 Task: Open a blank worksheet and write heading  SpendSmartAdd Dates in a column and its values below  '2023-05-01, 2023-05-03, 2023-05-05, 2023-05-10, 2023-05-15, 2023-05-20, 2023-05-25 & 2023-05-31'Add Categories in next column and its values below  Groceries, Dining Out, Transportation, Entertainment, Shopping, Utilities, Health & Miscellaneous. Add Descriptions in next column and its values below  Supermarket, Restaurant, Public Transport, Movie Tickets, Clothing Store, Internet Bill, Pharmacy & Online PurchaseAdd Amountin next column and its values below  $50, $30, $10, $20, $100, $60, $40 & $50Save page Attendance Tracker Template
Action: Mouse moved to (170, 129)
Screenshot: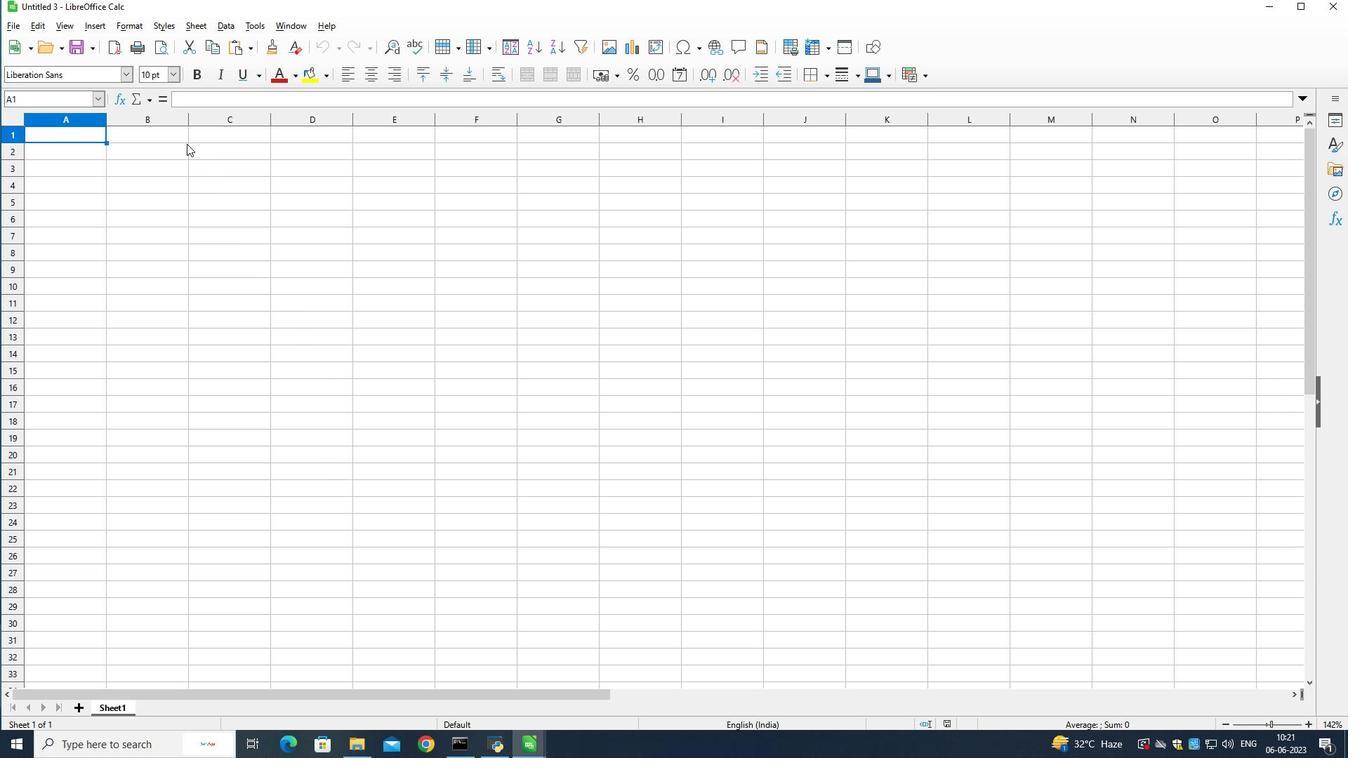 
Action: Mouse pressed left at (170, 129)
Screenshot: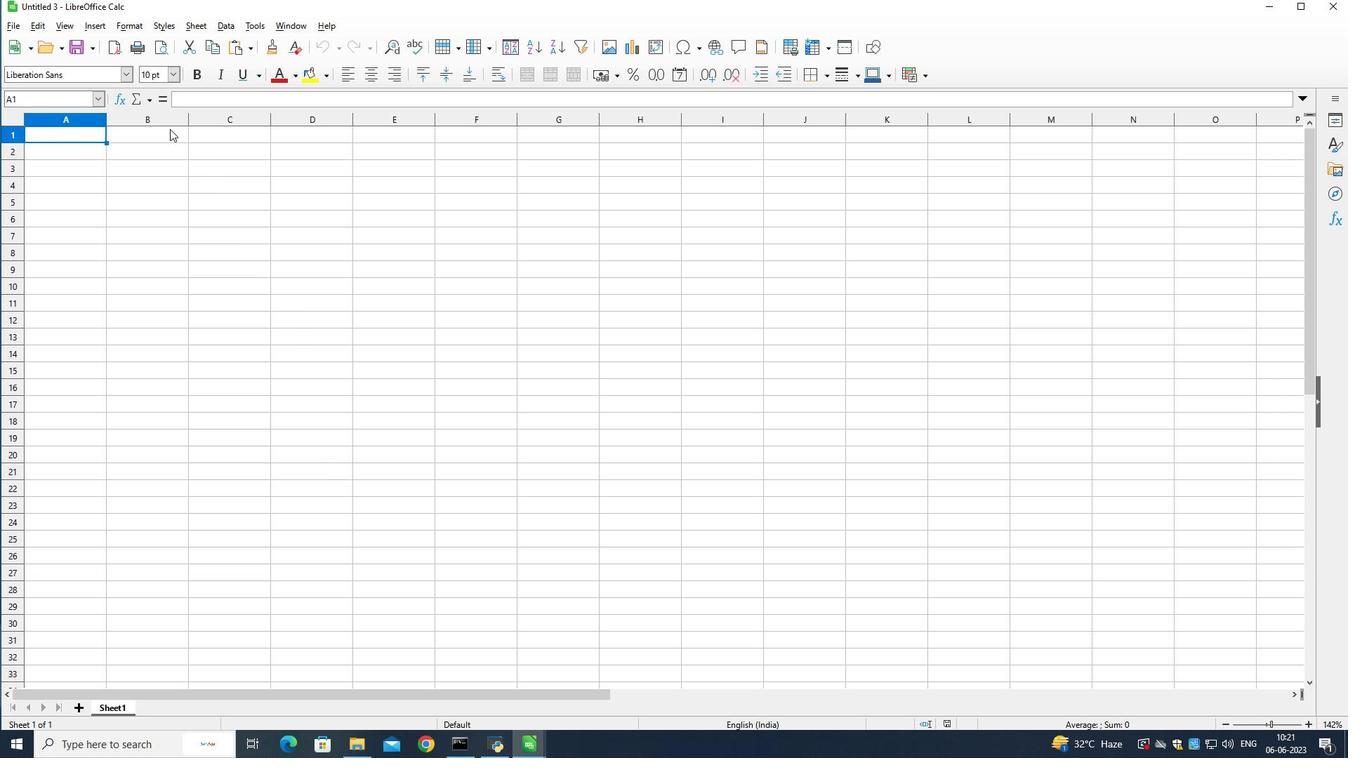 
Action: Mouse moved to (173, 134)
Screenshot: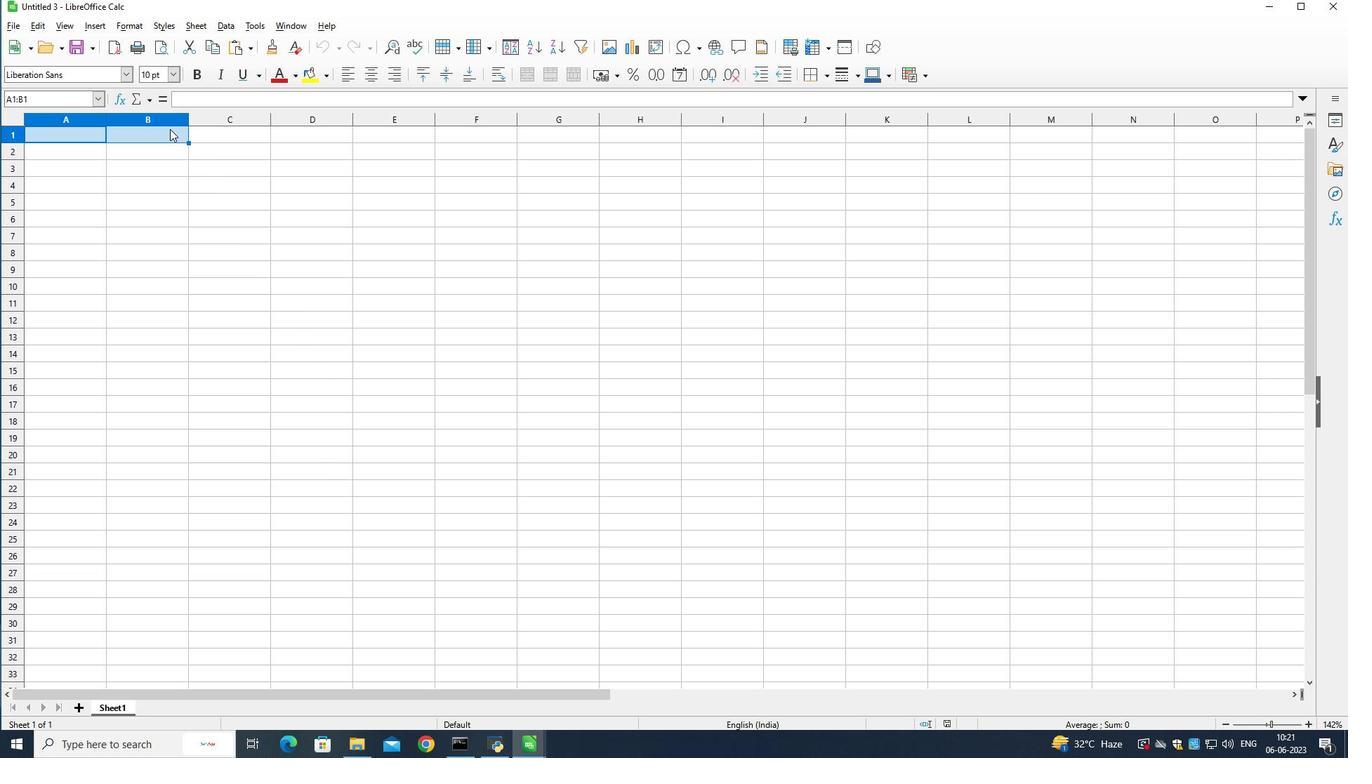 
Action: Mouse pressed right at (173, 134)
Screenshot: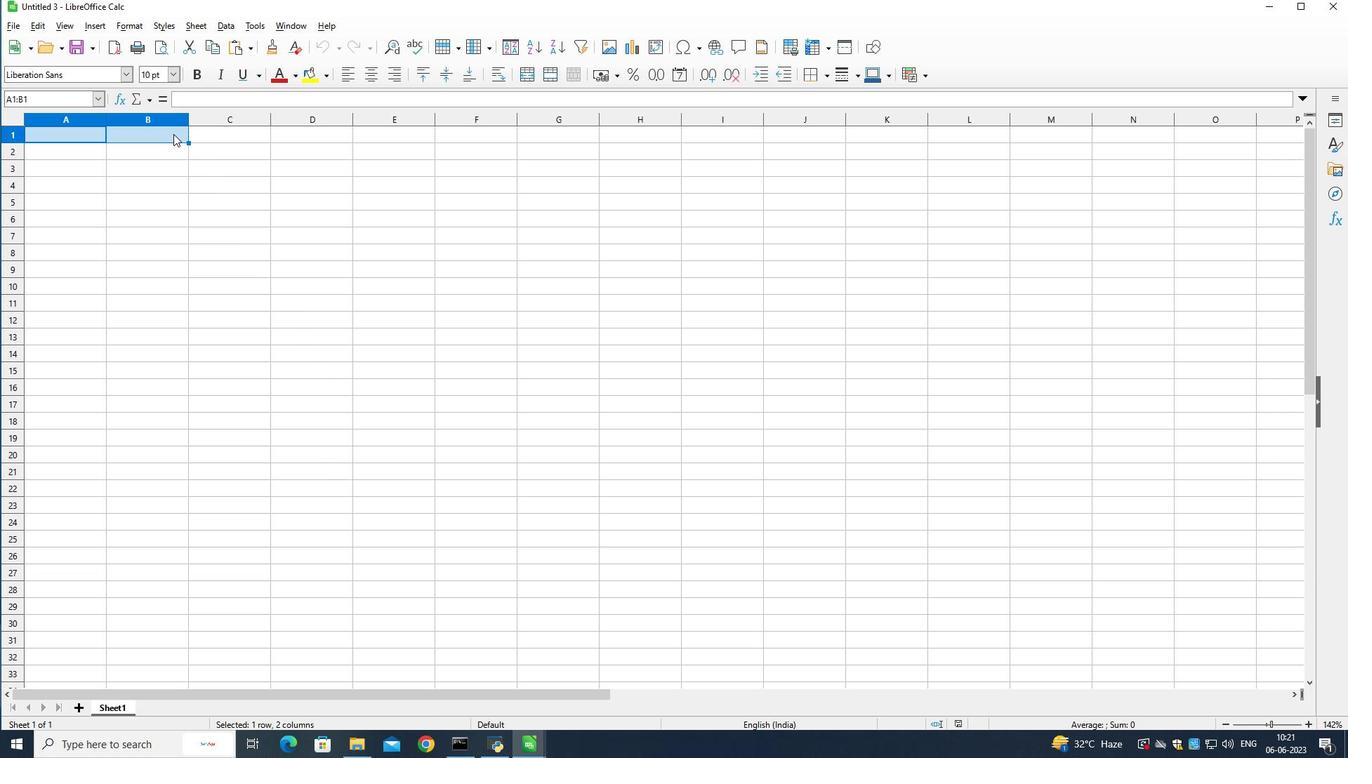 
Action: Mouse moved to (166, 169)
Screenshot: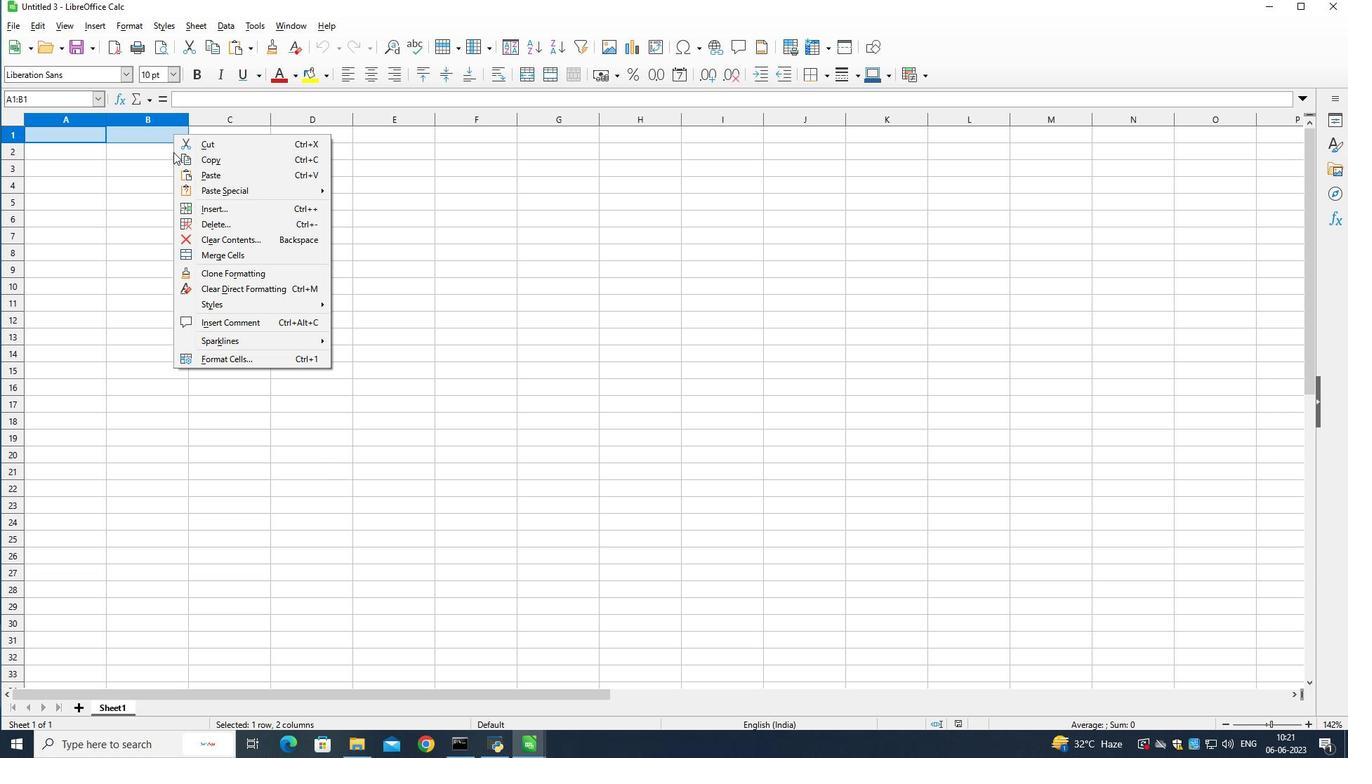 
Action: Mouse pressed left at (166, 169)
Screenshot: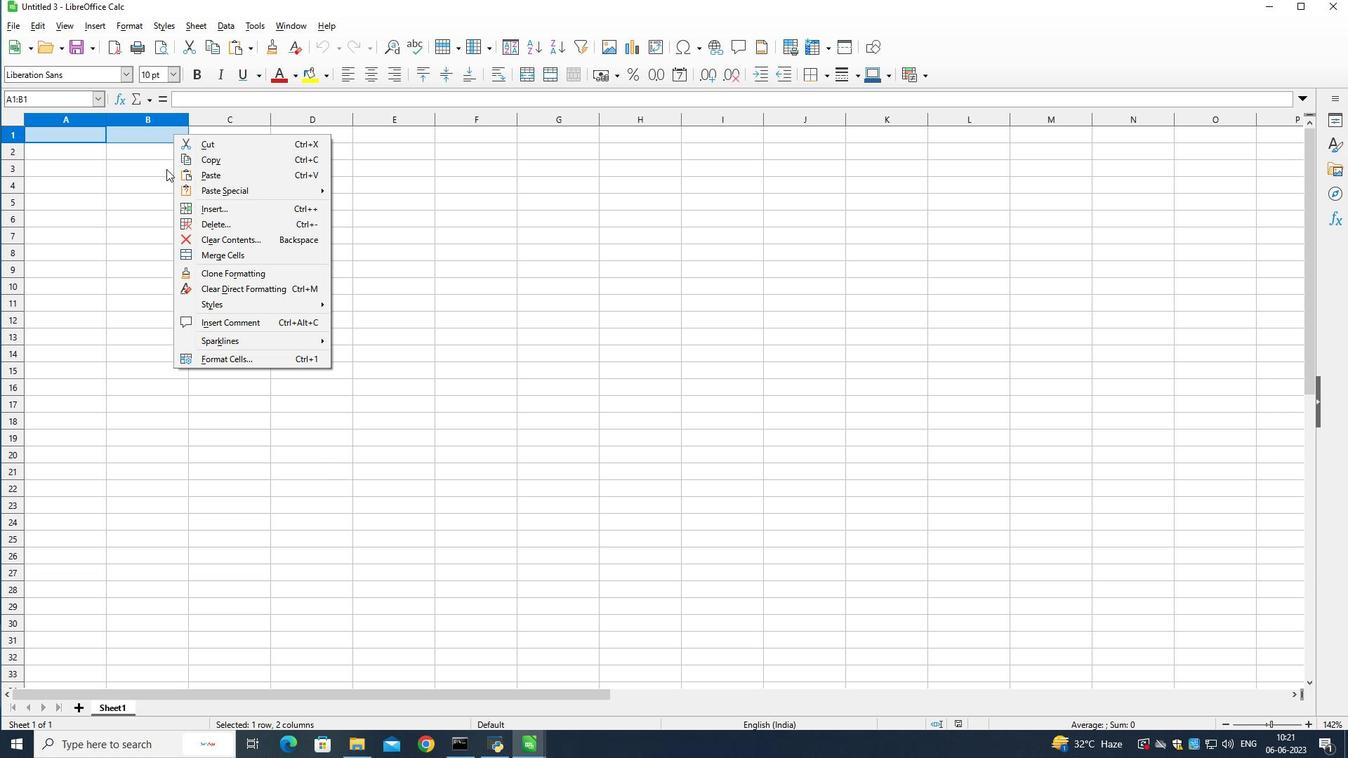 
Action: Mouse moved to (161, 168)
Screenshot: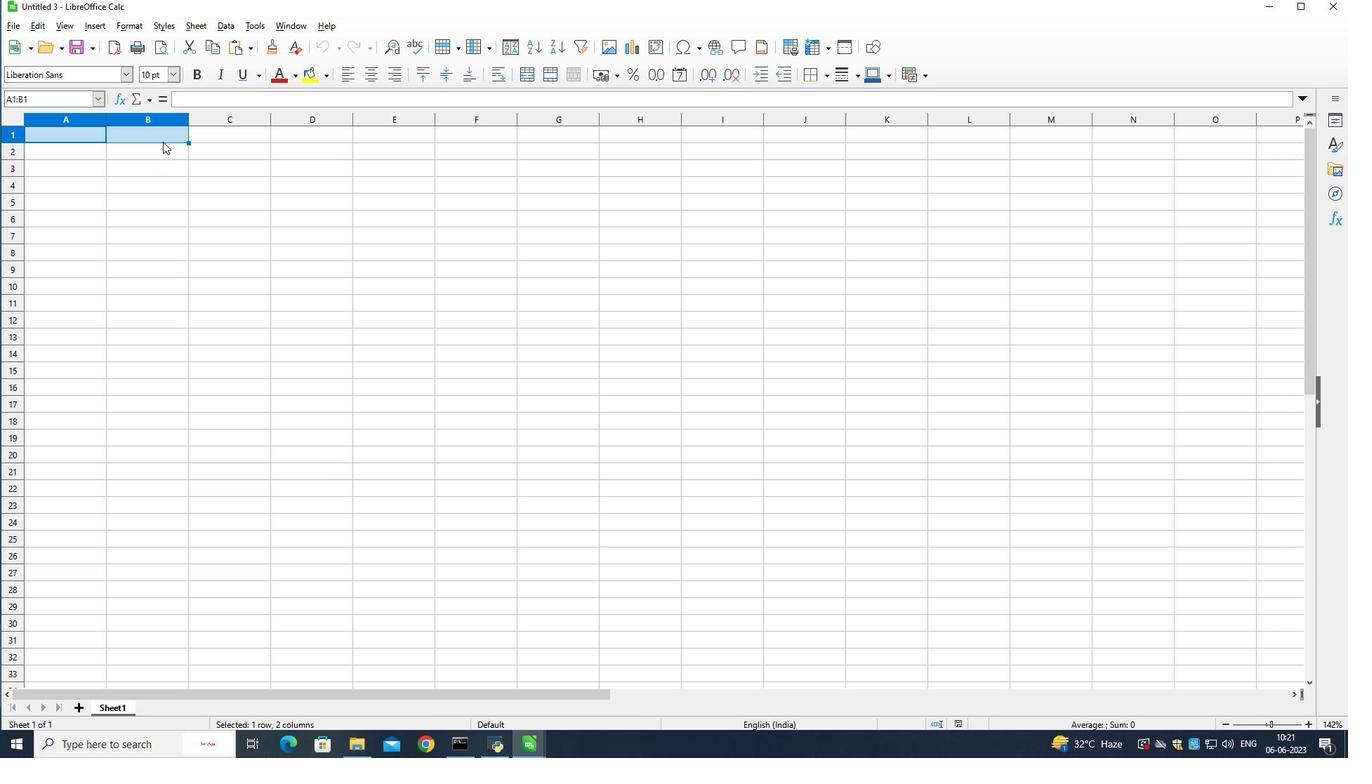
Action: Mouse pressed right at (161, 168)
Screenshot: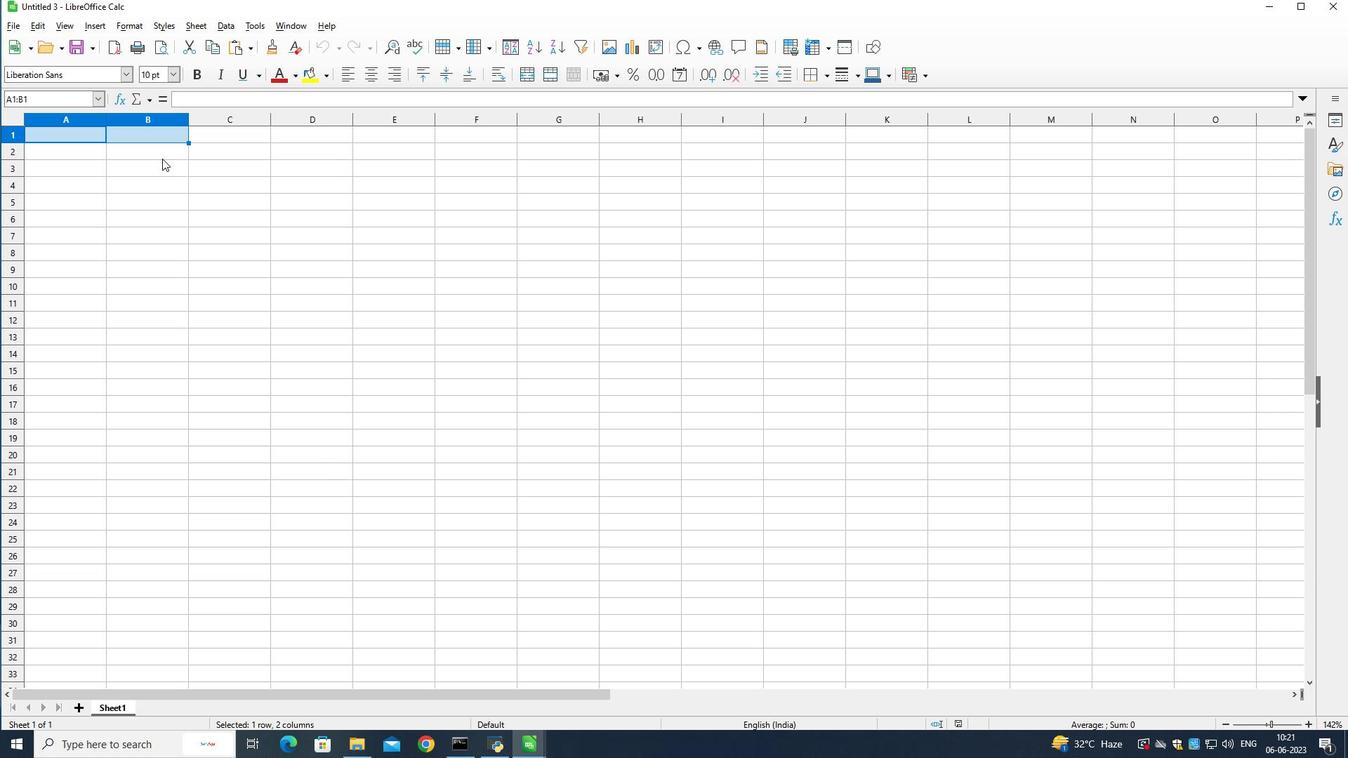 
Action: Mouse moved to (153, 136)
Screenshot: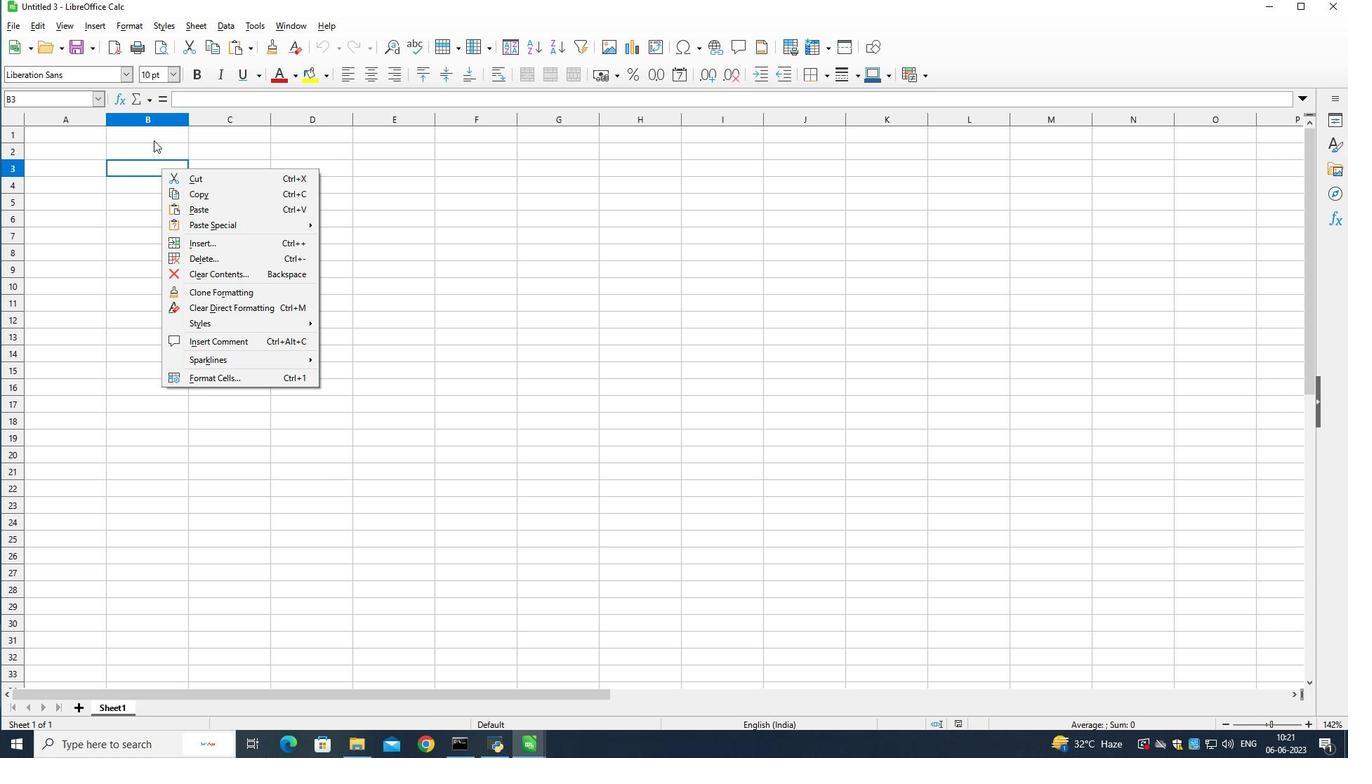 
Action: Mouse pressed left at (153, 136)
Screenshot: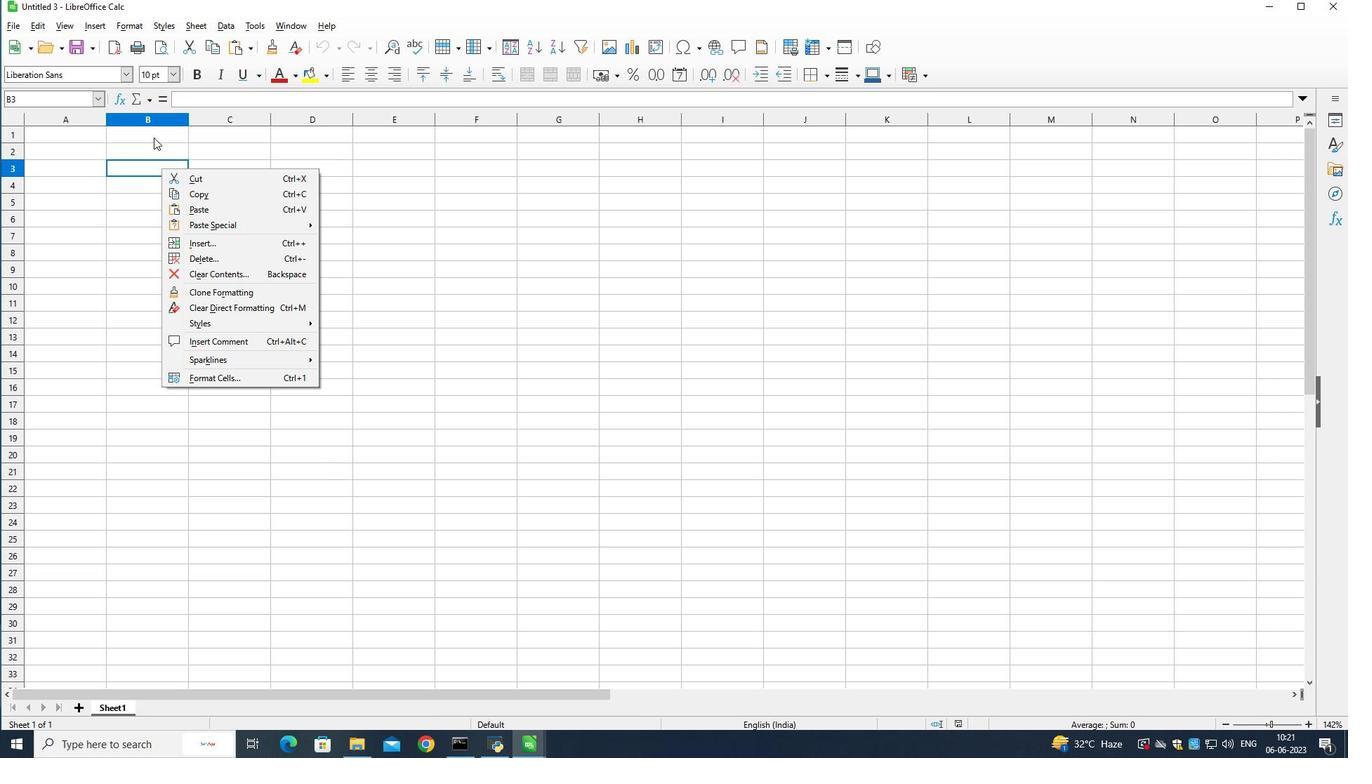 
Action: Mouse pressed left at (153, 136)
Screenshot: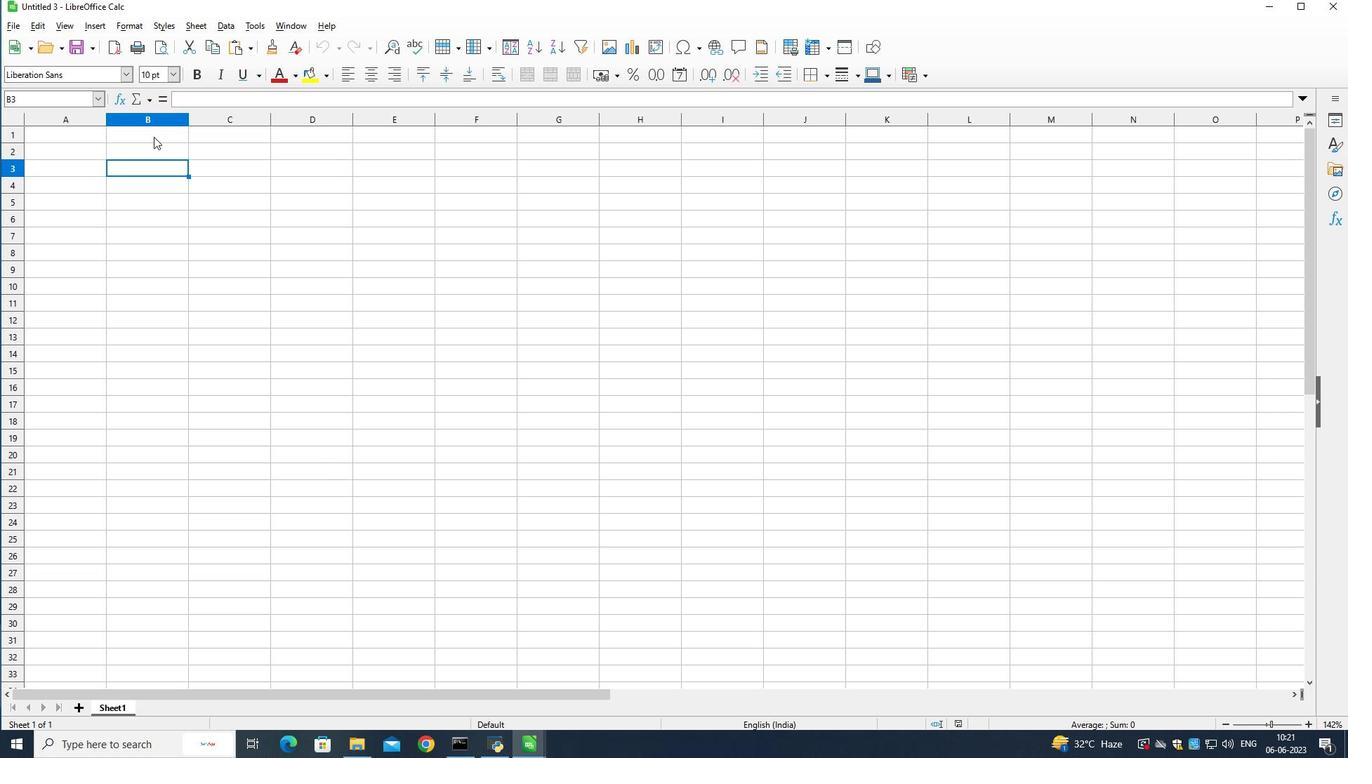 
Action: Key pressed <Key.shift>S
Screenshot: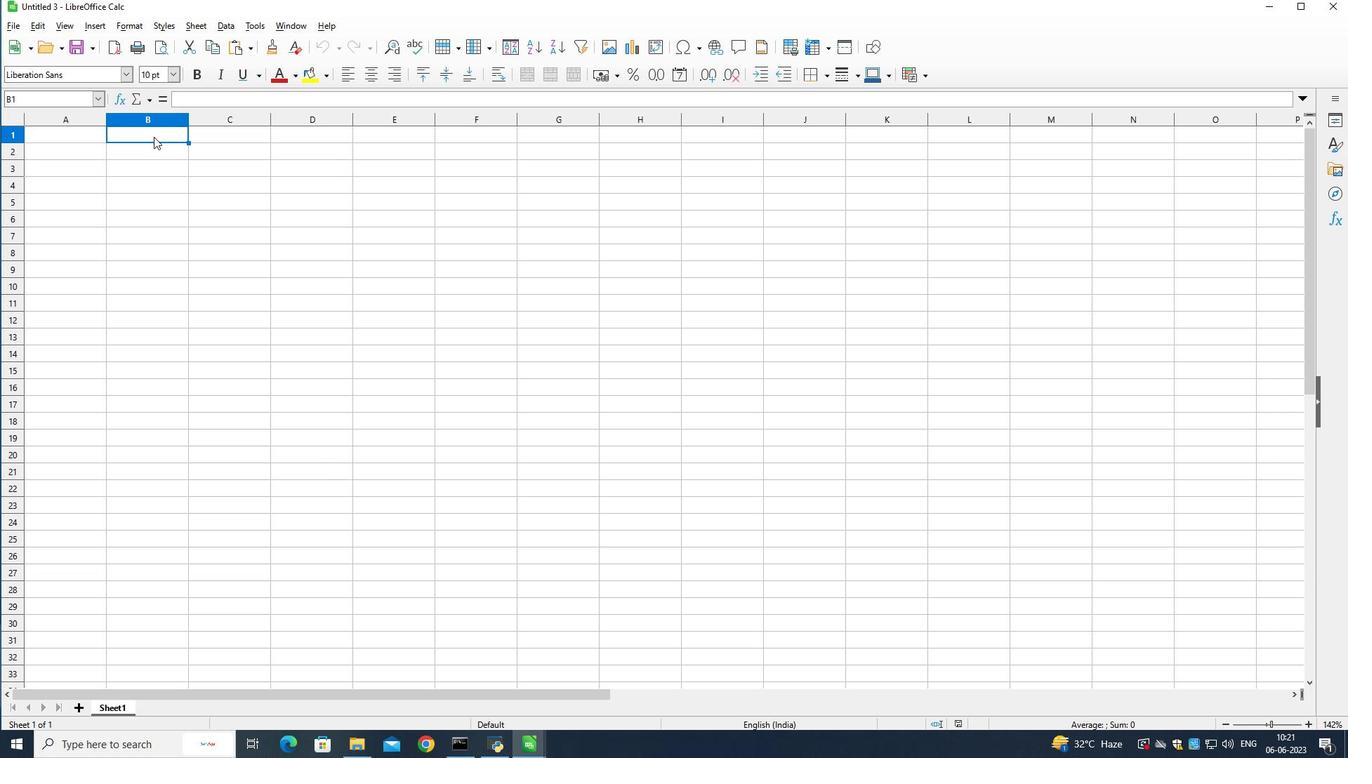 
Action: Mouse moved to (274, 136)
Screenshot: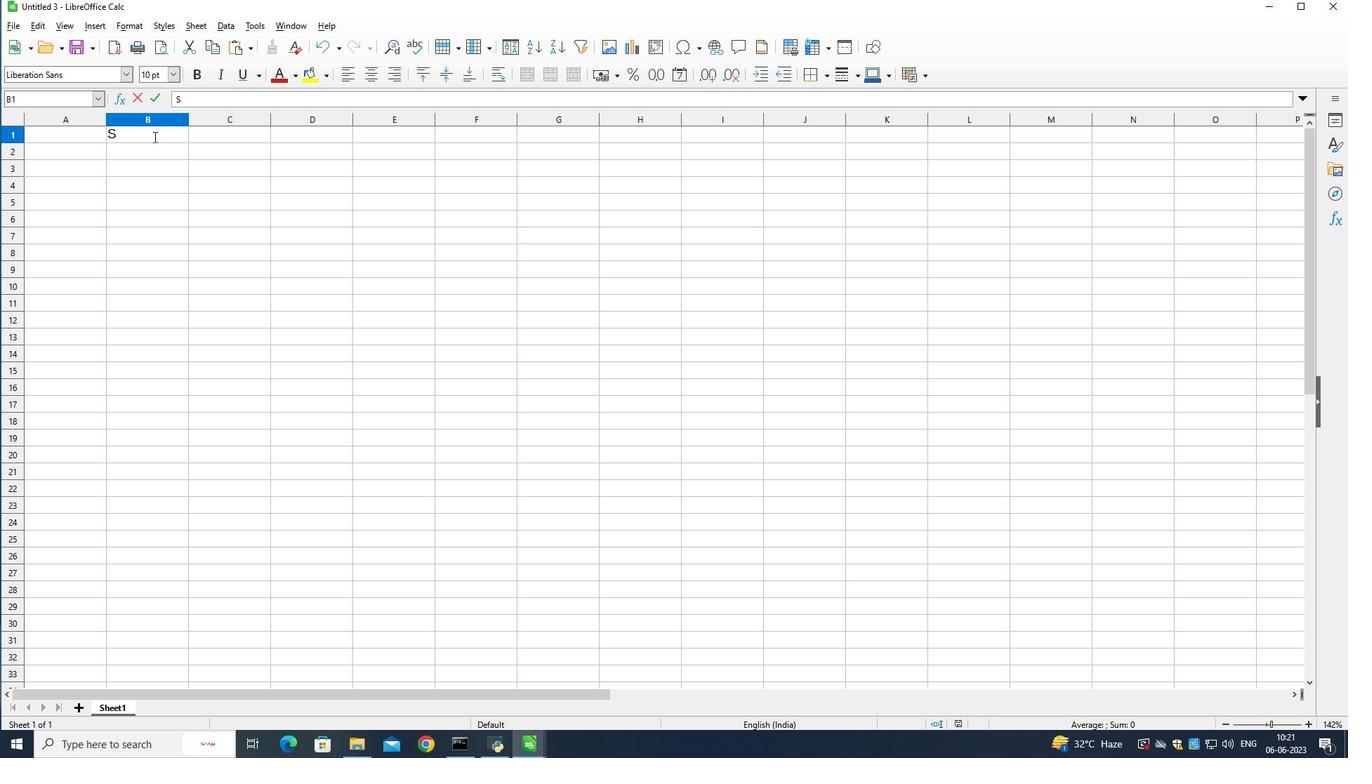 
Action: Key pressed pend<Key.space><Key.shift>Smart<Key.down><Key.left>
Screenshot: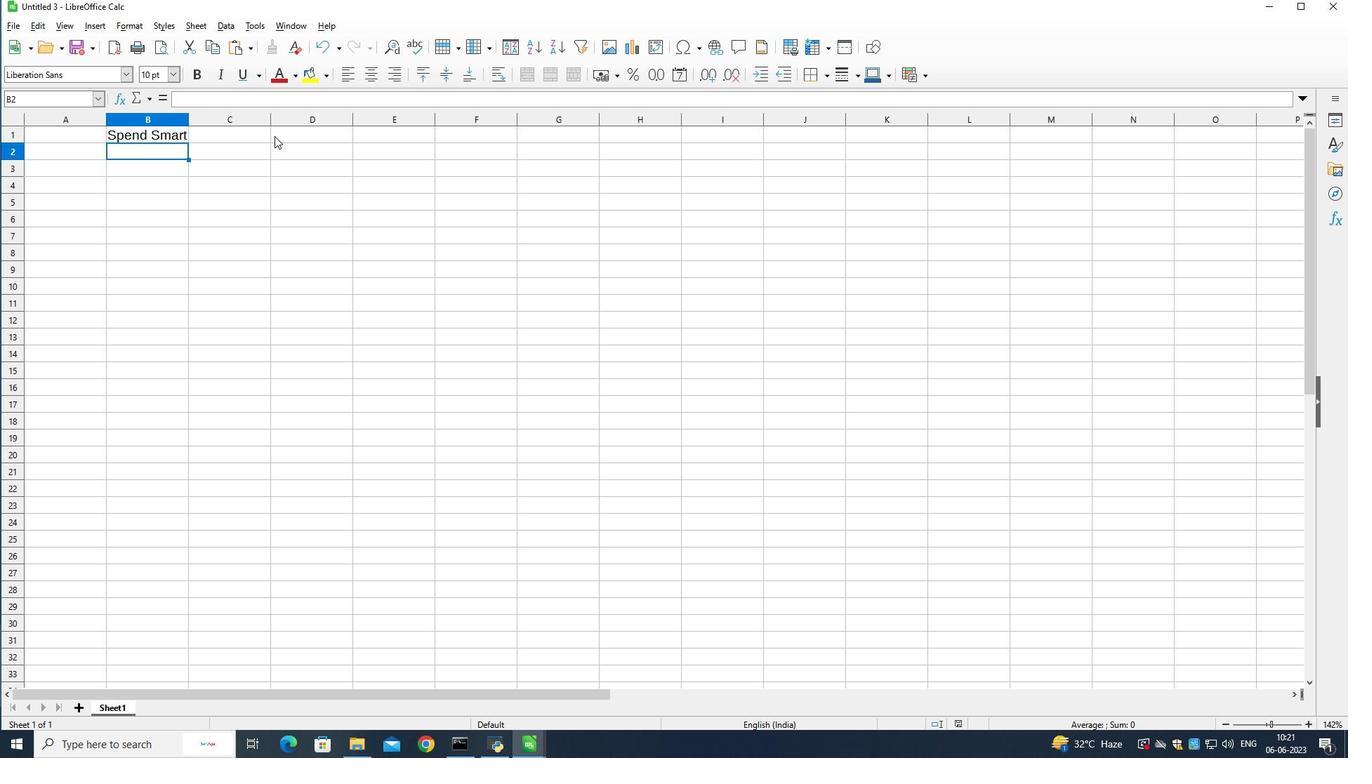 
Action: Mouse moved to (578, 86)
Screenshot: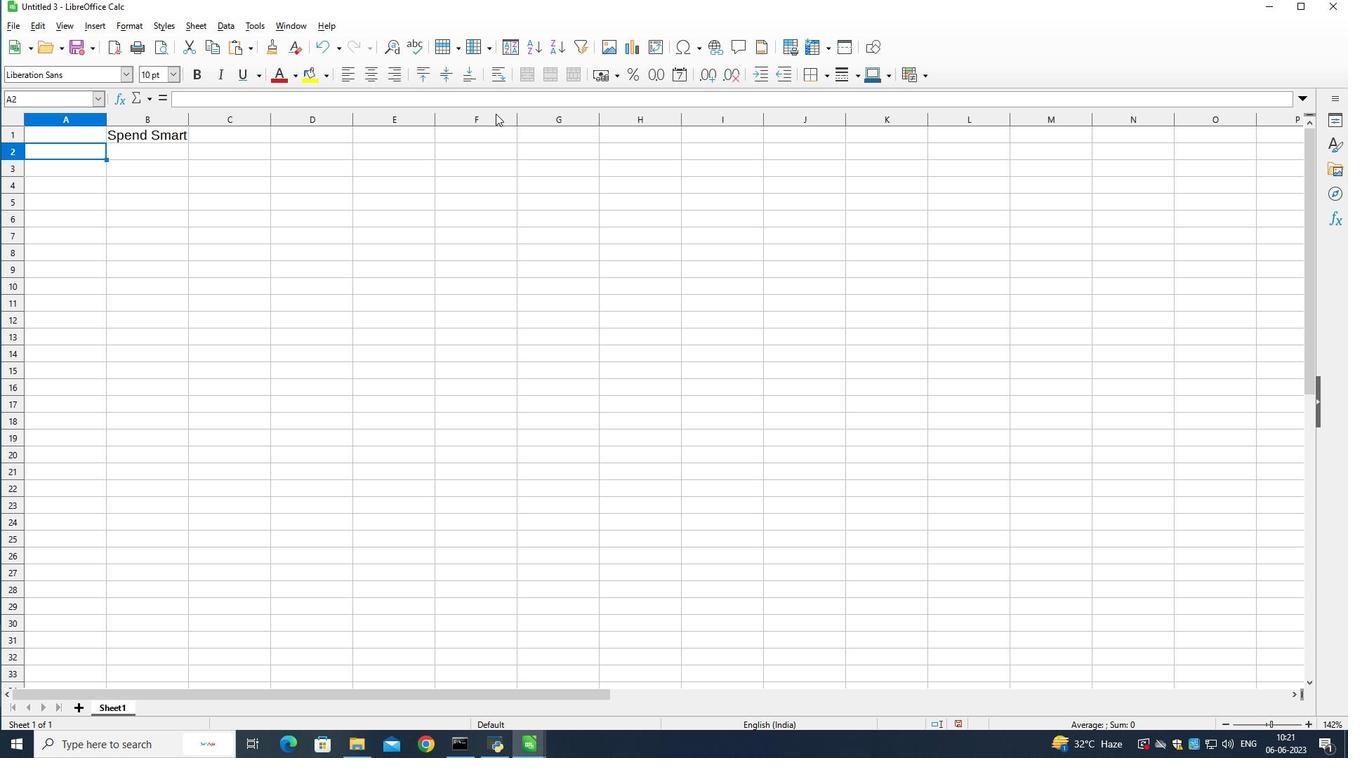 
Action: Key pressed <Key.shift>Dates<Key.down>
Screenshot: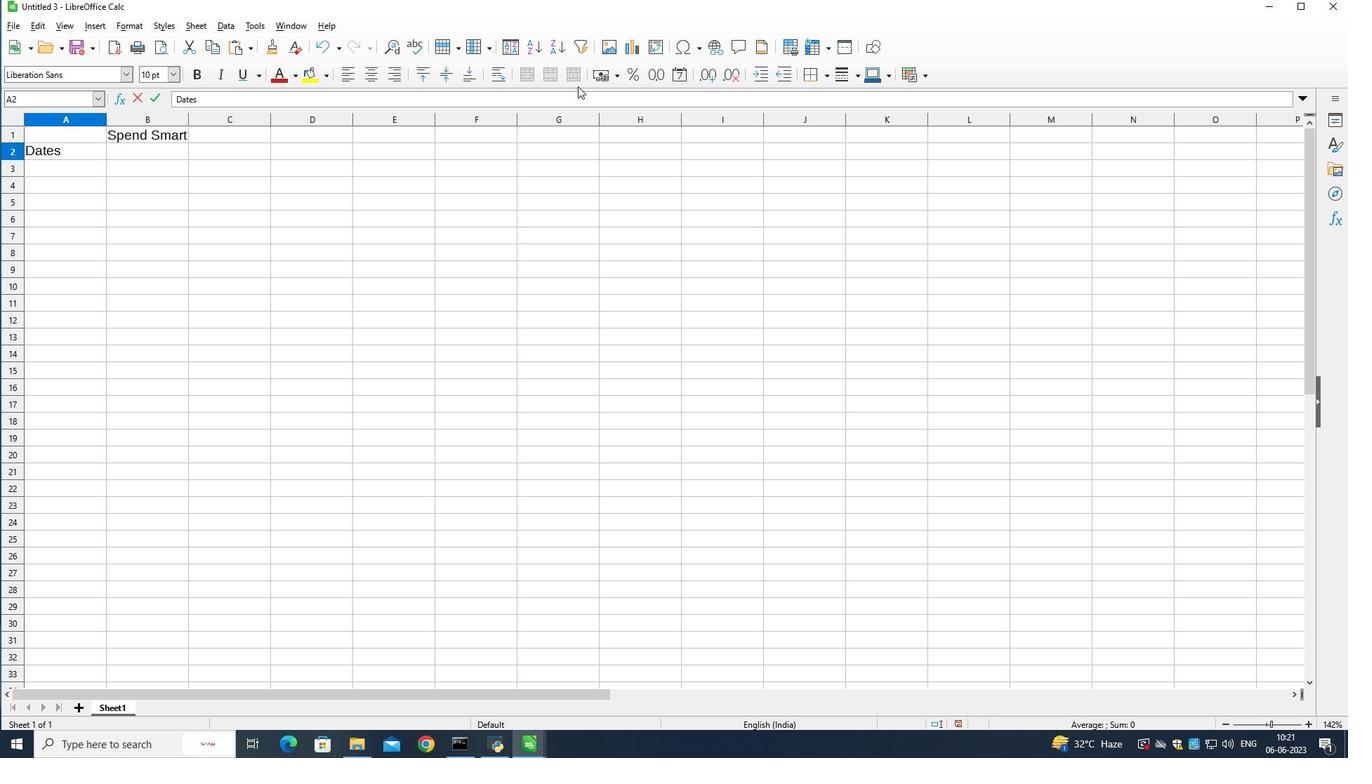 
Action: Mouse moved to (863, 50)
Screenshot: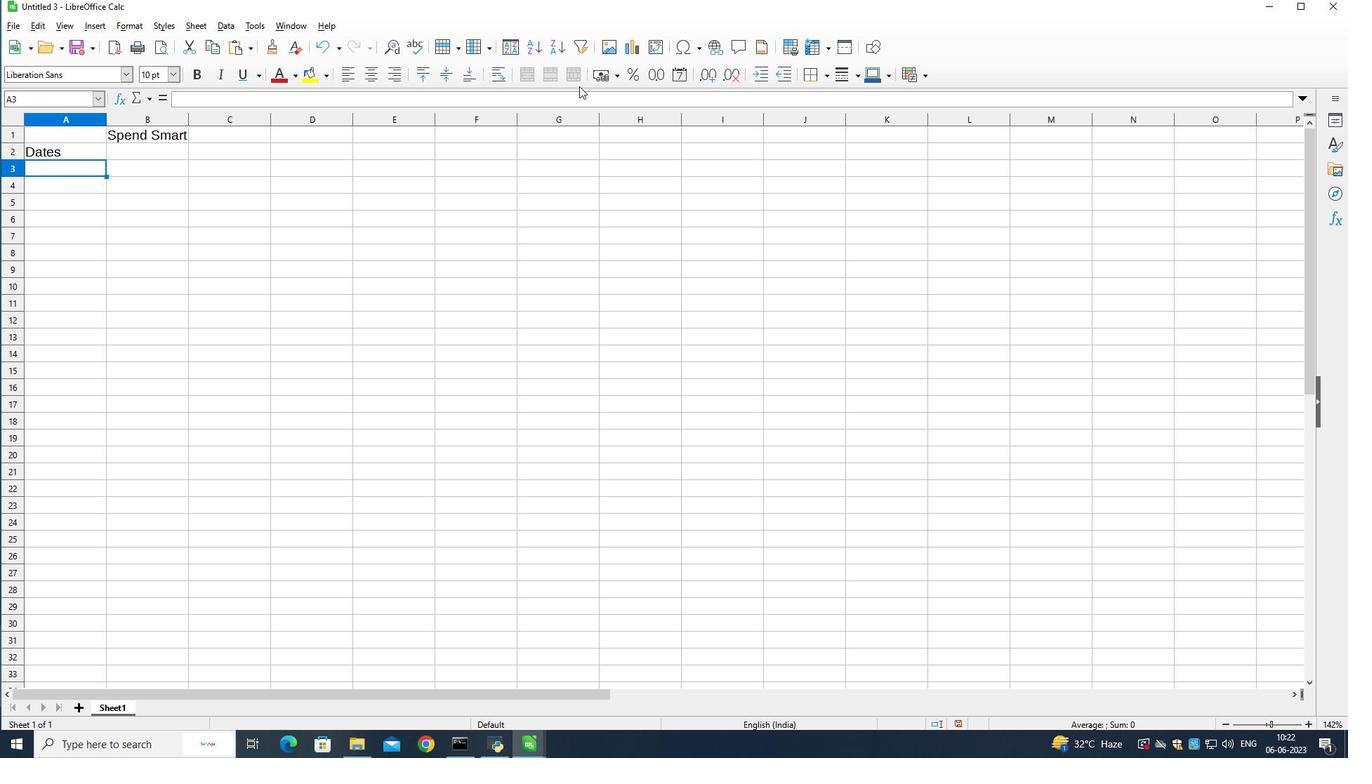 
Action: Key pressed 2023-05-01<Key.down>2023-05-03<Key.down>2023-05-05<Key.down>2023-05-10<Key.down>2023-05-10<Key.backspace>5<Key.down>2023-05-20<Key.down>2023-05-25<Key.down>2023-05-31
Screenshot: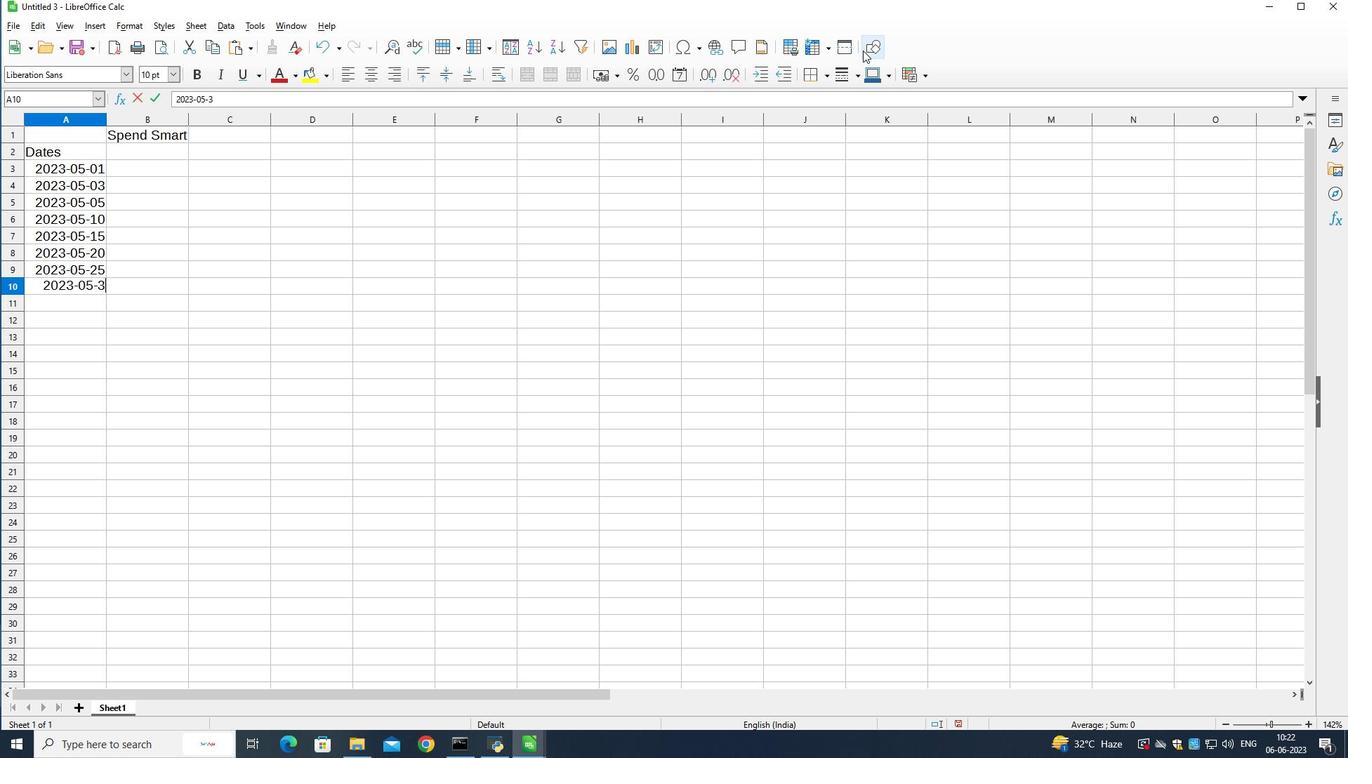 
Action: Mouse moved to (160, 154)
Screenshot: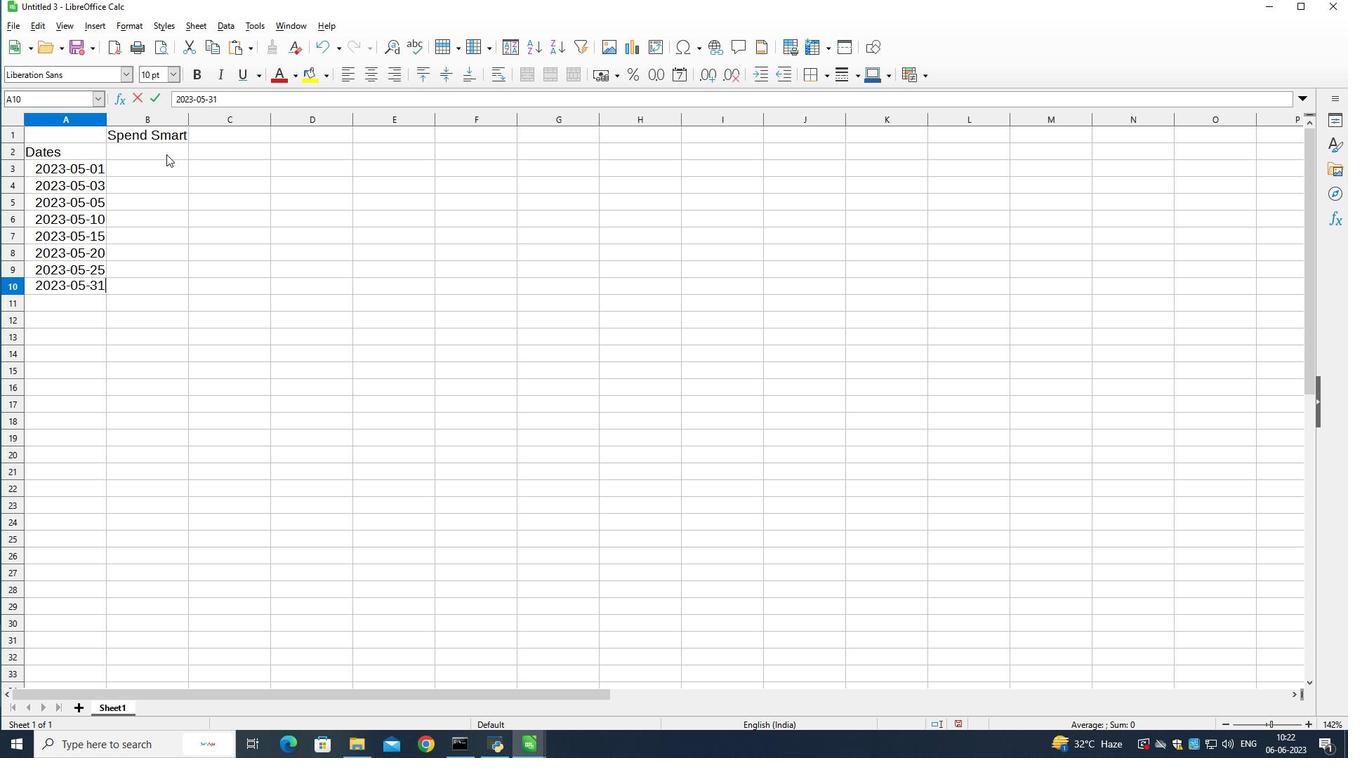 
Action: Mouse pressed left at (160, 154)
Screenshot: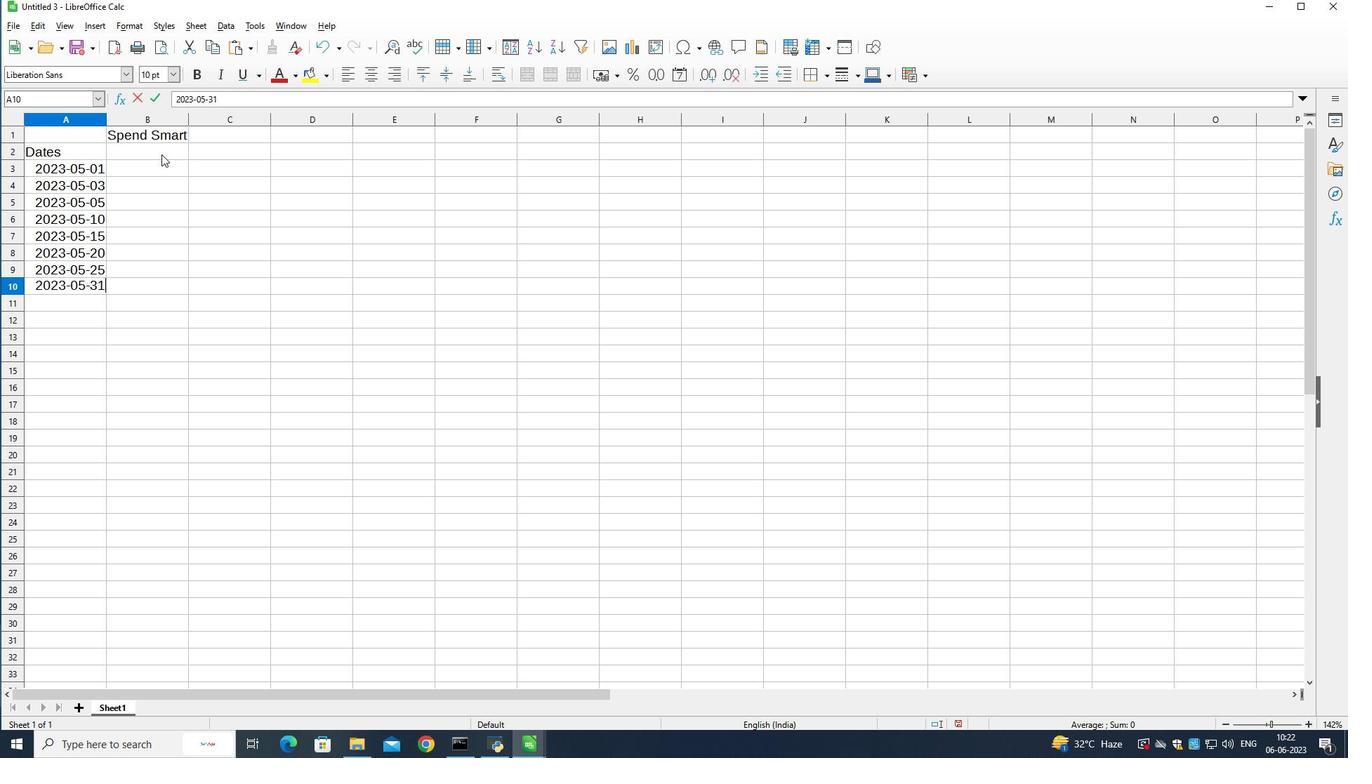 
Action: Mouse moved to (217, 173)
Screenshot: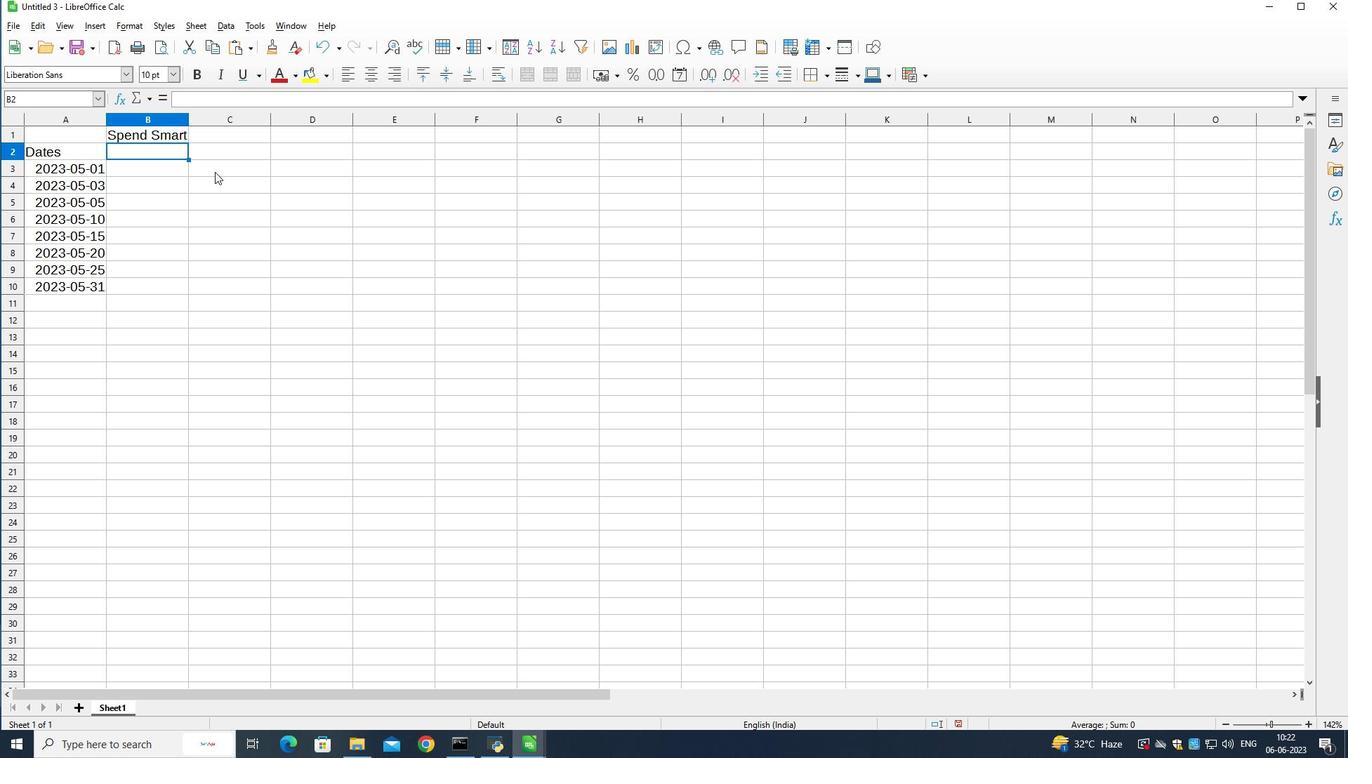 
Action: Key pressed <Key.shift>Categories<Key.down>
Screenshot: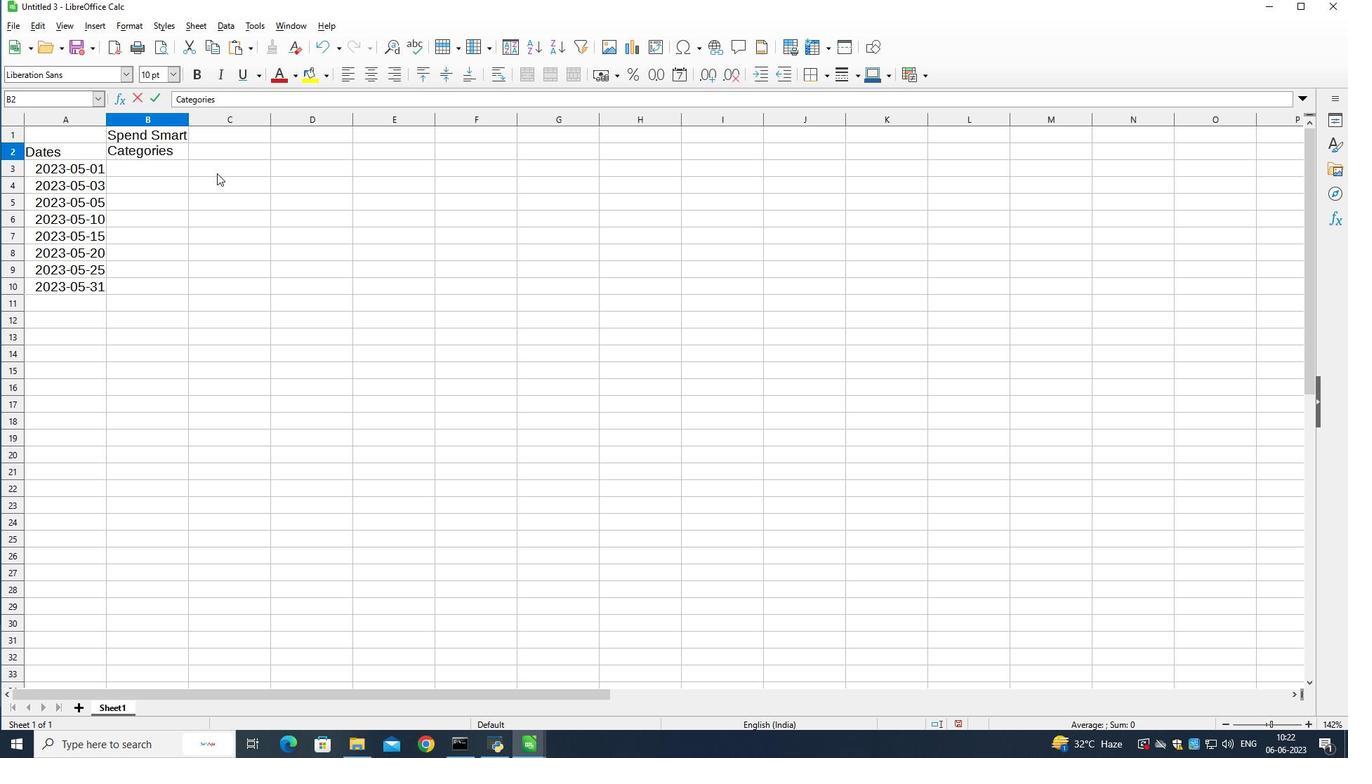 
Action: Mouse moved to (217, 173)
Screenshot: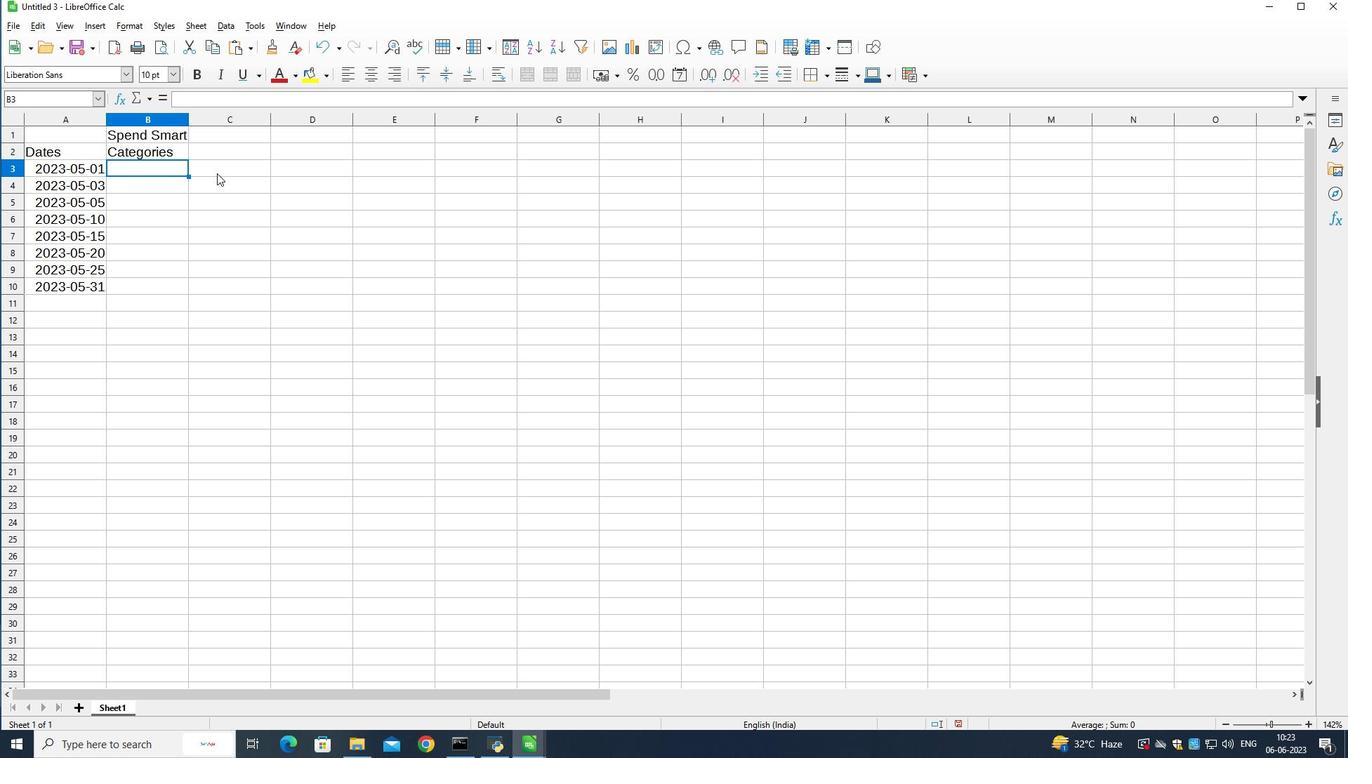 
Action: Key pressed <Key.shift>Groceries<Key.down>
Screenshot: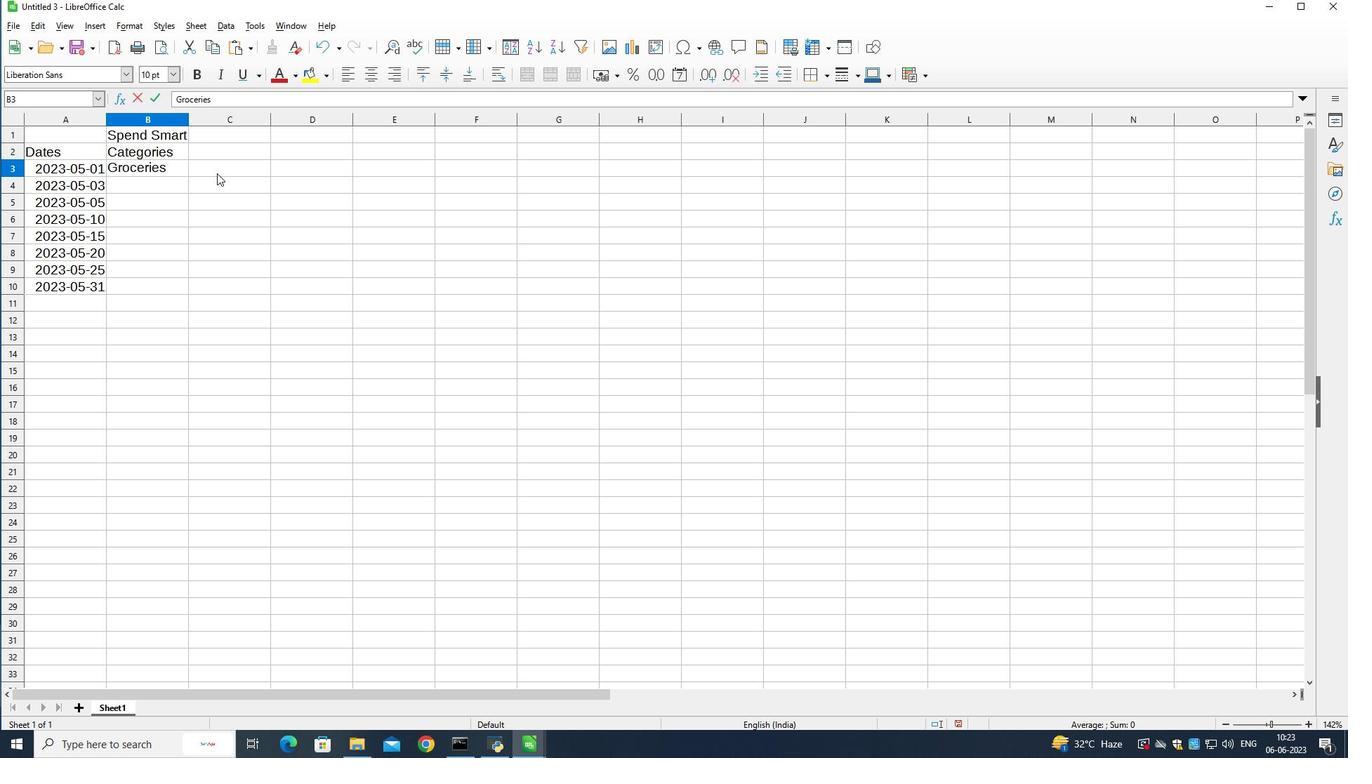 
Action: Mouse moved to (219, 173)
Screenshot: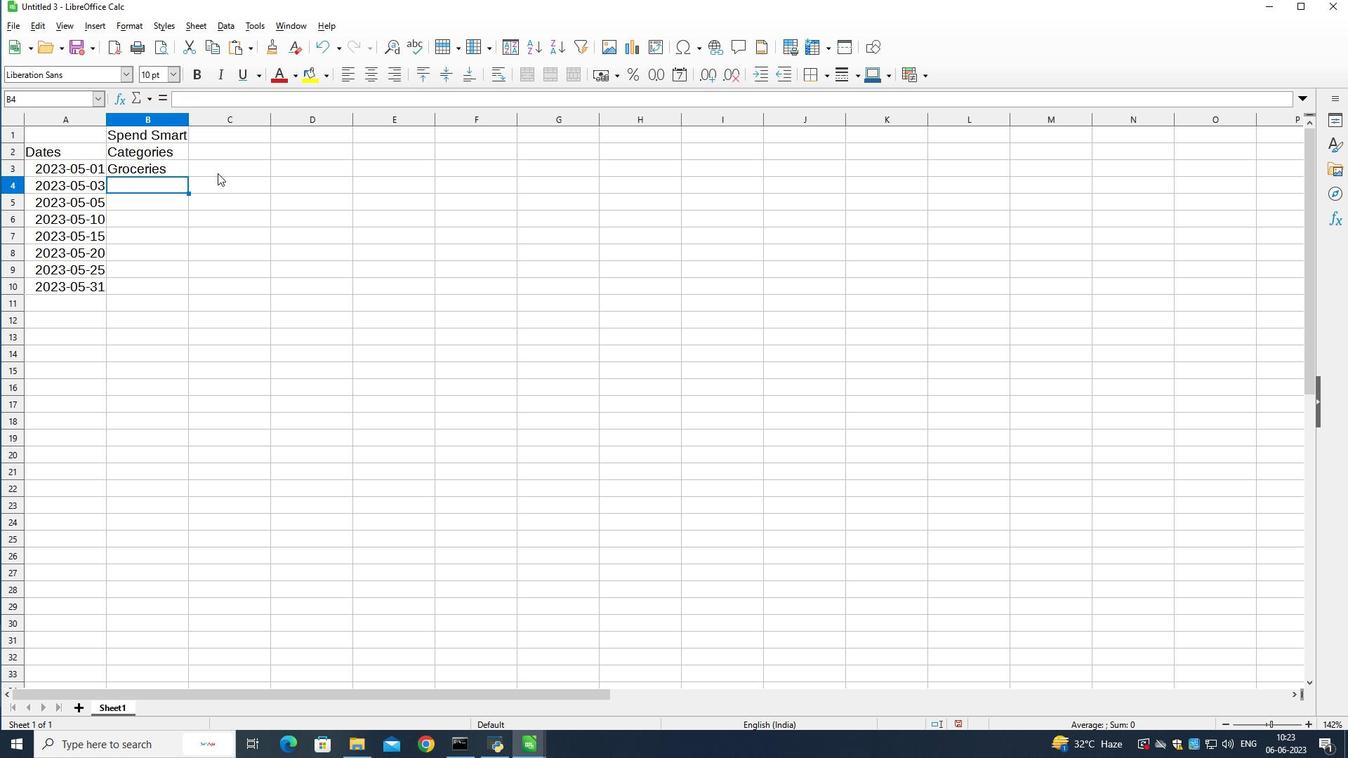 
Action: Key pressed <Key.shift>Dining
Screenshot: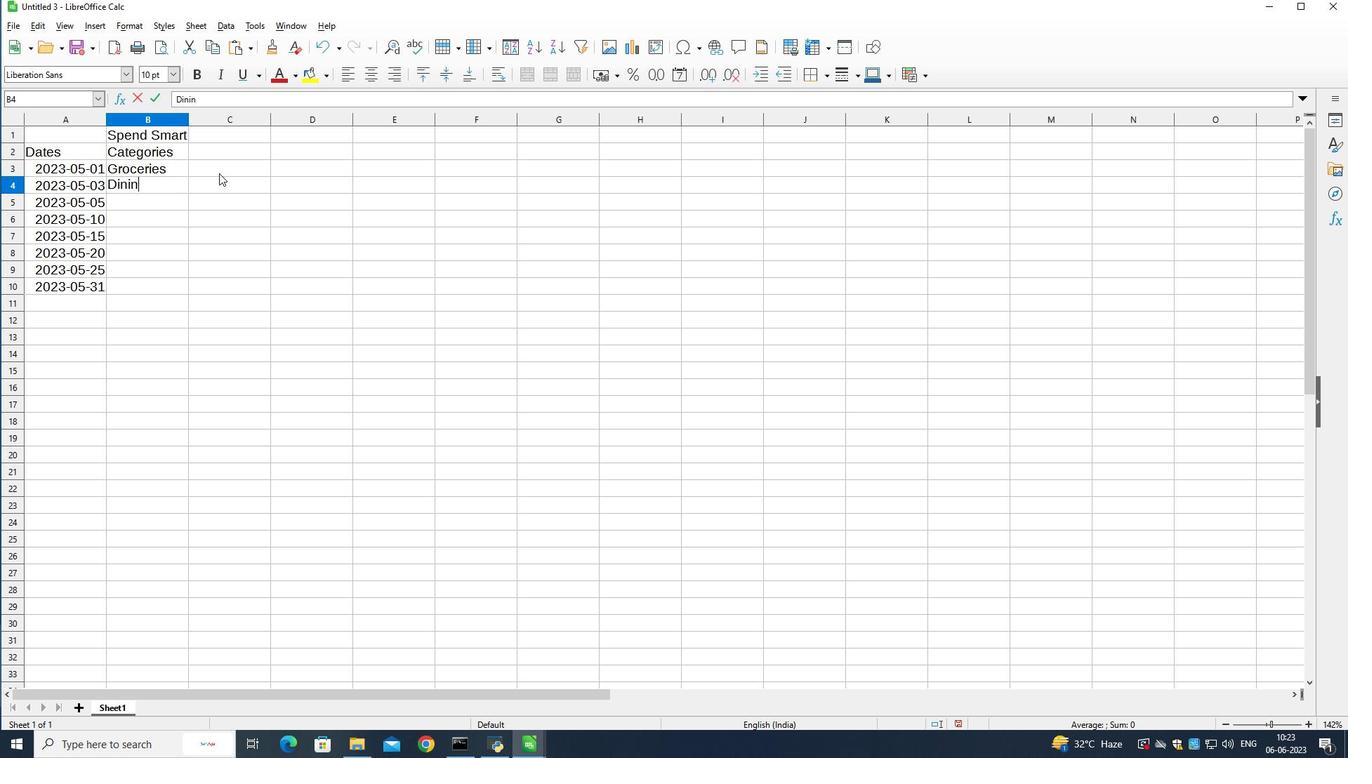 
Action: Mouse moved to (219, 173)
Screenshot: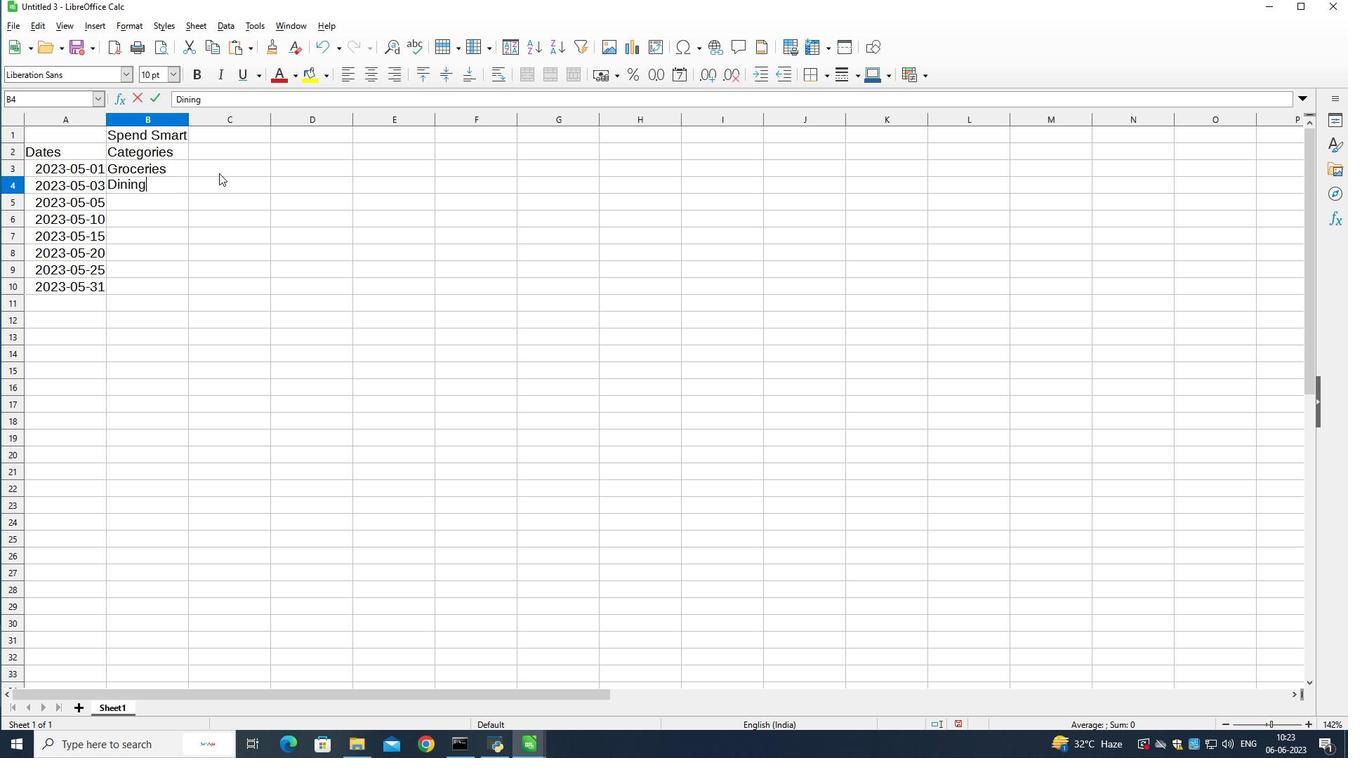 
Action: Key pressed <Key.space>out<Key.down><Key.shift><Key.shift><Key.shift><Key.shift><Key.shift>Transportation<Key.down><Key.shift>Entertainment<Key.down><Key.shift>Shopping<Key.space><Key.down><Key.shift>Utilities<Key.down><Key.shift>Health<Key.down><Key.shift>Miscellaneous
Screenshot: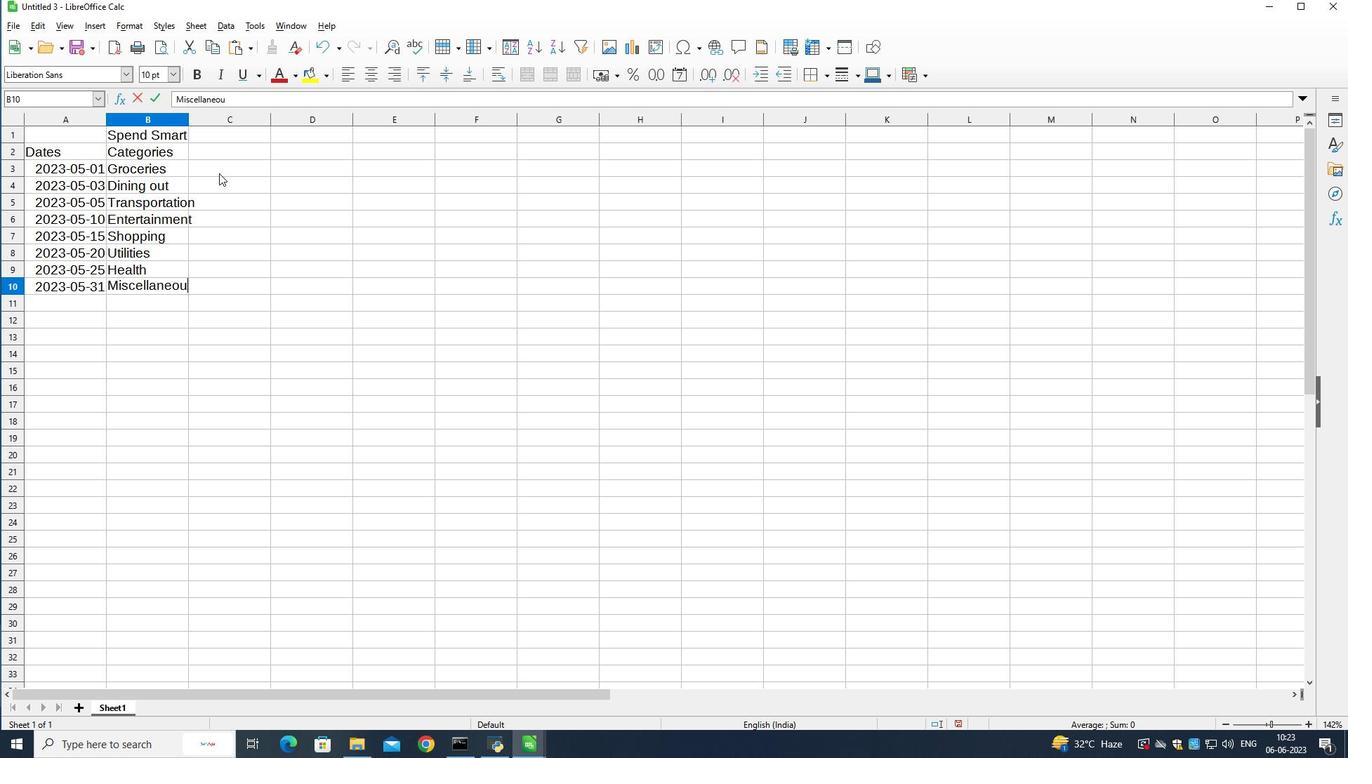 
Action: Mouse moved to (160, 118)
Screenshot: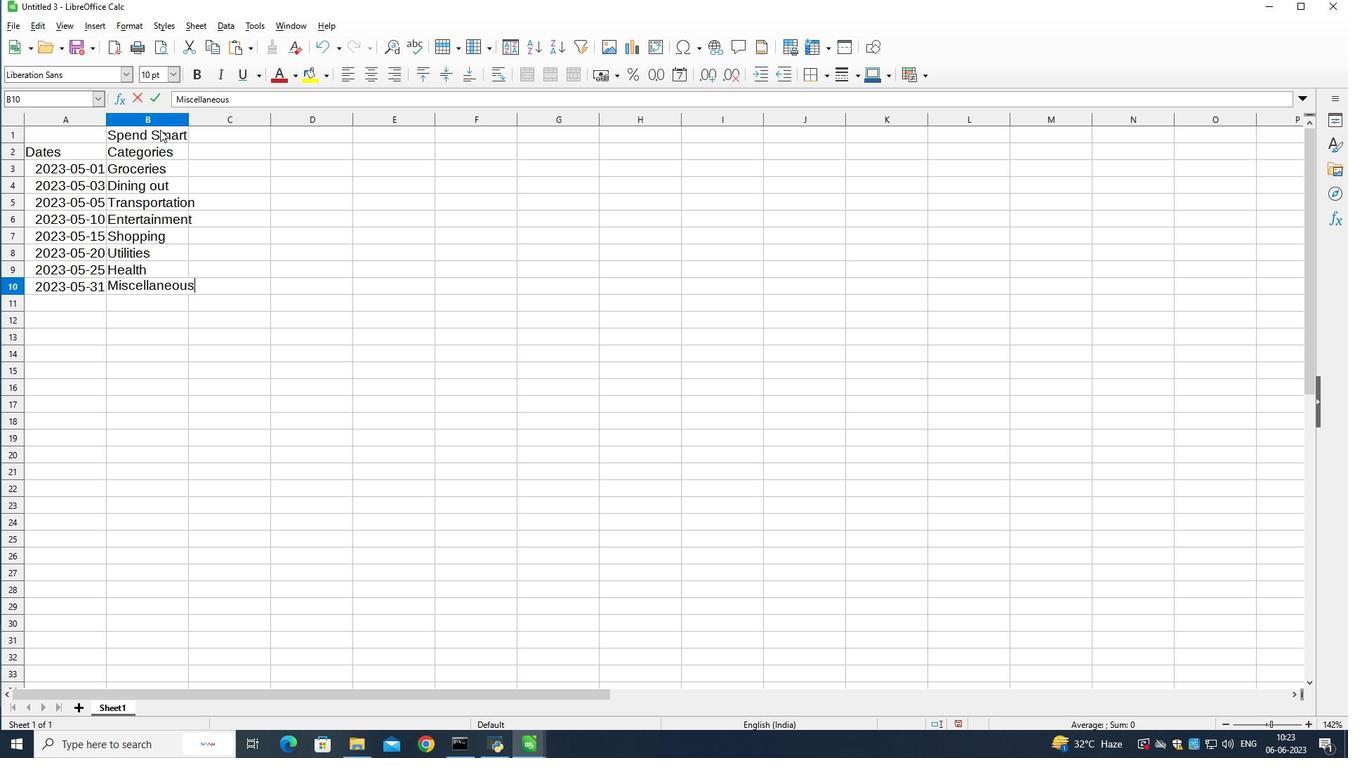 
Action: Mouse pressed left at (160, 118)
Screenshot: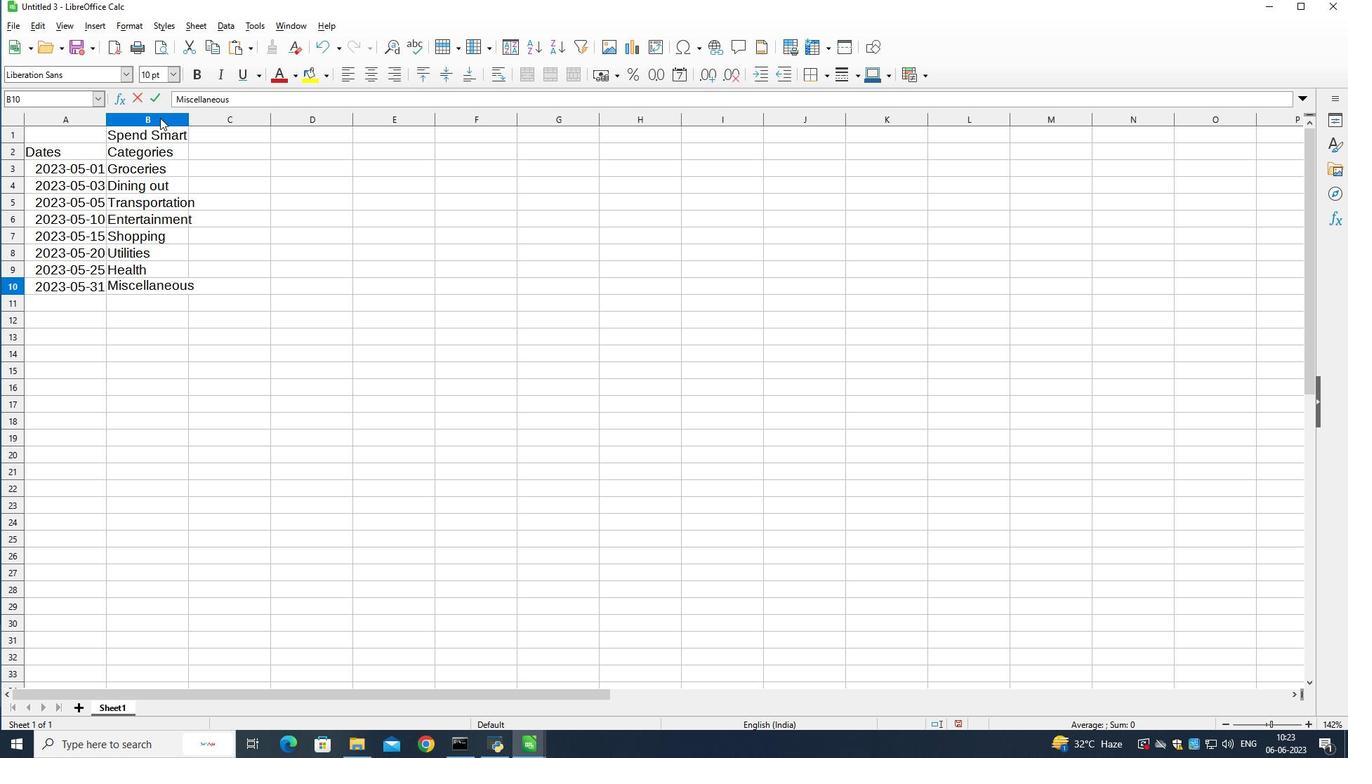 
Action: Mouse moved to (210, 153)
Screenshot: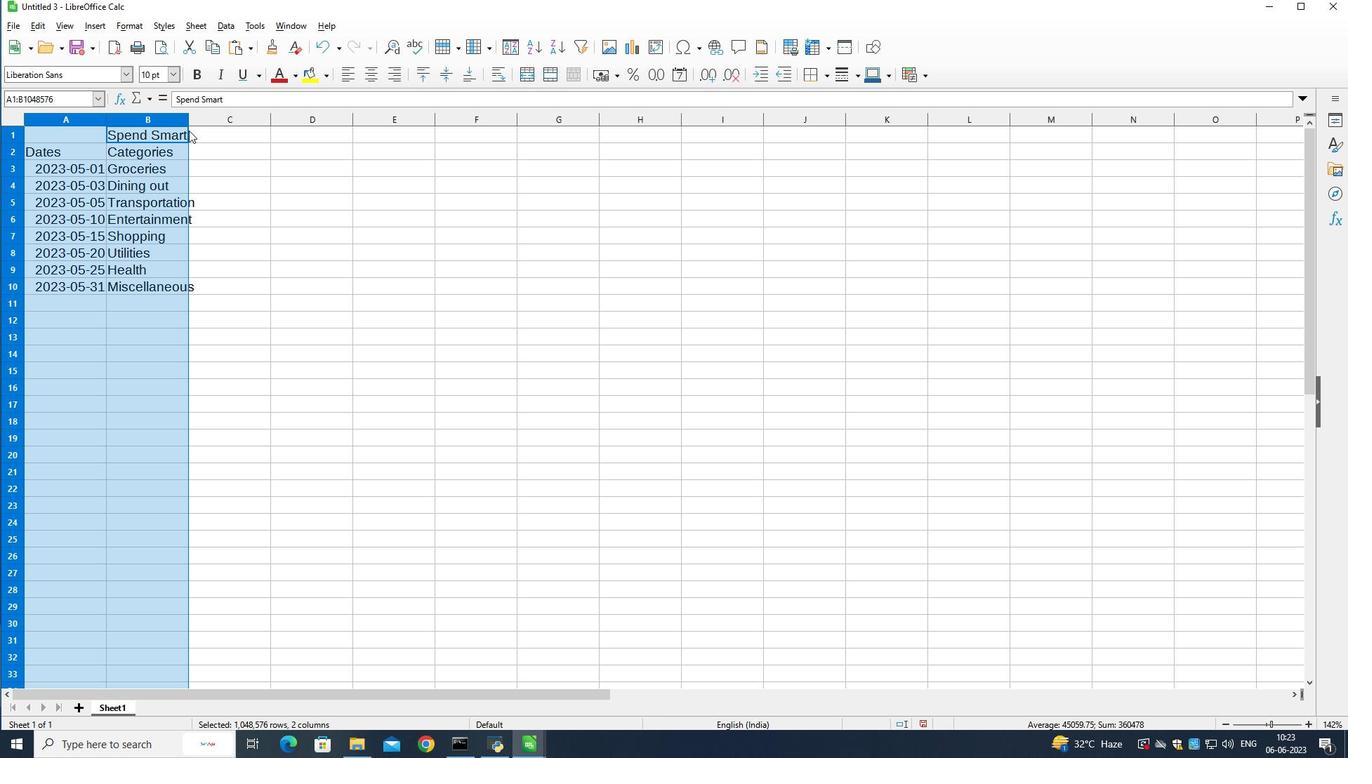 
Action: Mouse pressed left at (210, 153)
Screenshot: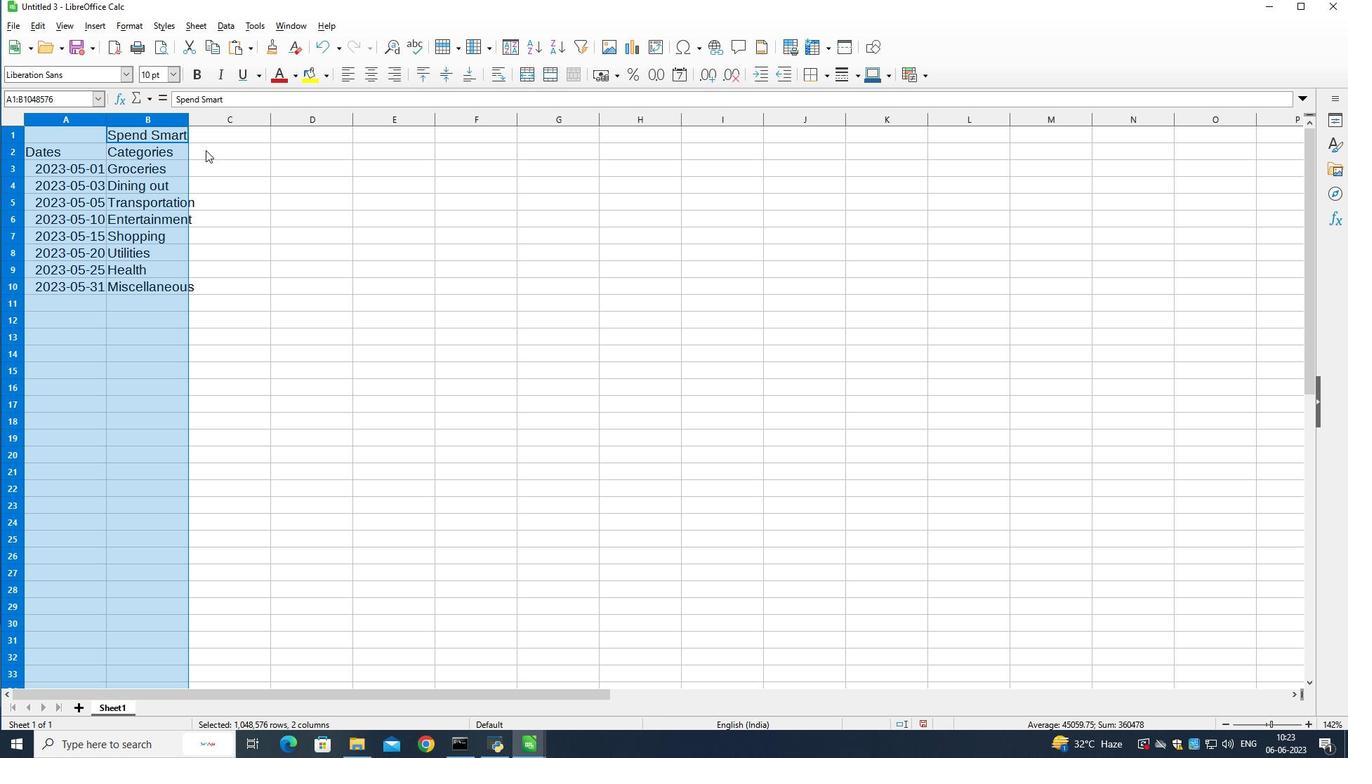 
Action: Mouse moved to (161, 119)
Screenshot: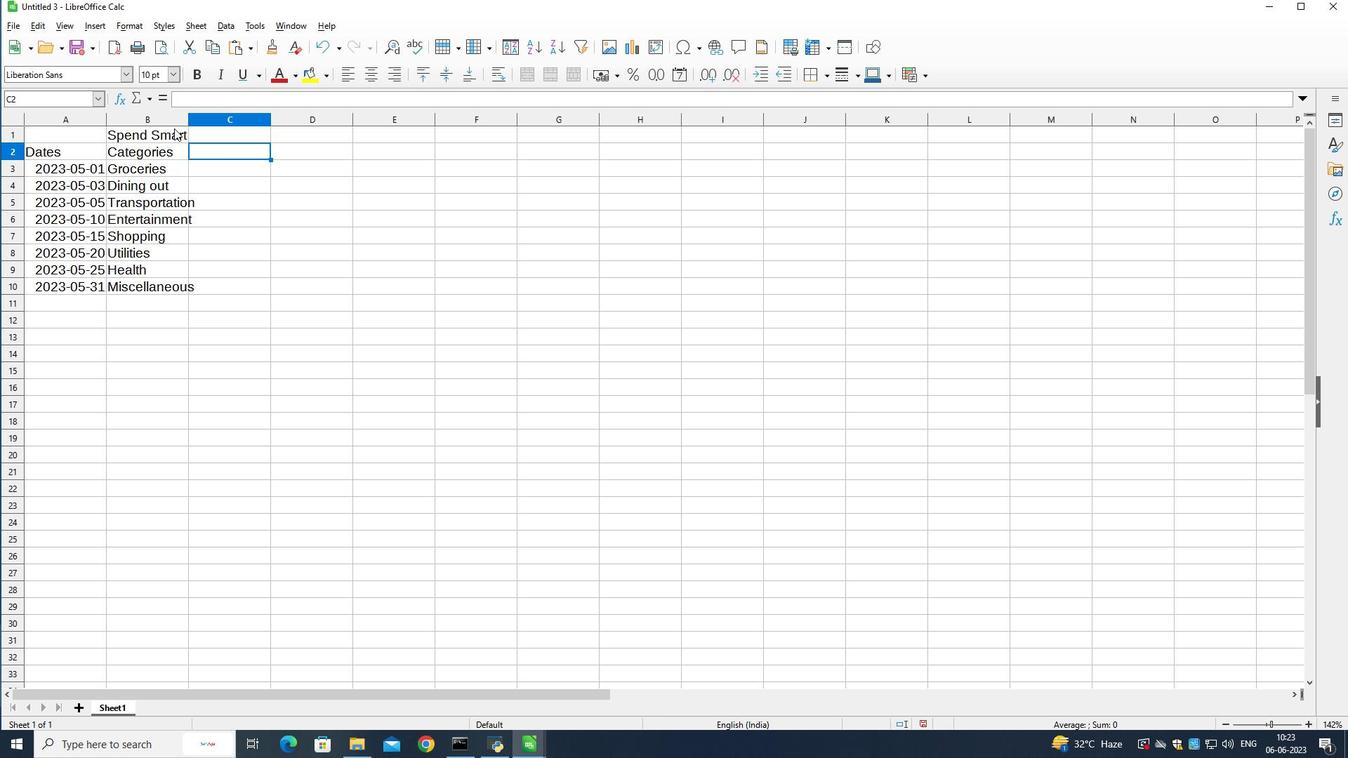 
Action: Mouse pressed left at (161, 119)
Screenshot: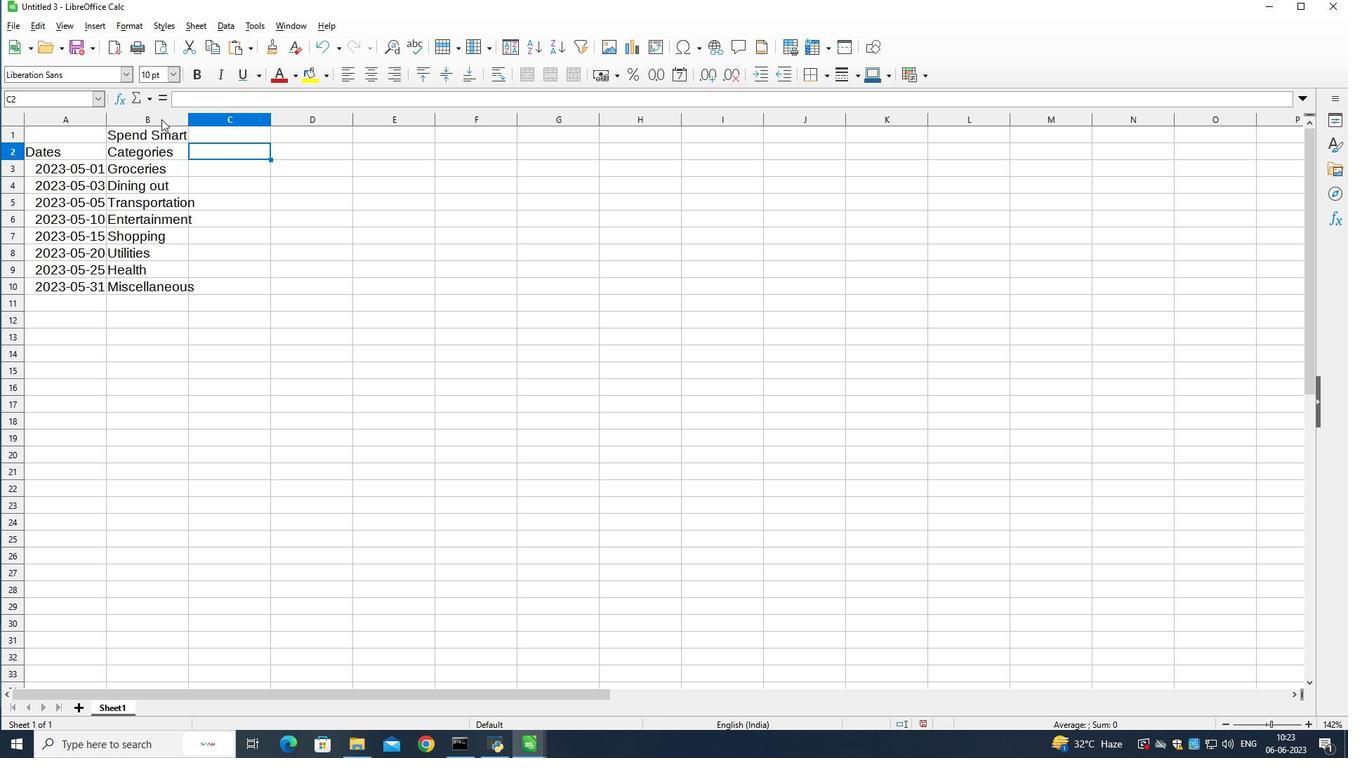 
Action: Mouse moved to (188, 118)
Screenshot: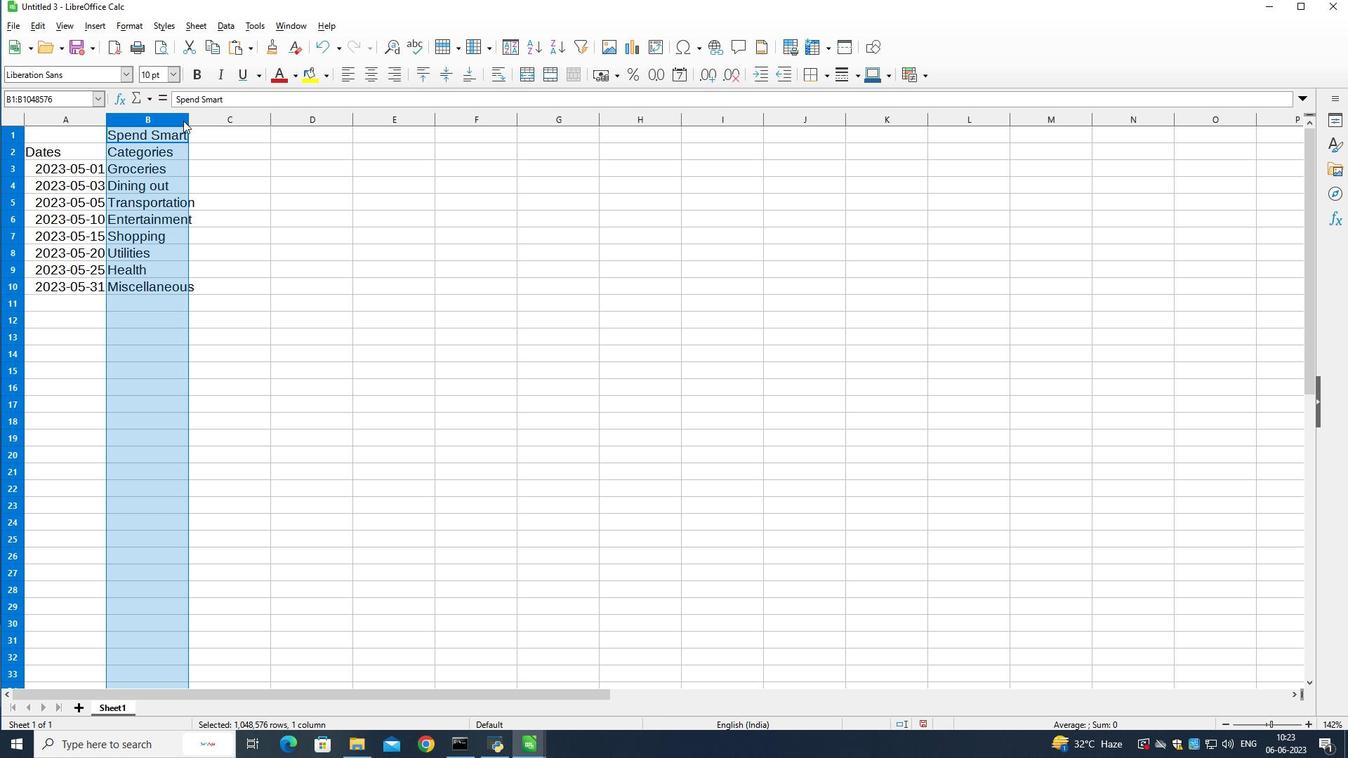 
Action: Mouse pressed left at (188, 118)
Screenshot: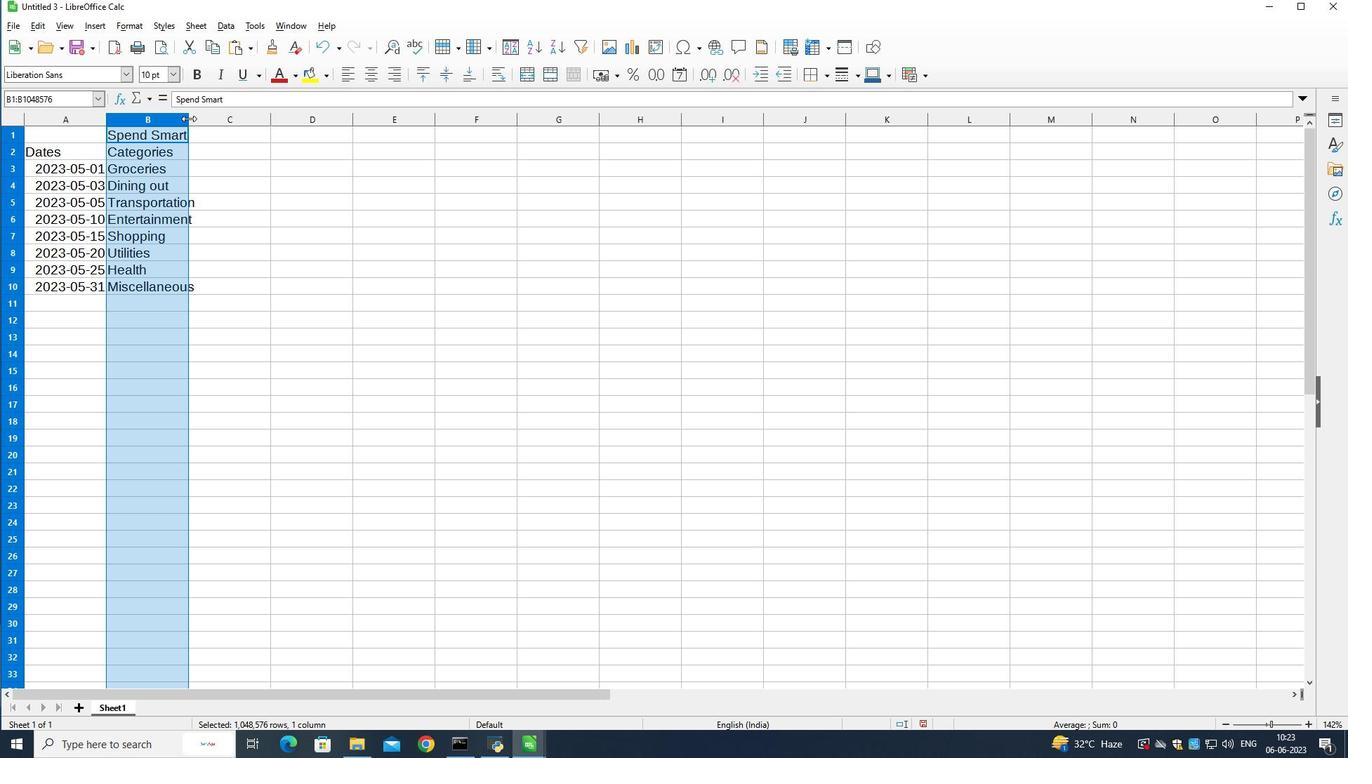 
Action: Mouse moved to (222, 150)
Screenshot: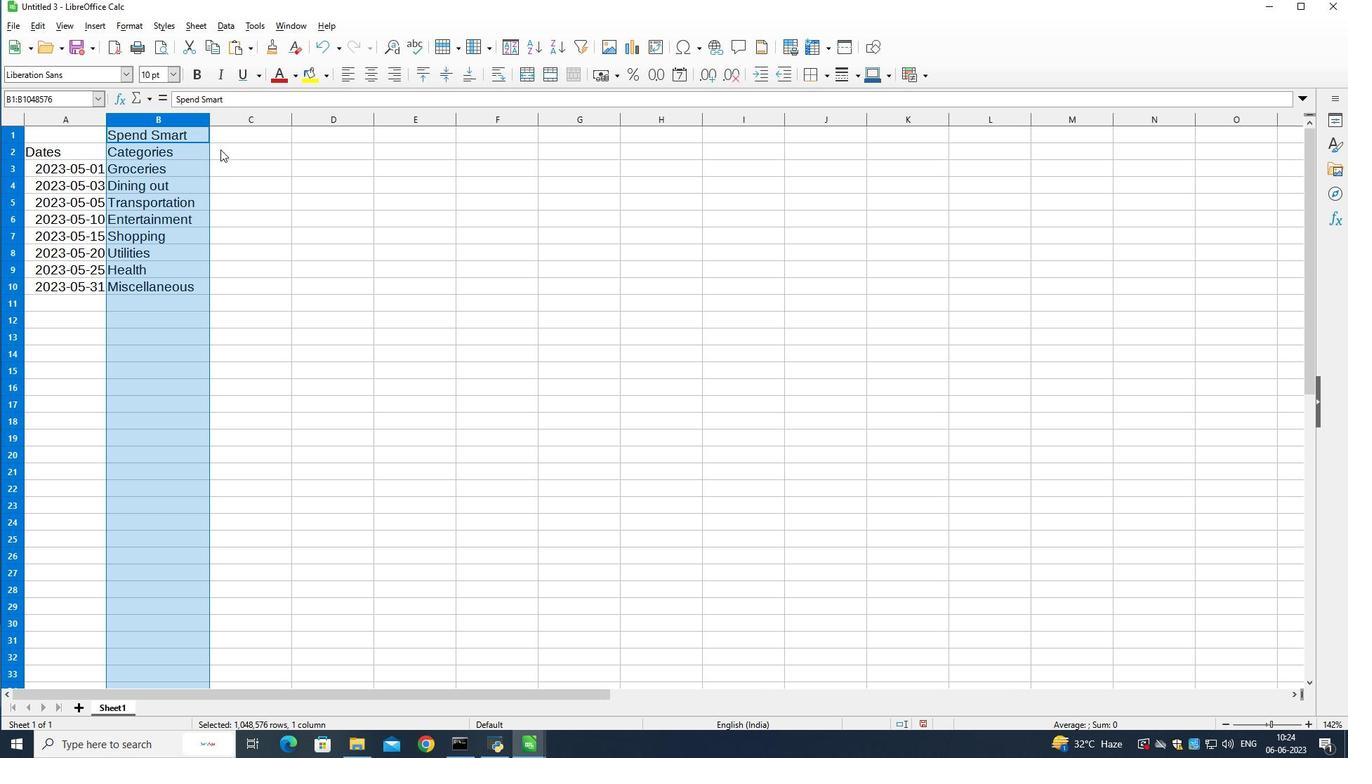 
Action: Mouse pressed left at (222, 150)
Screenshot: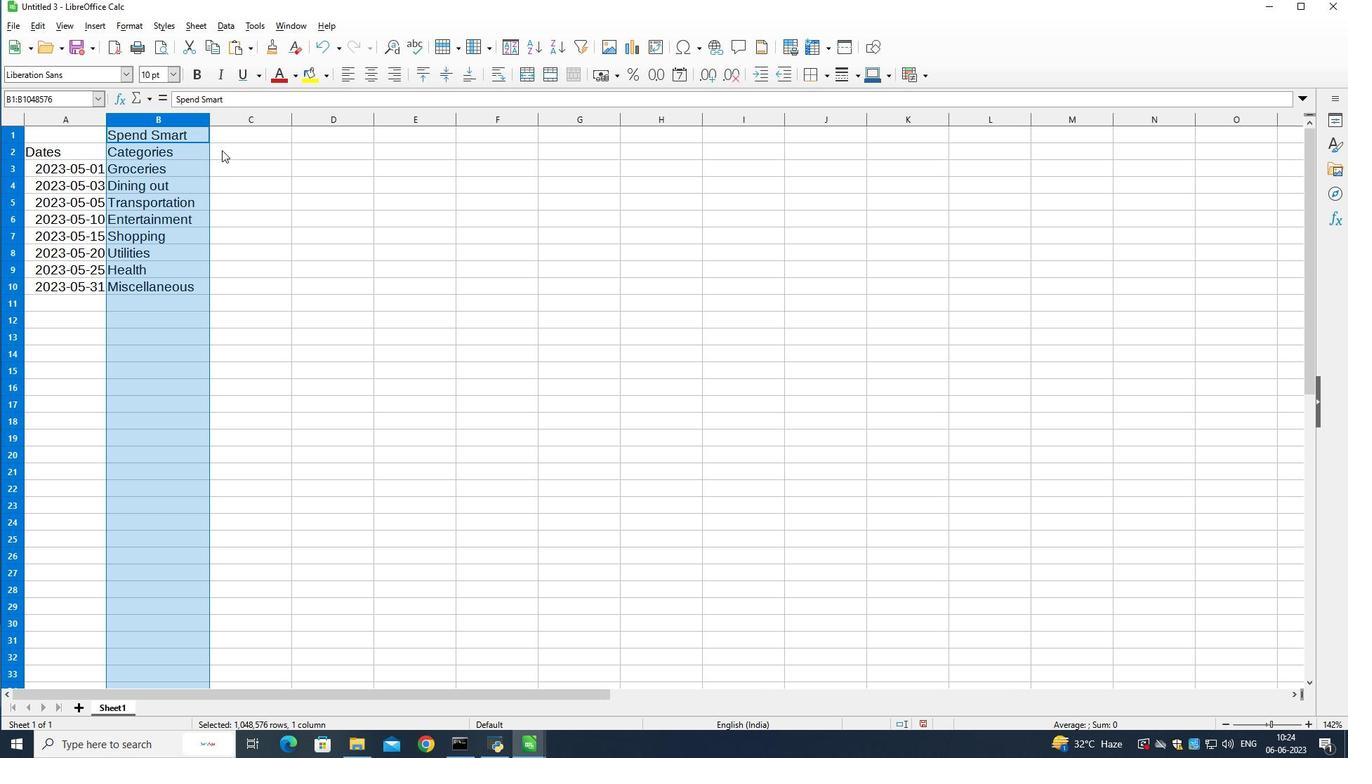 
Action: Mouse moved to (482, 309)
Screenshot: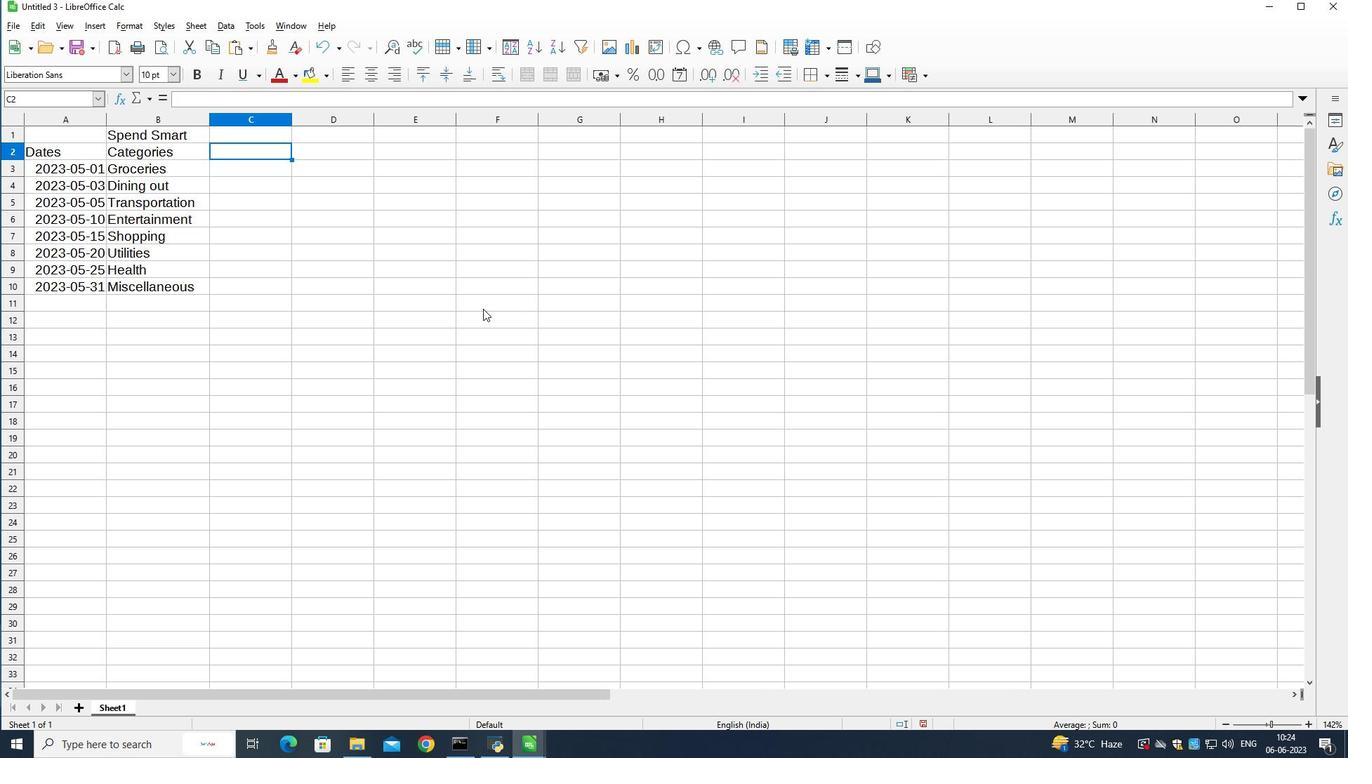 
Action: Key pressed <Key.shift>Description<Key.down><Key.shift>Supermarket<Key.down><Key.shift>Restaurant<Key.down><Key.shift>Public<Key.space><Key.shift>Transport<Key.down><Key.shift>Movie<Key.space><Key.shift>tickets<Key.down>
Screenshot: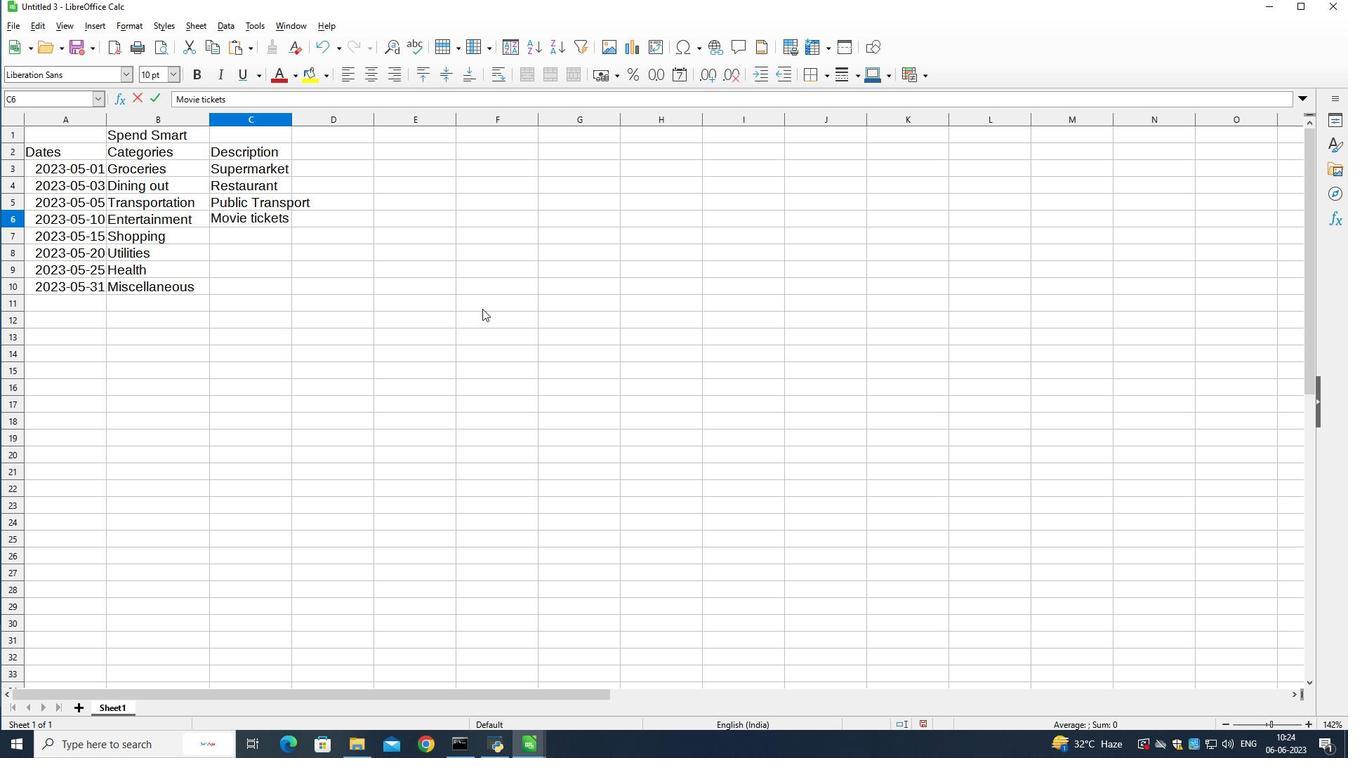 
Action: Mouse moved to (632, 345)
Screenshot: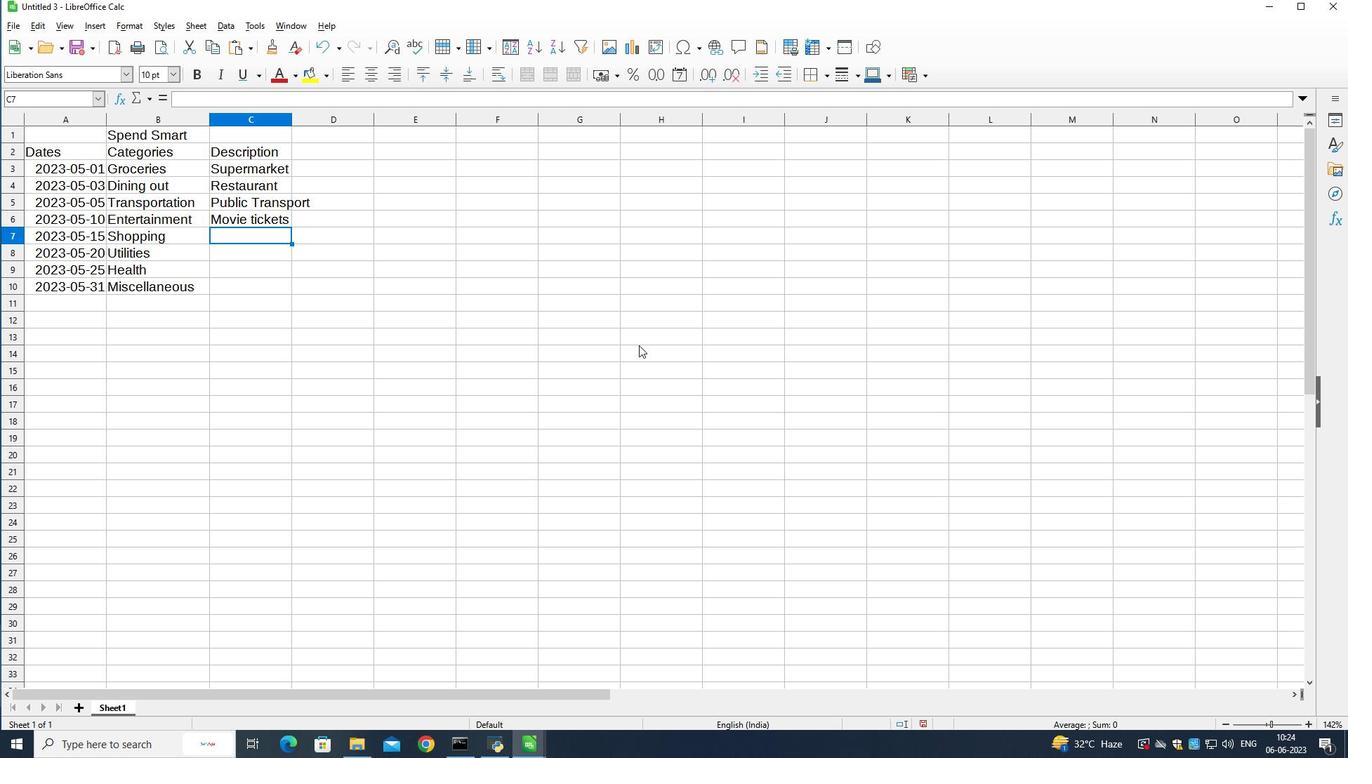 
Action: Key pressed <Key.shift>Clothing<Key.space><Key.shift>store<Key.down><Key.shift>Internet<Key.space><Key.shift>Bill<Key.down><Key.shift>Pharmacy<Key.down><Key.shift>Online<Key.space><Key.shift><Key.shift><Key.shift><Key.shift><Key.shift><Key.shift><Key.shift><Key.shift><Key.shift><Key.shift>Purchase
Screenshot: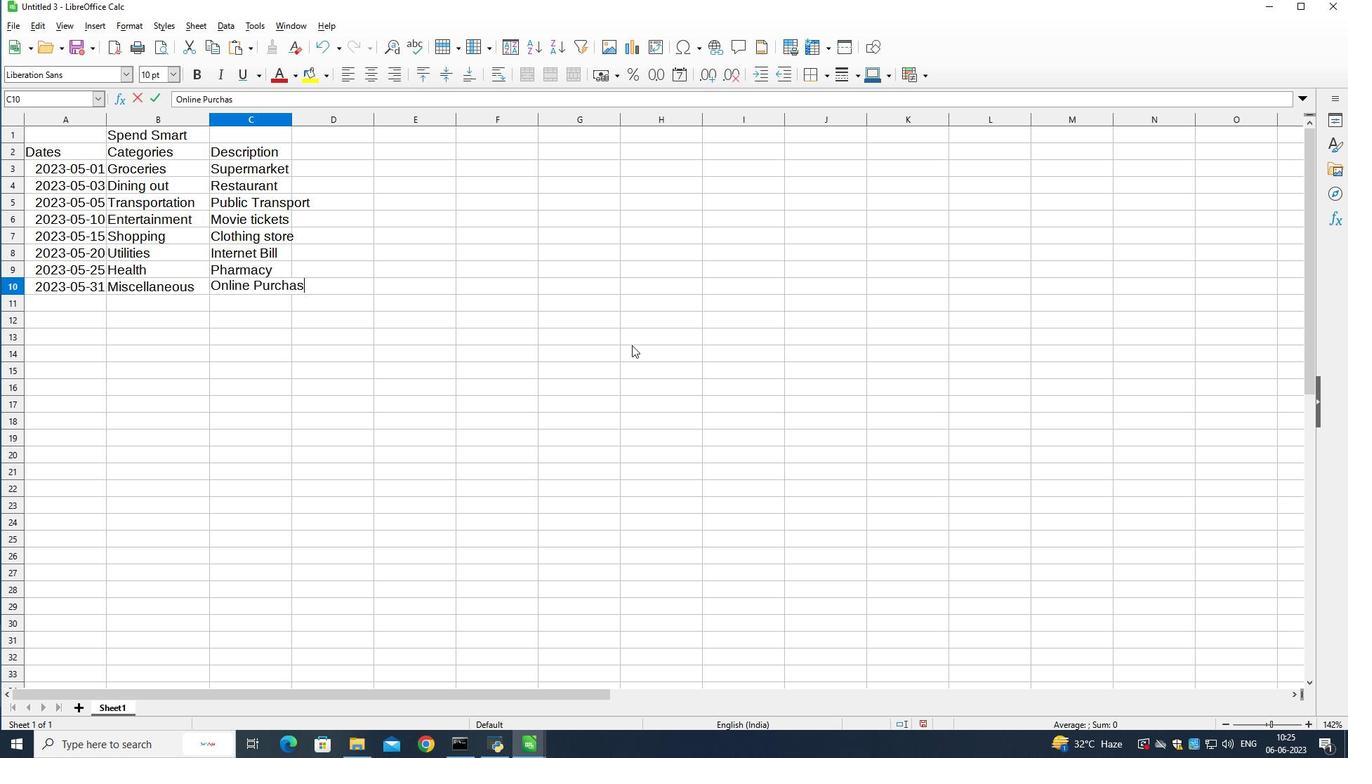 
Action: Mouse moved to (246, 118)
Screenshot: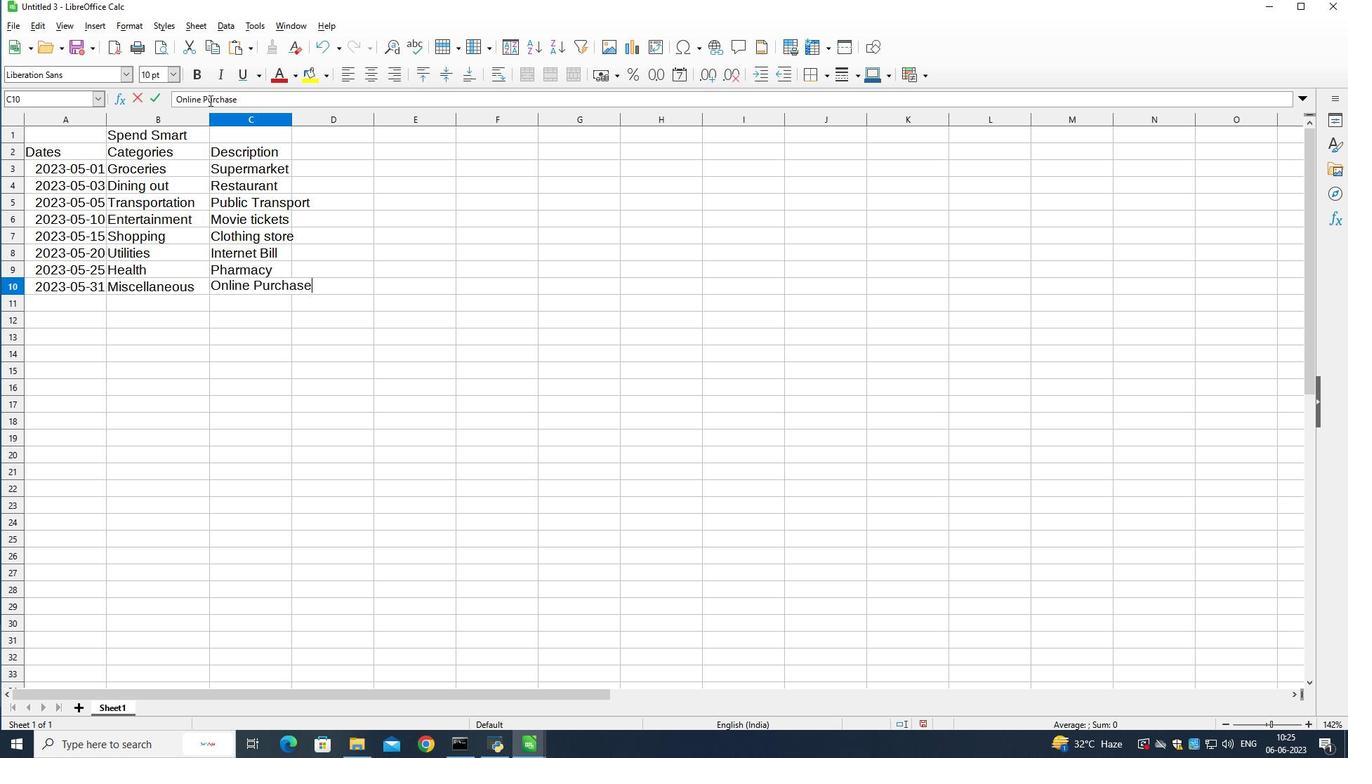
Action: Mouse pressed left at (246, 118)
Screenshot: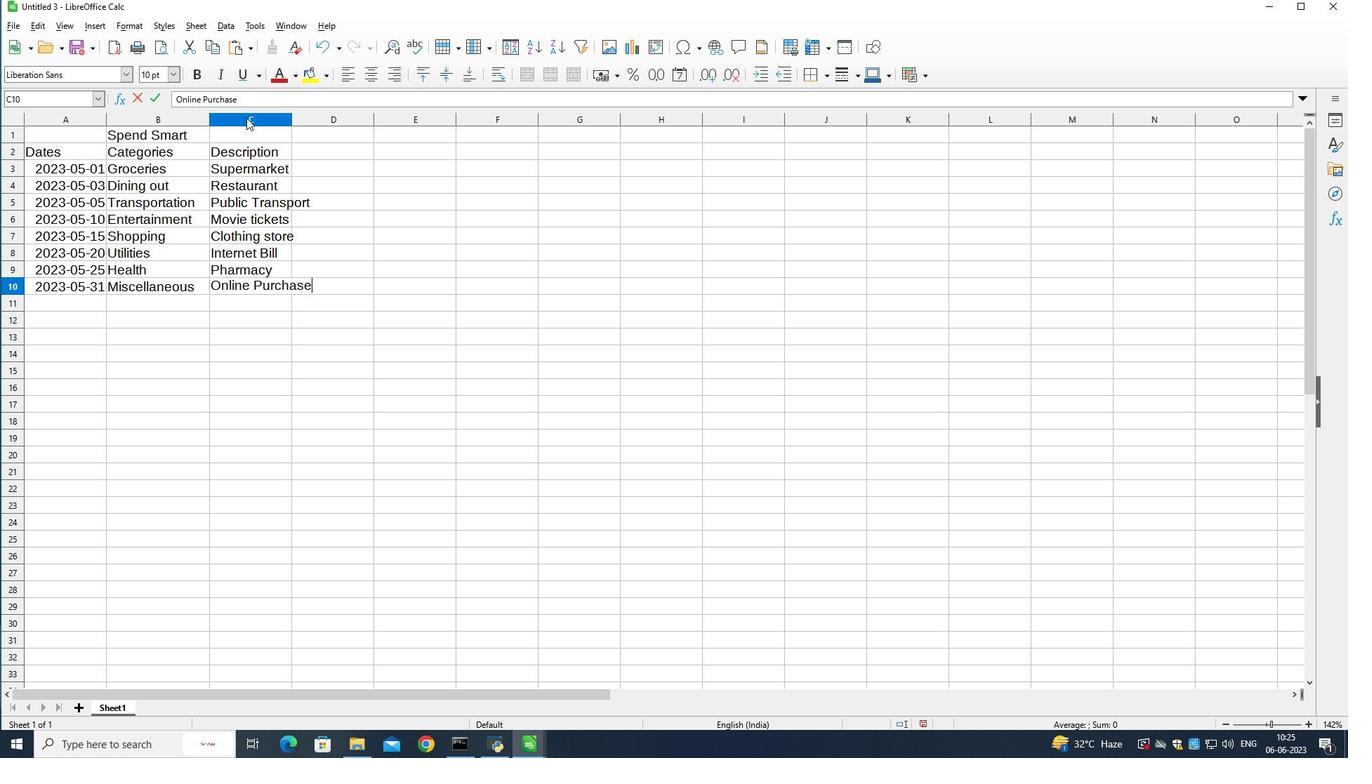 
Action: Mouse moved to (290, 117)
Screenshot: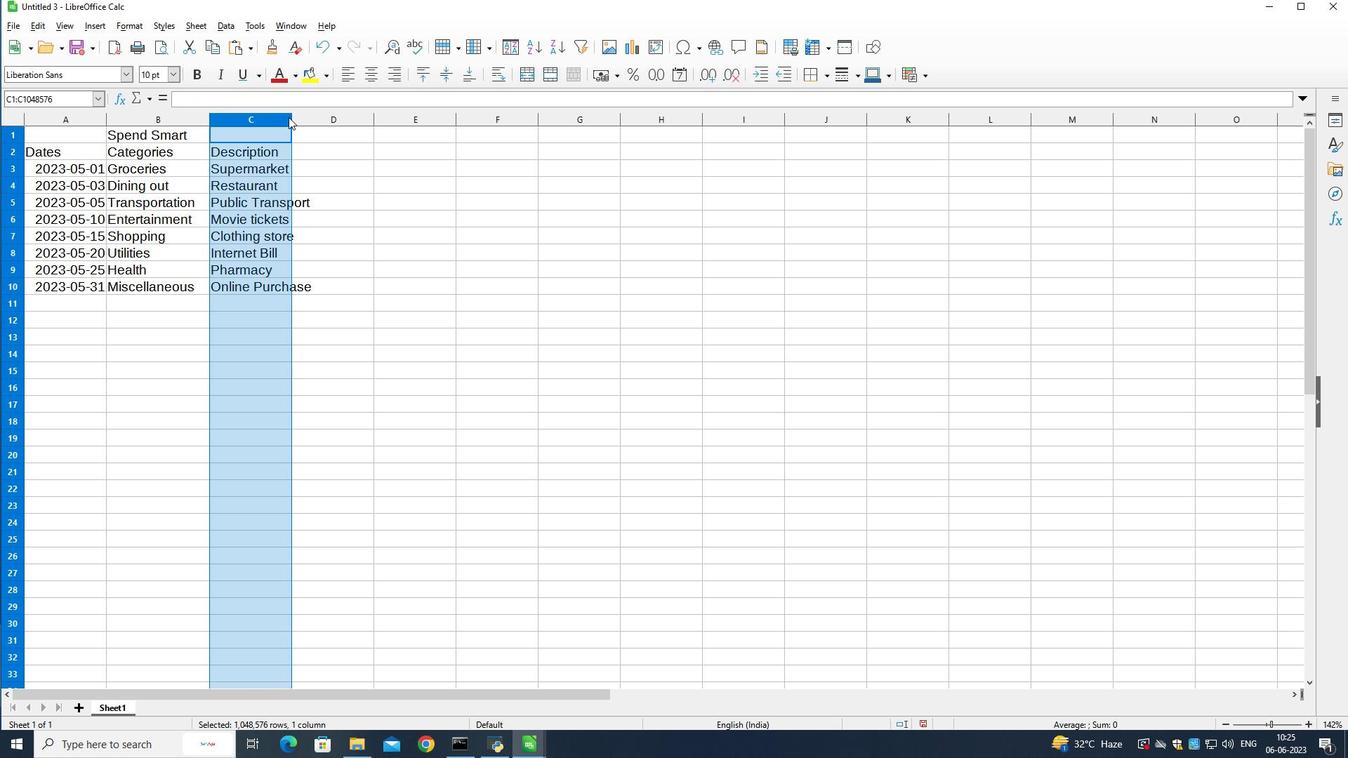 
Action: Mouse pressed left at (290, 117)
Screenshot: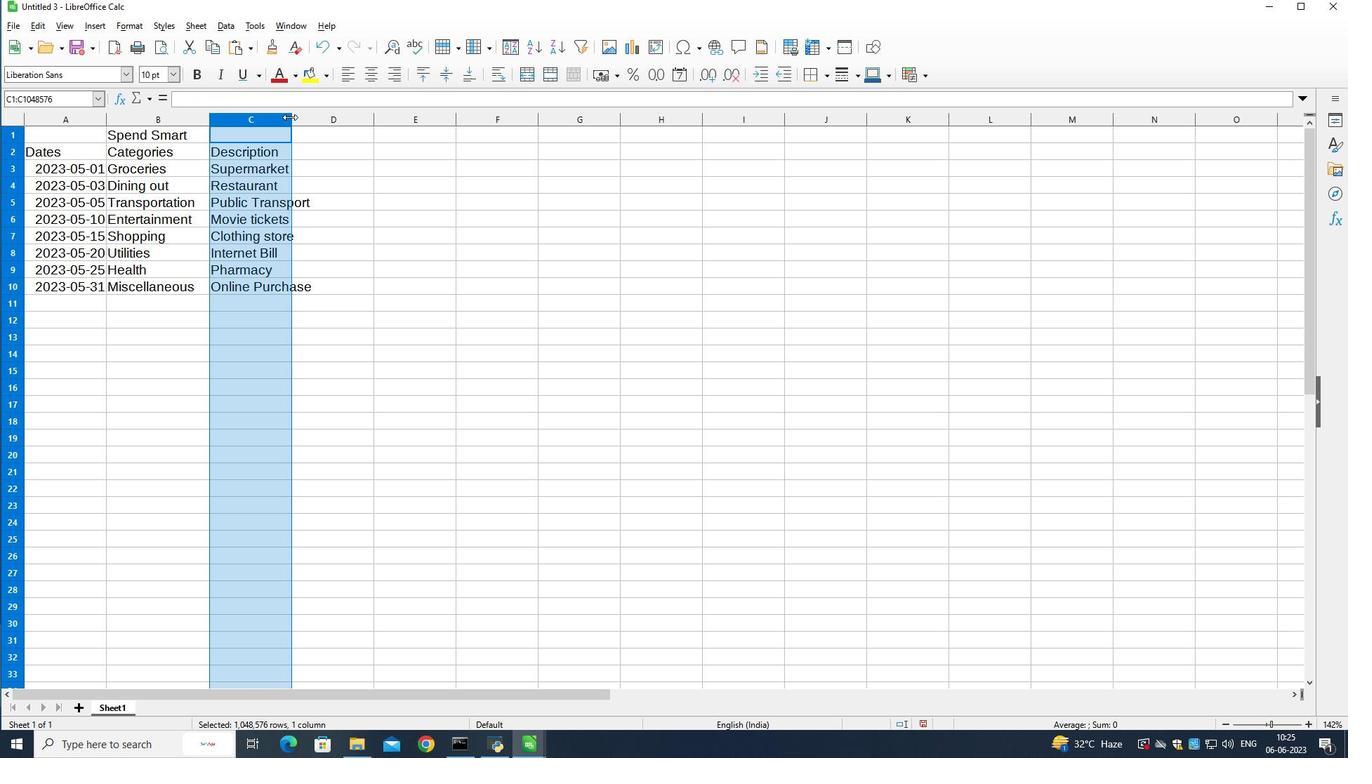 
Action: Mouse moved to (369, 154)
Screenshot: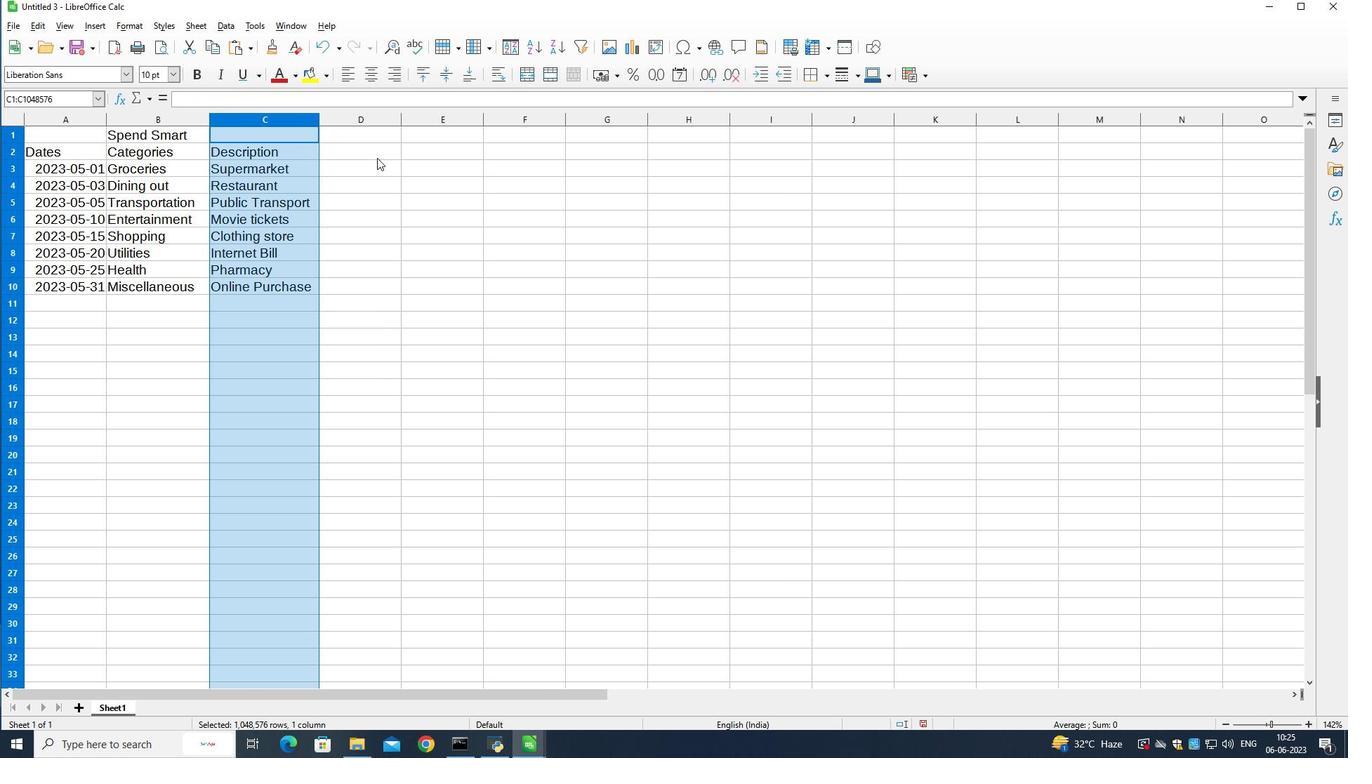 
Action: Mouse pressed left at (369, 154)
Screenshot: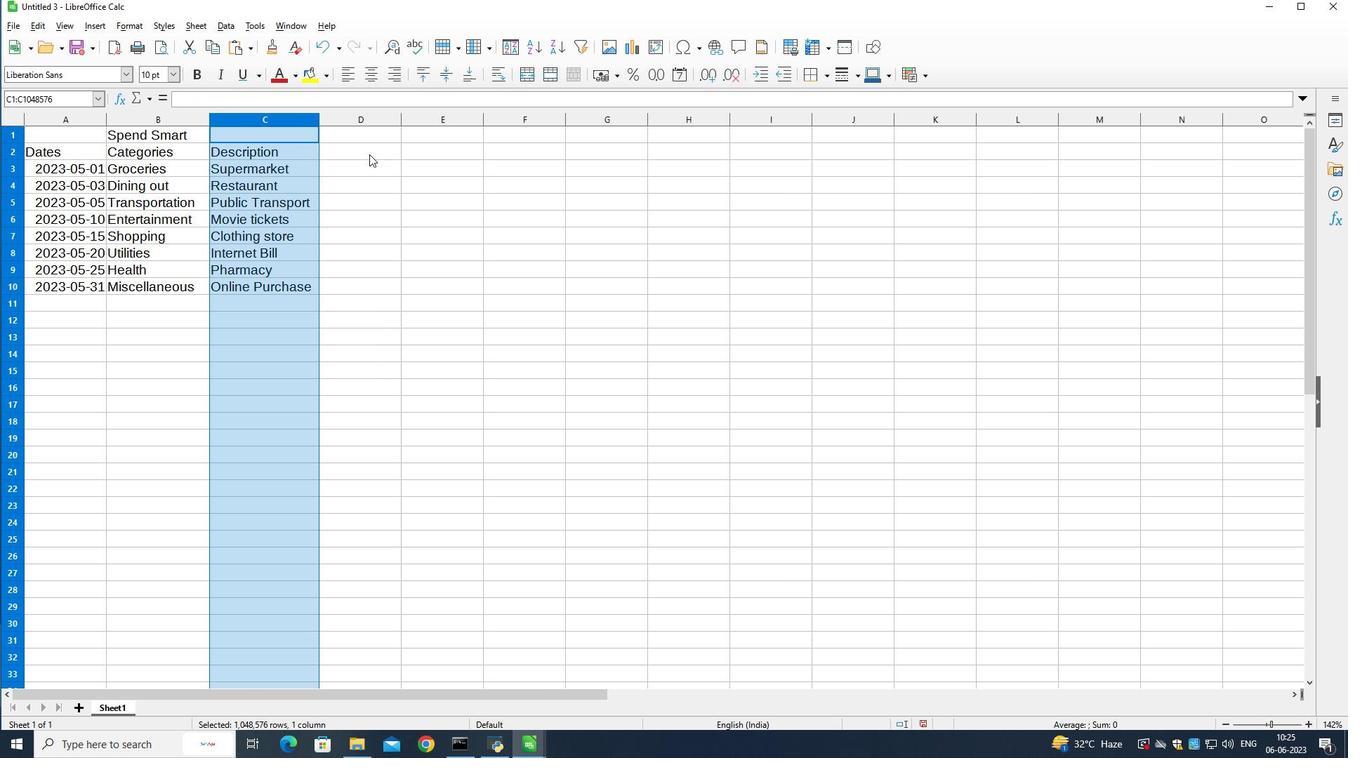 
Action: Mouse moved to (529, 349)
Screenshot: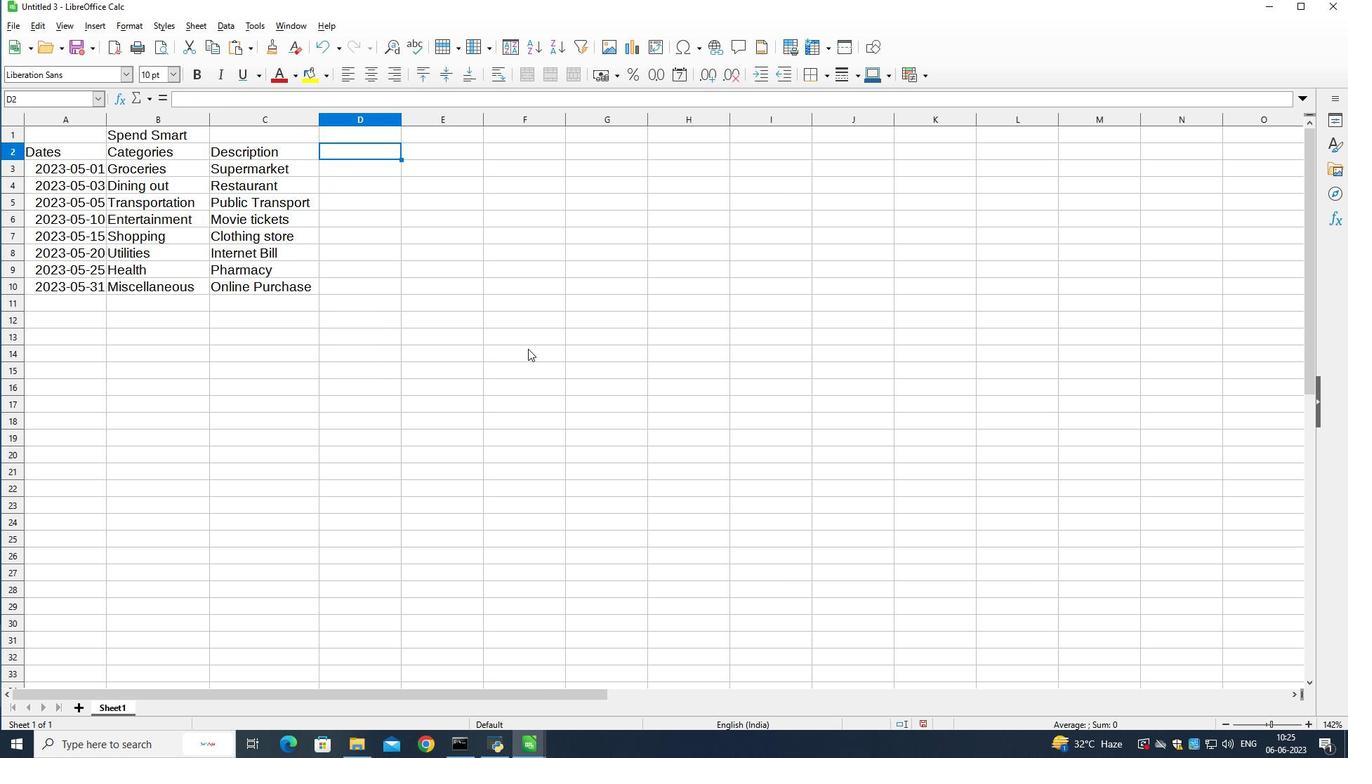 
Action: Key pressed <Key.shift>Amount<Key.down><Key.shift>$60<Key.down><Key.shift>$40<Key.down><Key.shift>$50<Key.backspace><Key.backspace>10<Key.down><Key.shift>$5<Key.backspace>20<Key.down><Key.shift>$100<Key.down><Key.shift>$60<Key.down><Key.shift>$40<Key.down><Key.shift>$50
Screenshot: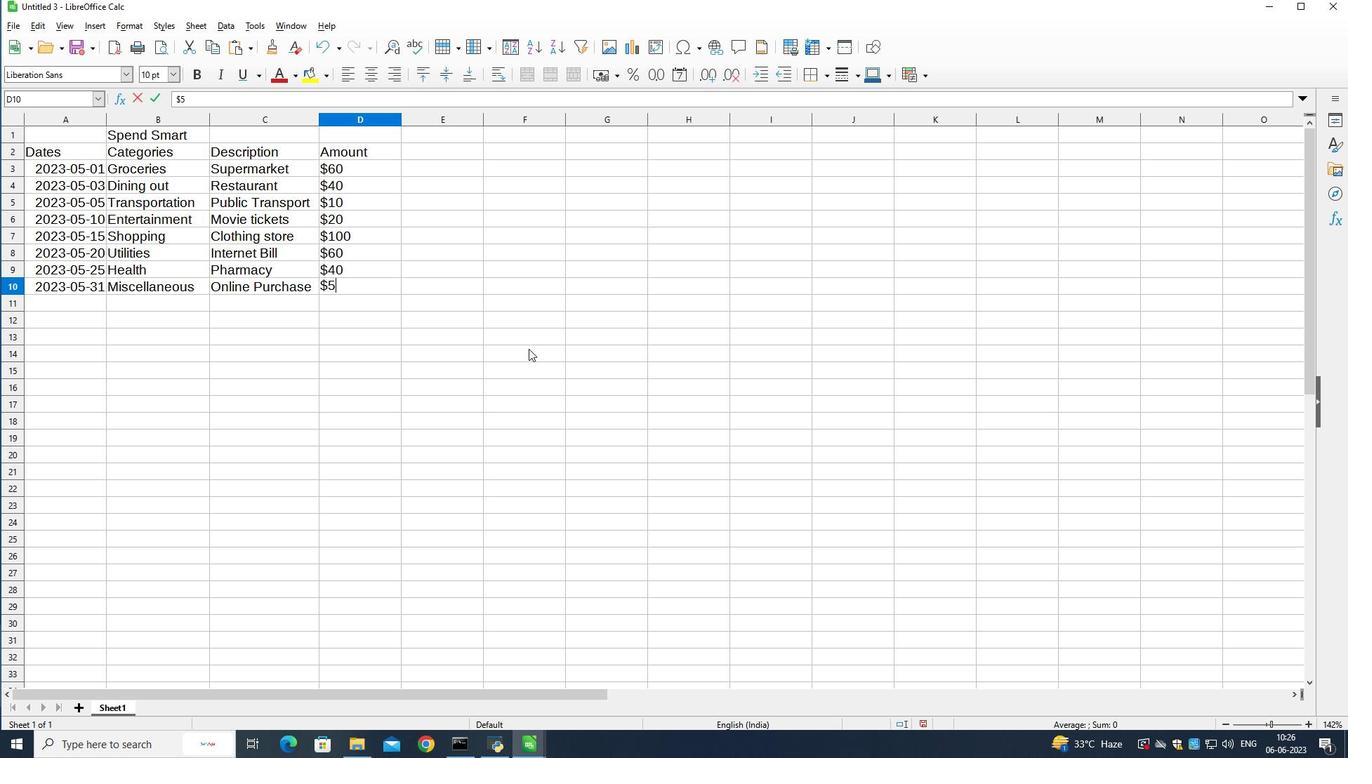 
Action: Mouse scrolled (529, 349) with delta (0, 0)
Screenshot: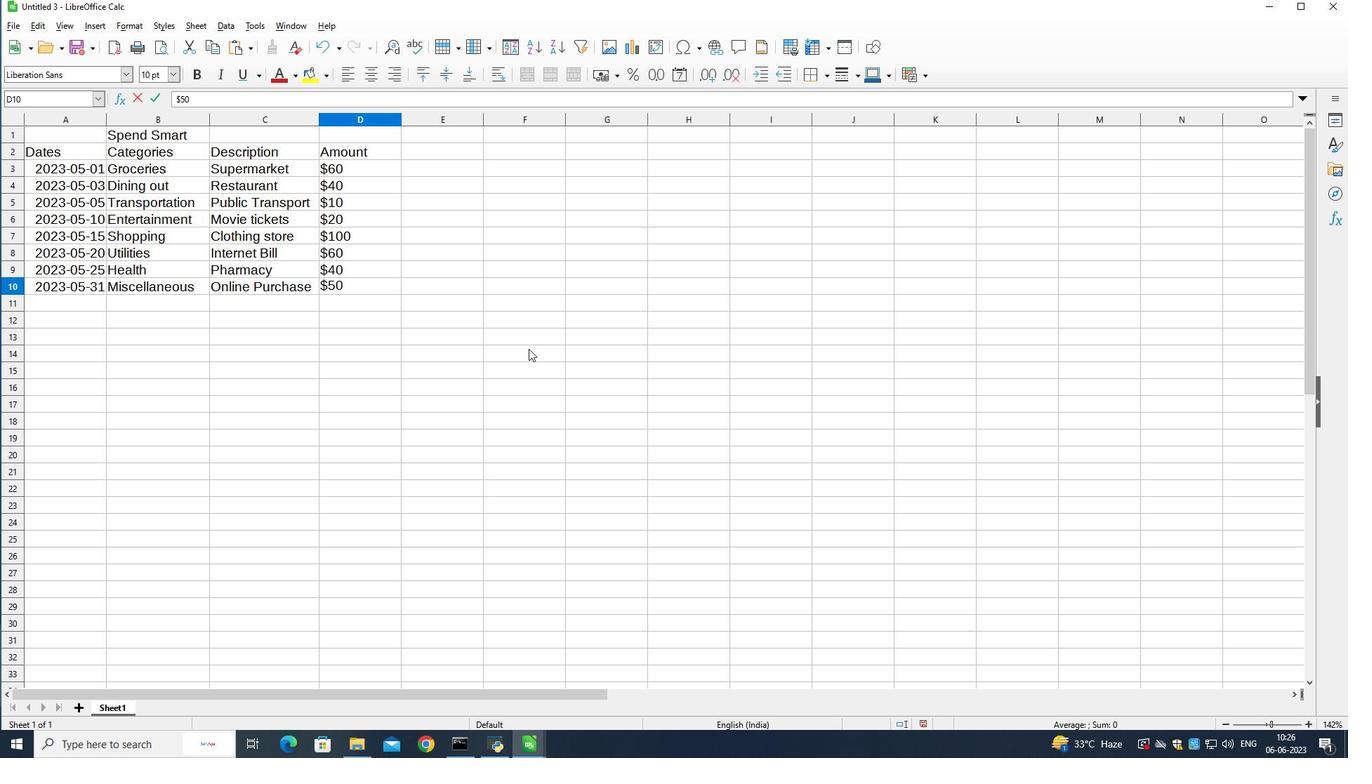 
Action: Mouse moved to (363, 160)
Screenshot: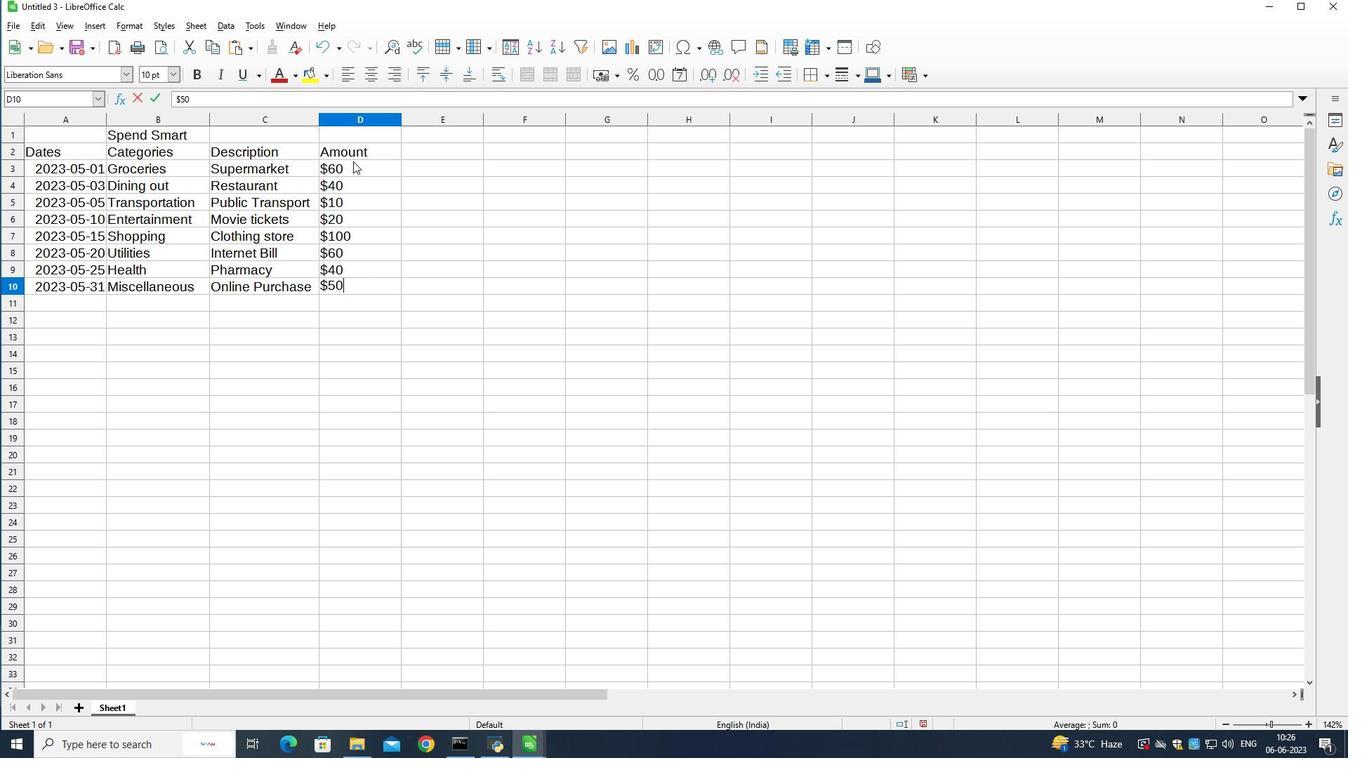 
Action: Mouse pressed left at (363, 160)
Screenshot: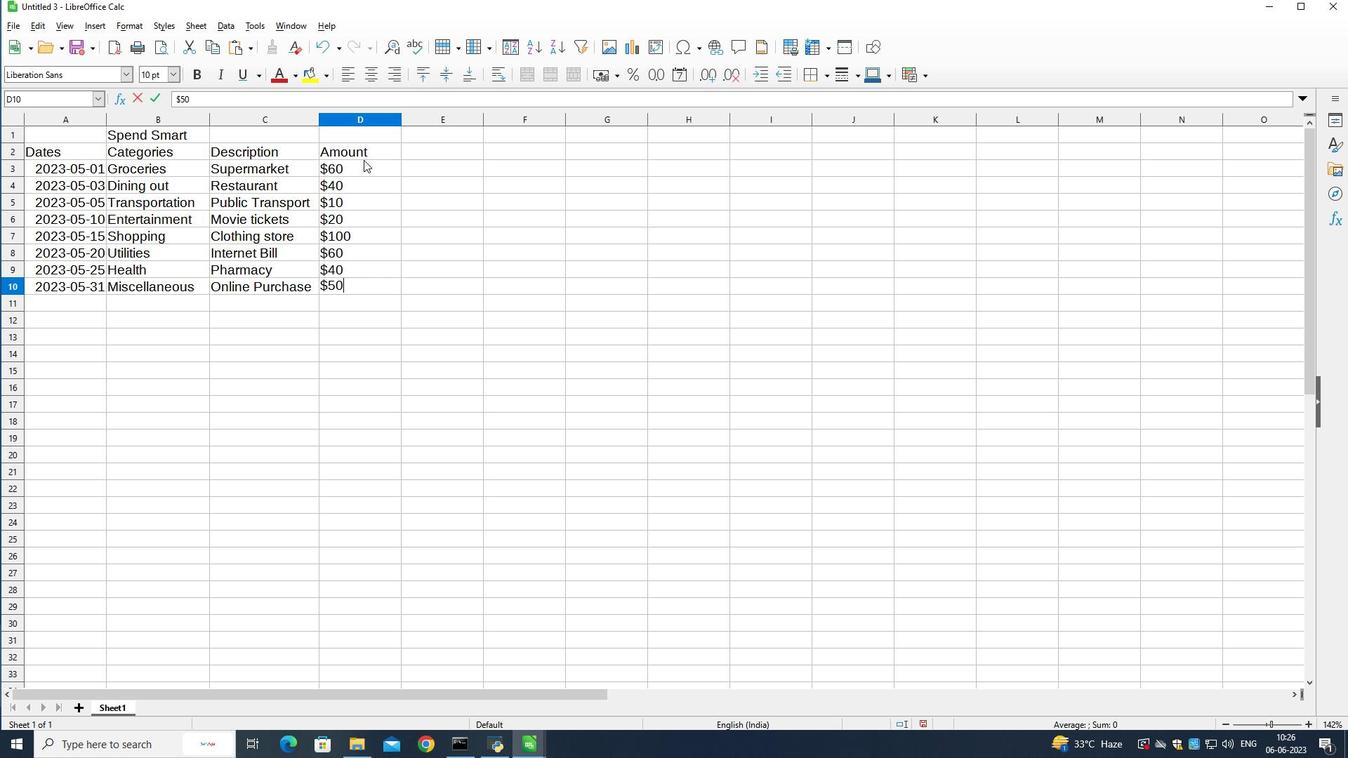 
Action: Mouse moved to (363, 162)
Screenshot: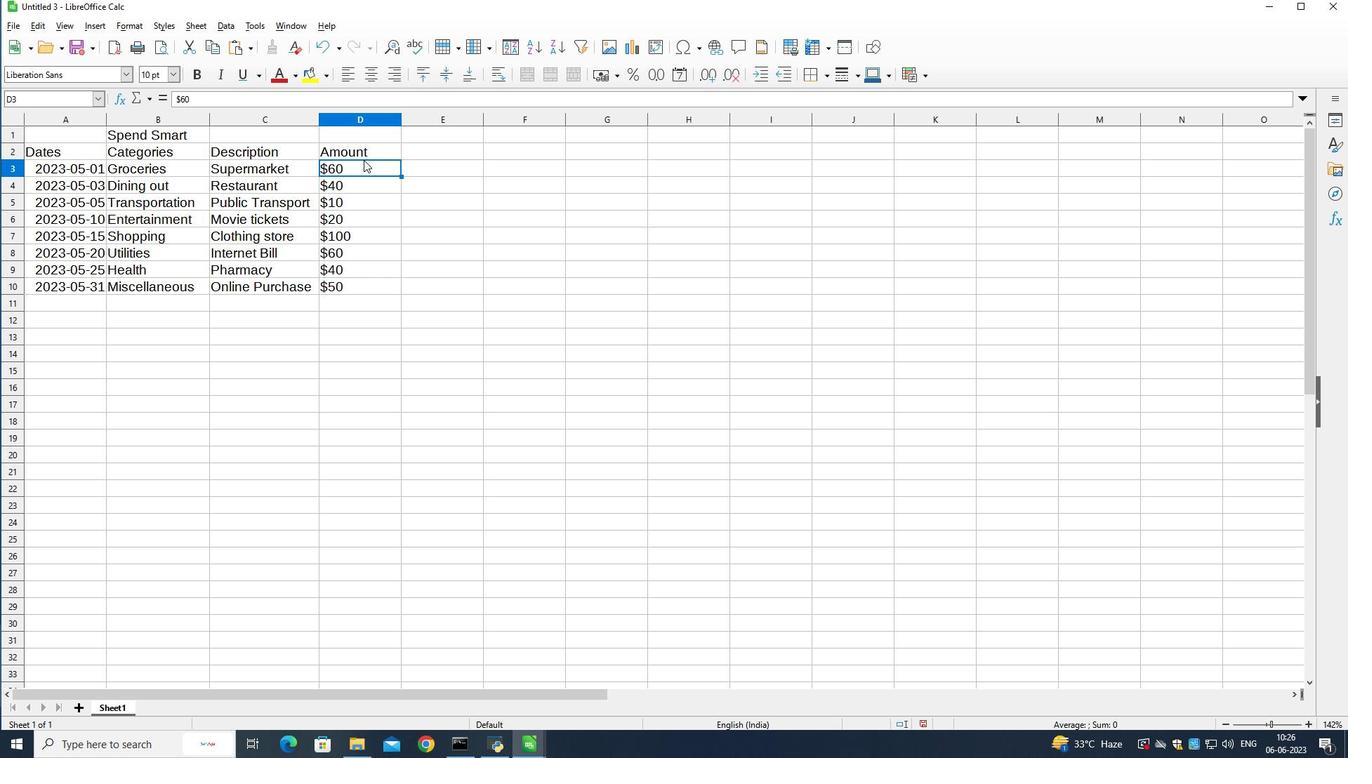 
Action: Mouse pressed left at (363, 162)
Screenshot: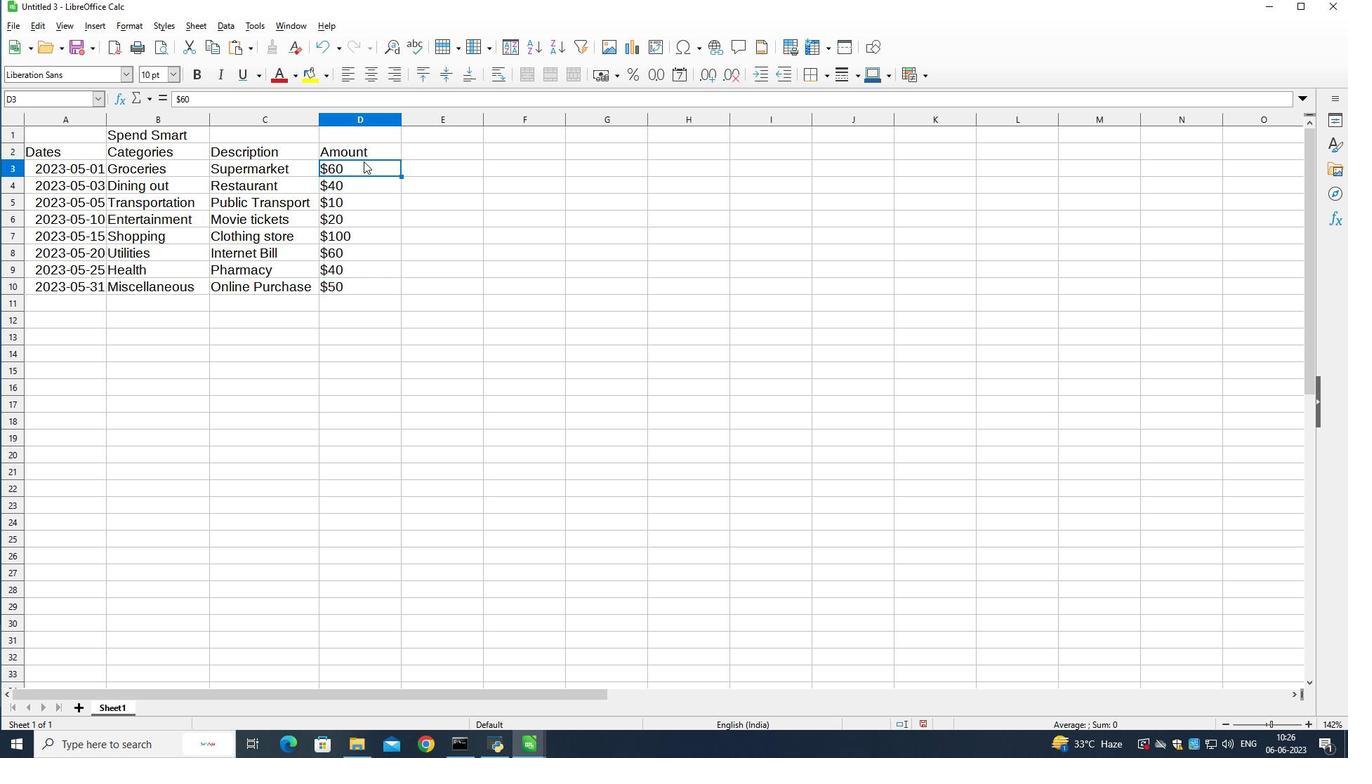 
Action: Mouse pressed left at (363, 162)
Screenshot: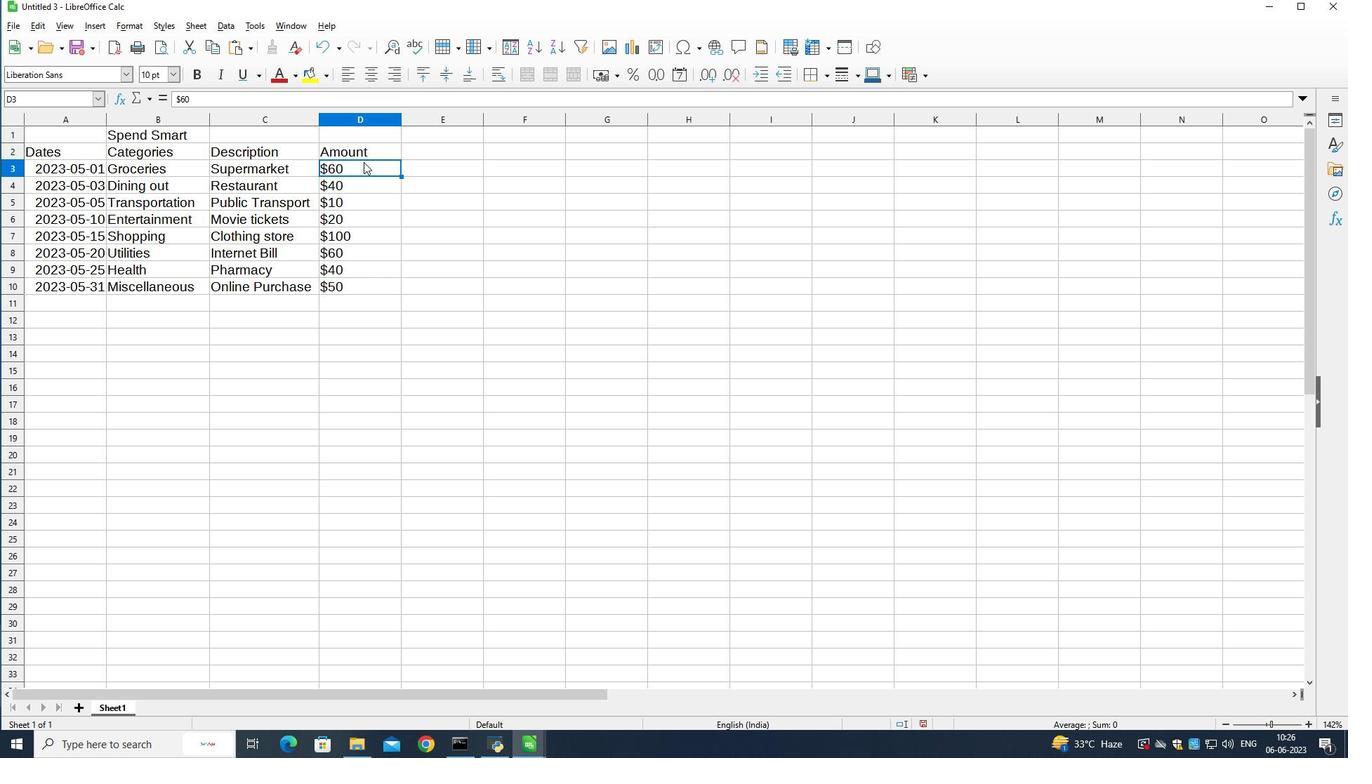 
Action: Mouse moved to (363, 162)
Screenshot: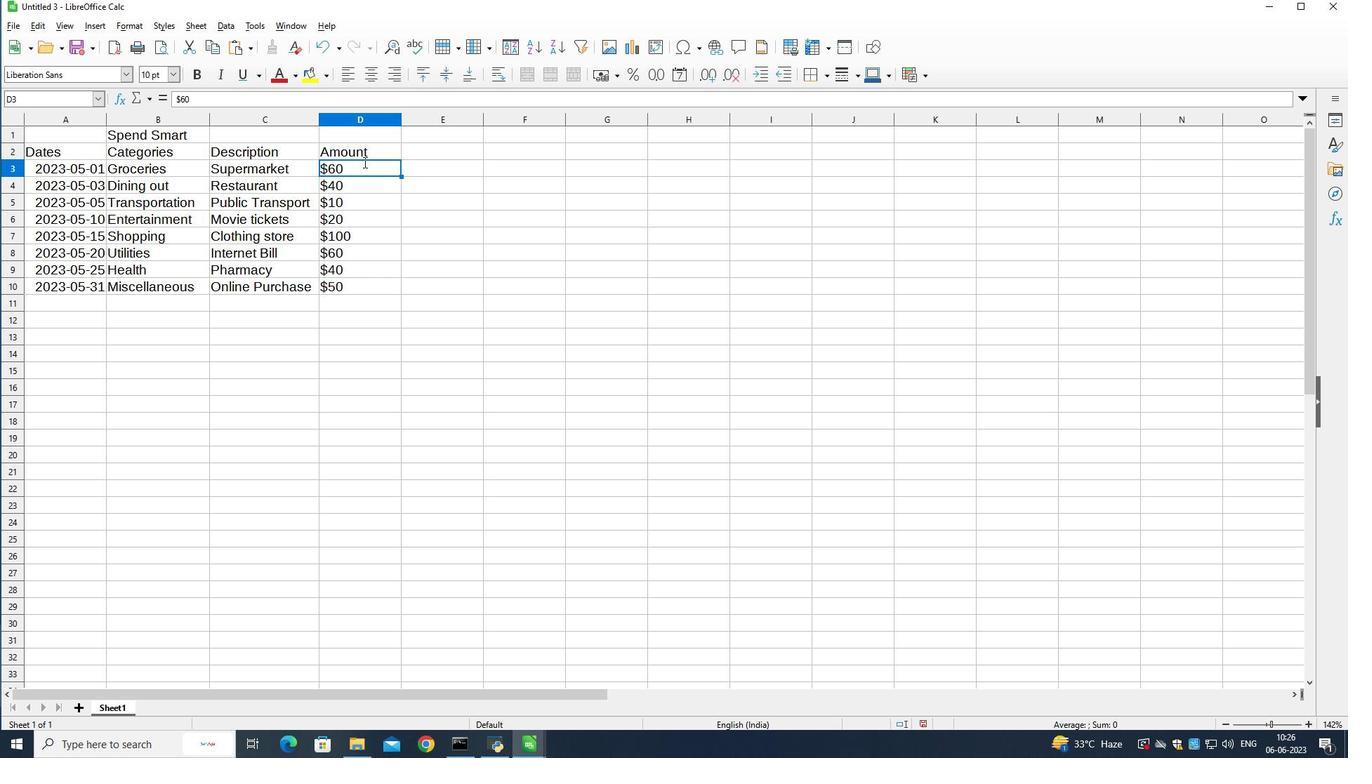 
Action: Mouse pressed left at (363, 162)
Screenshot: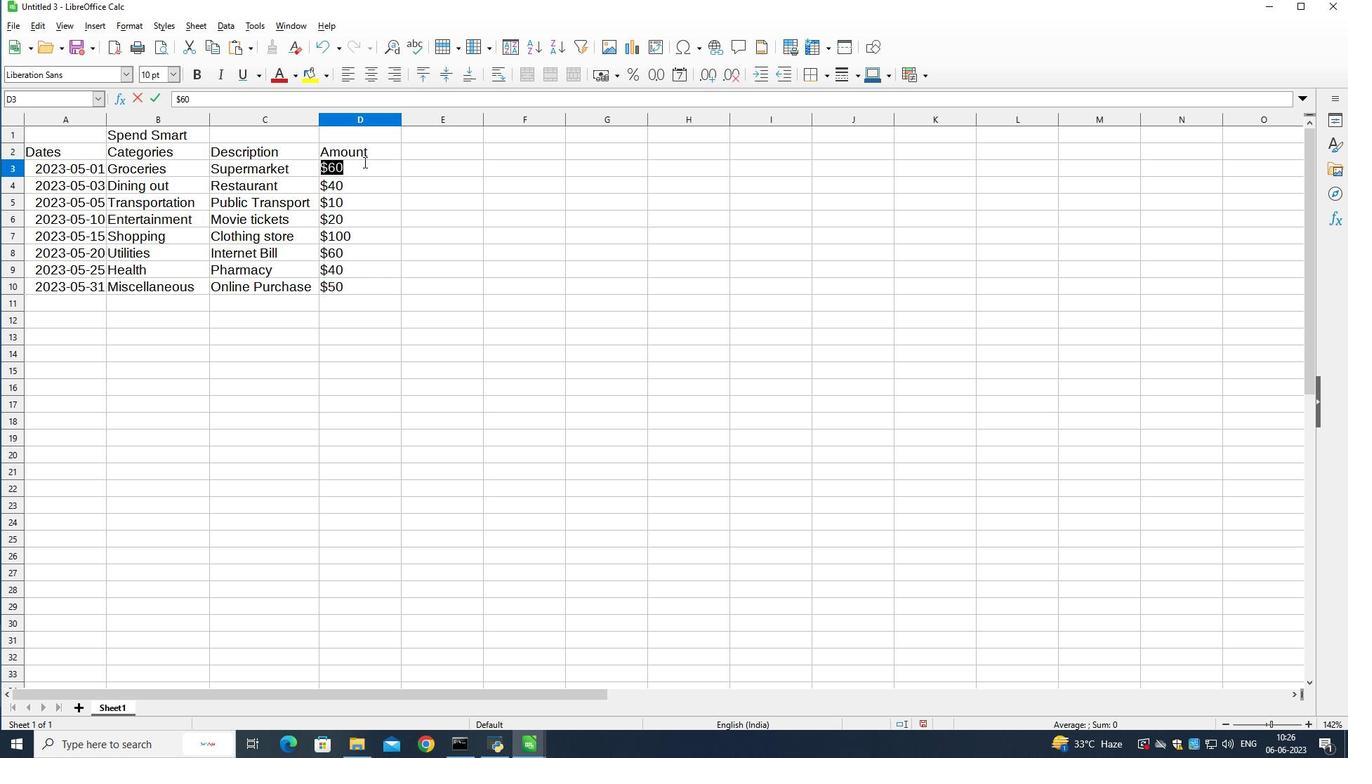 
Action: Mouse pressed left at (363, 162)
Screenshot: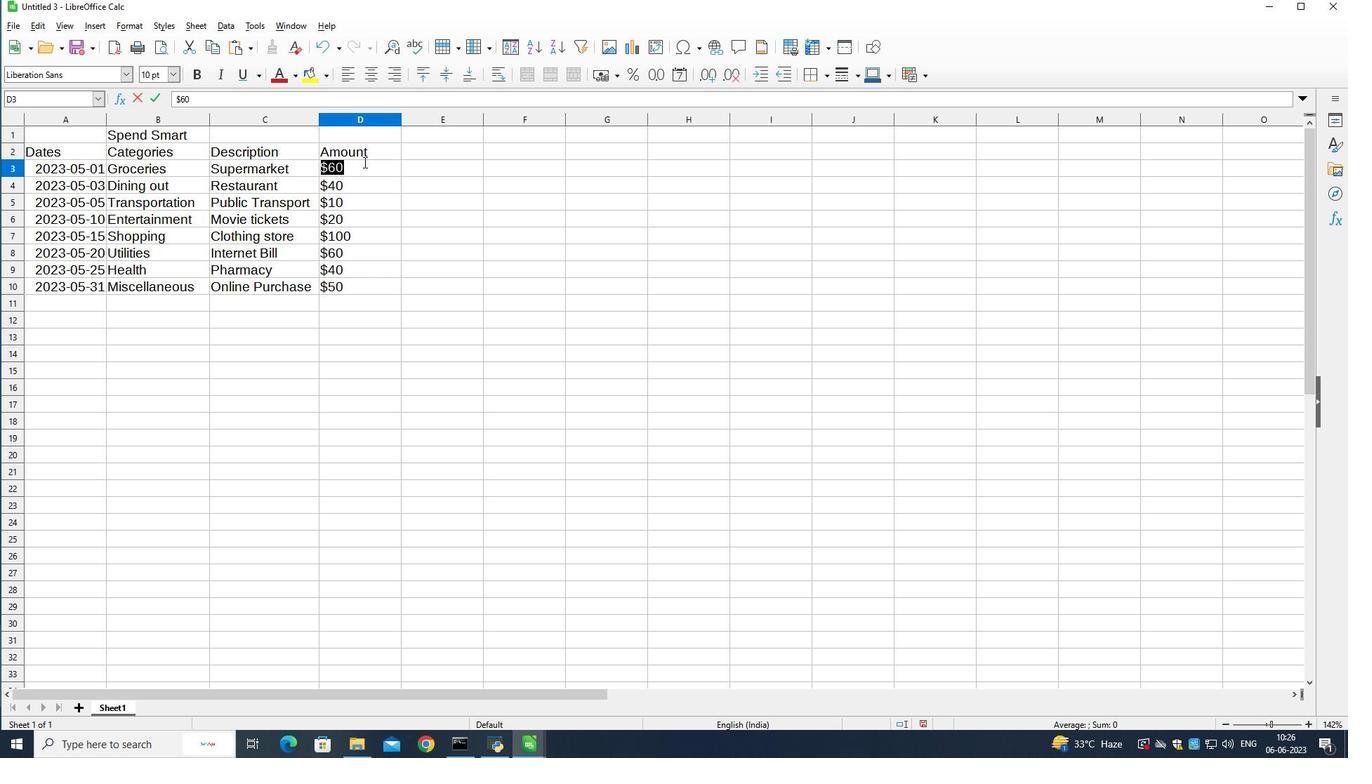 
Action: Mouse moved to (369, 166)
Screenshot: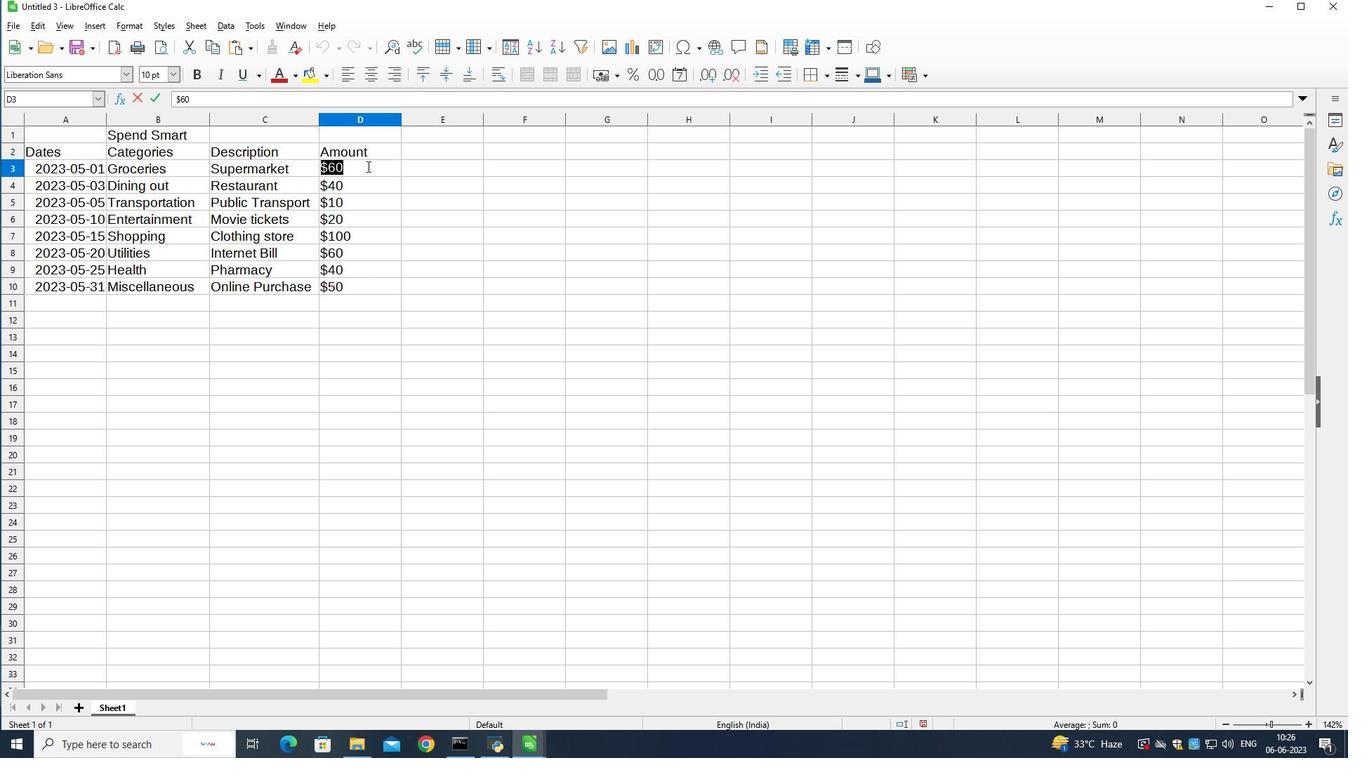
Action: Mouse pressed left at (368, 166)
Screenshot: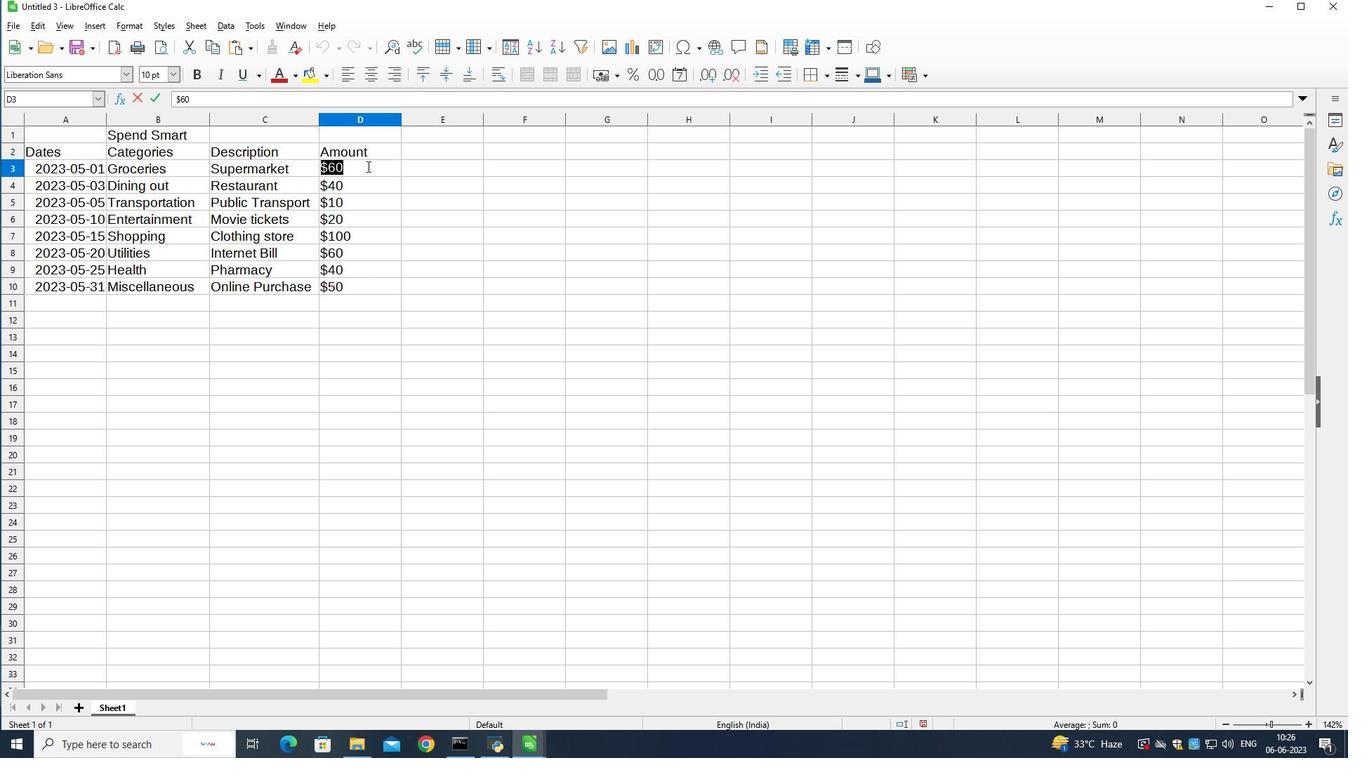 
Action: Mouse moved to (369, 166)
Screenshot: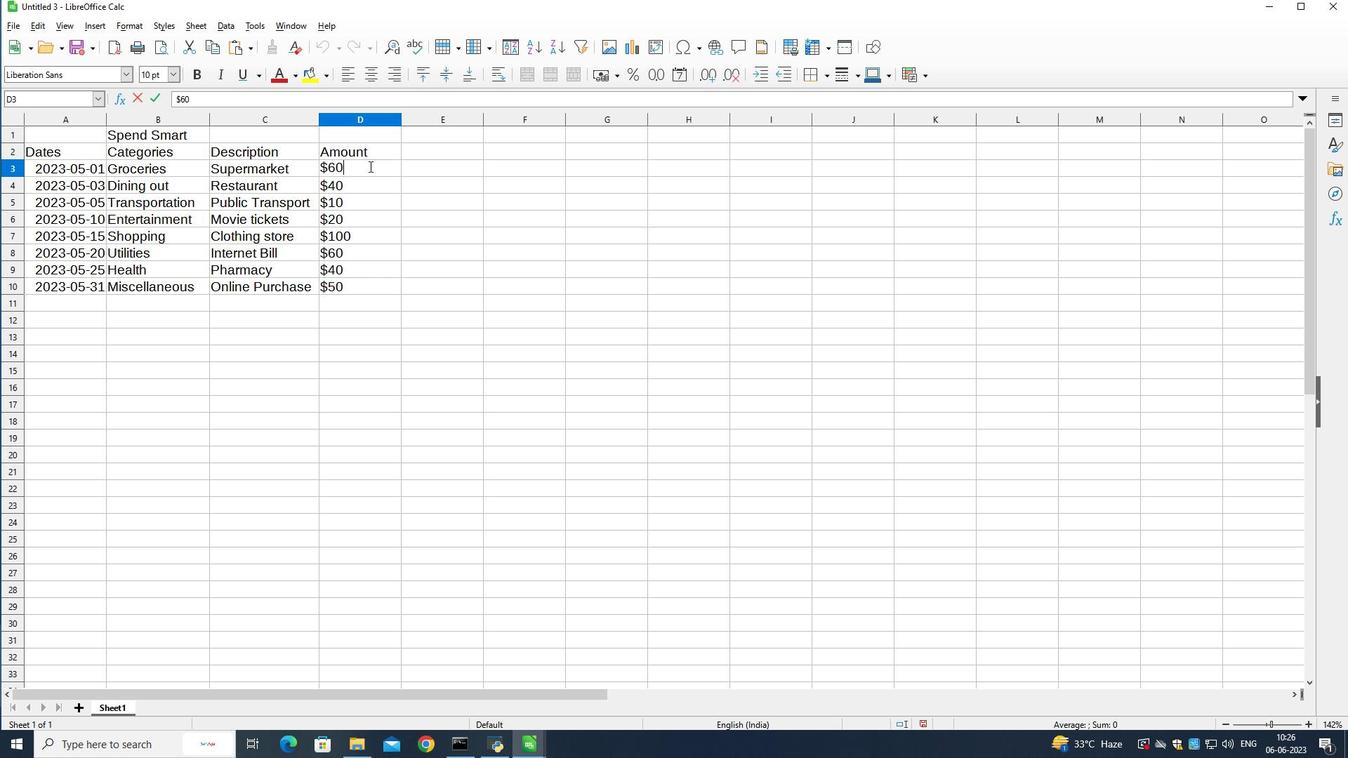 
Action: Key pressed <Key.backspace><Key.backspace>50
Screenshot: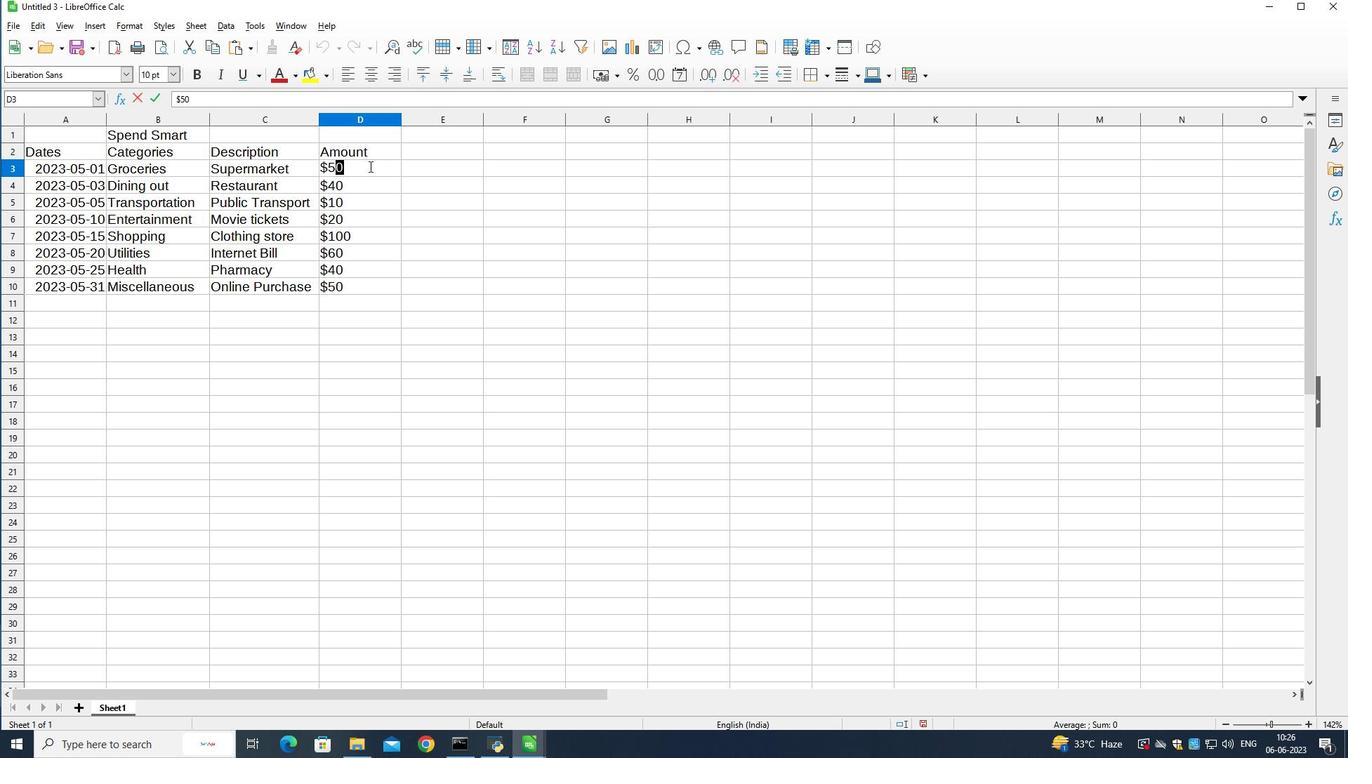 
Action: Mouse moved to (366, 181)
Screenshot: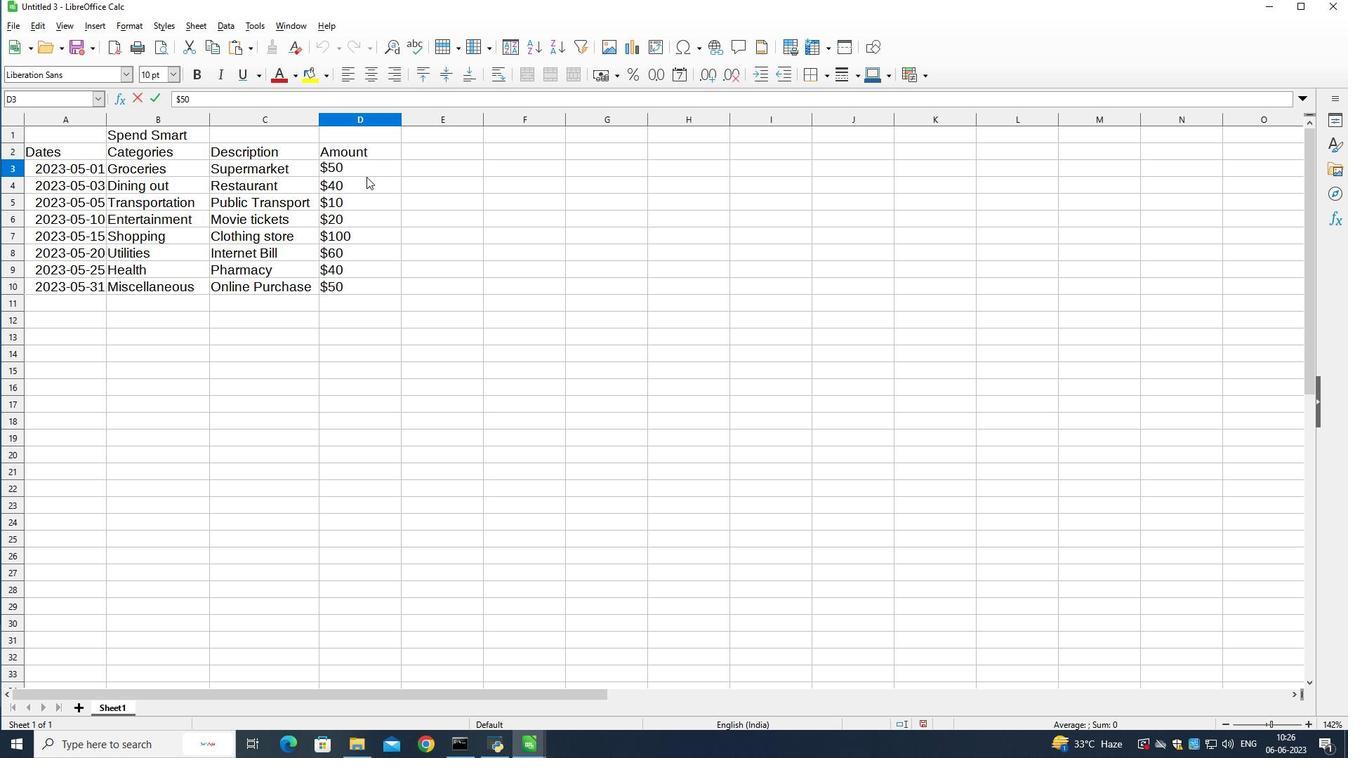 
Action: Mouse pressed left at (366, 181)
Screenshot: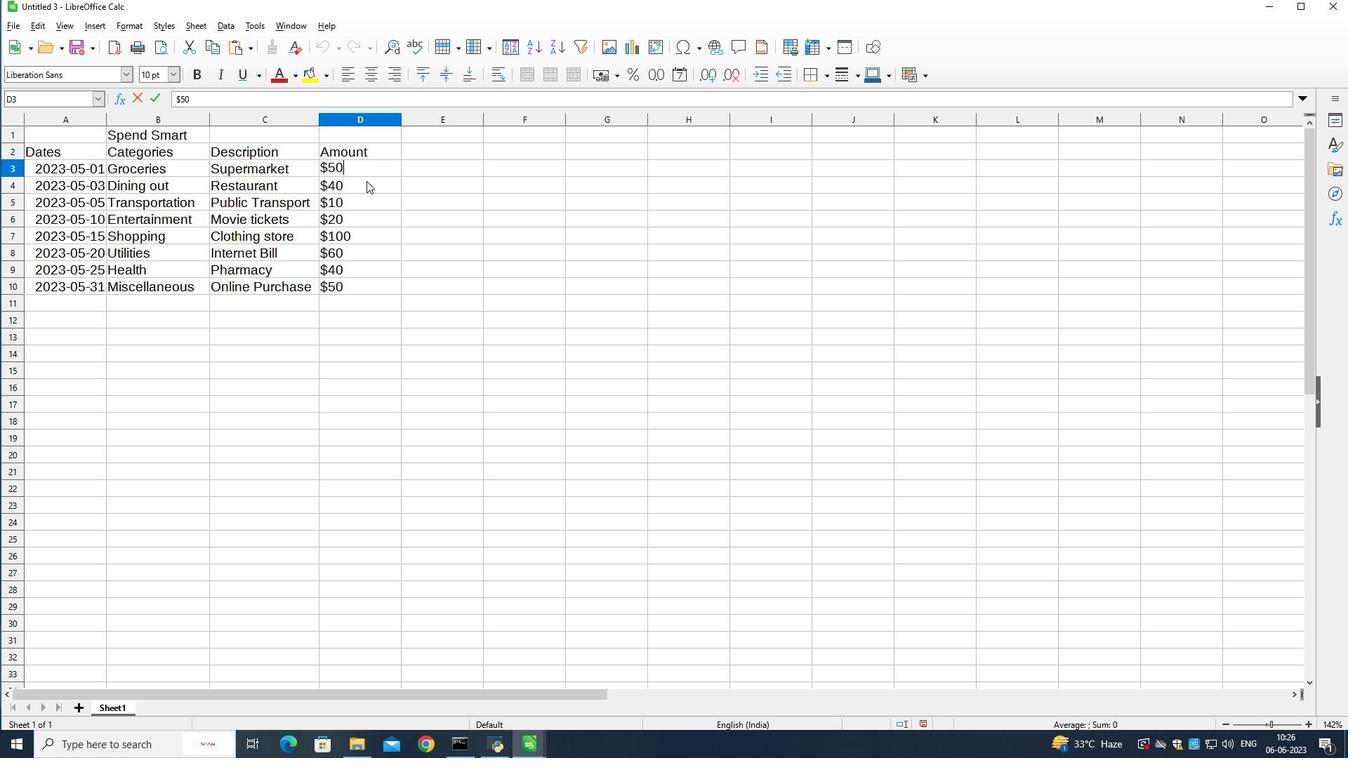 
Action: Mouse pressed left at (366, 181)
Screenshot: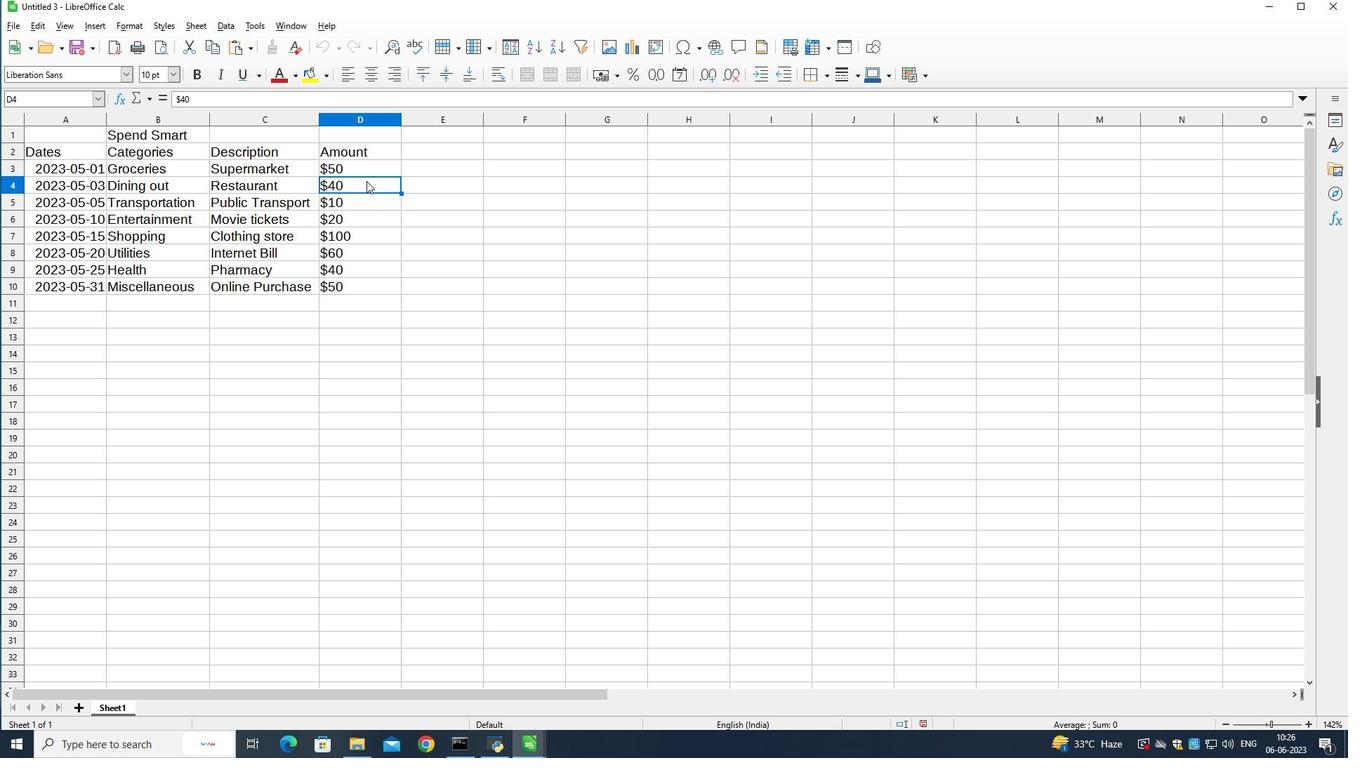 
Action: Mouse pressed left at (366, 181)
Screenshot: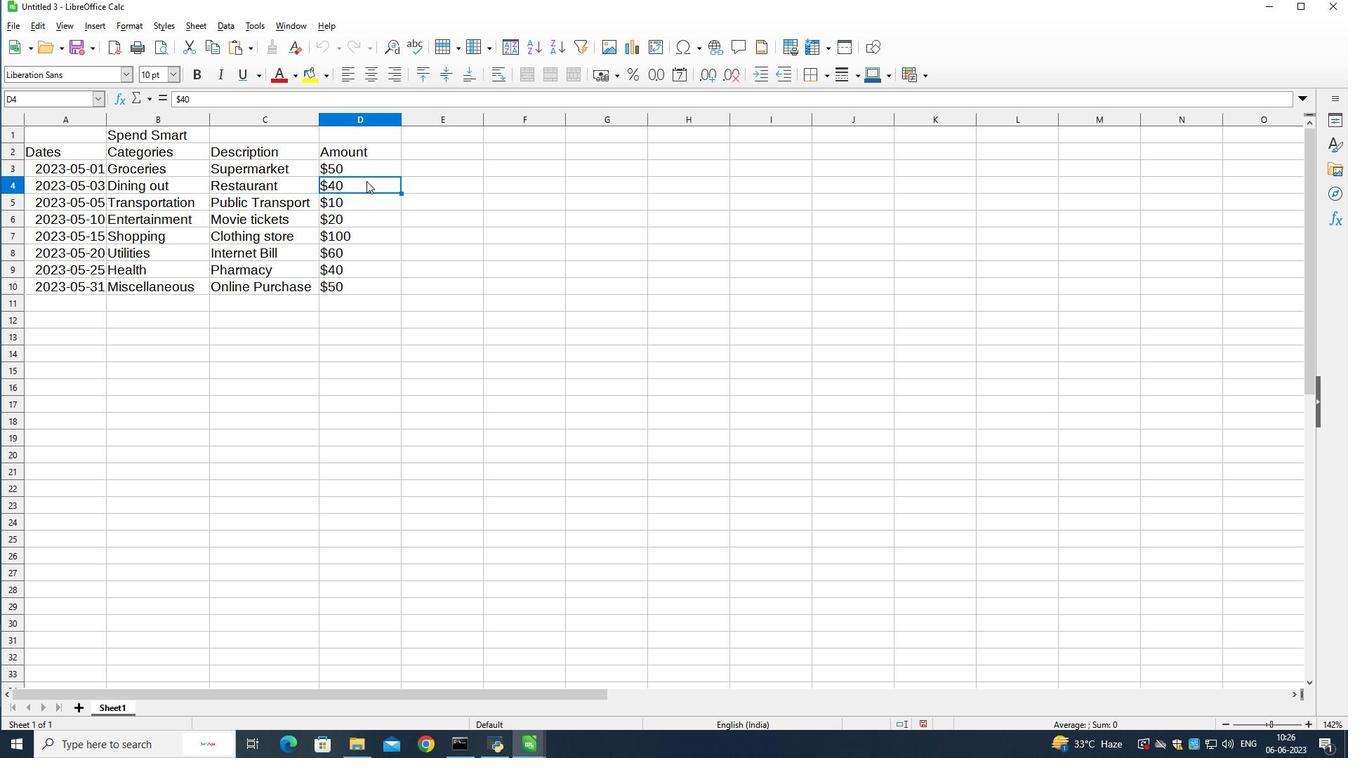 
Action: Mouse pressed left at (366, 181)
Screenshot: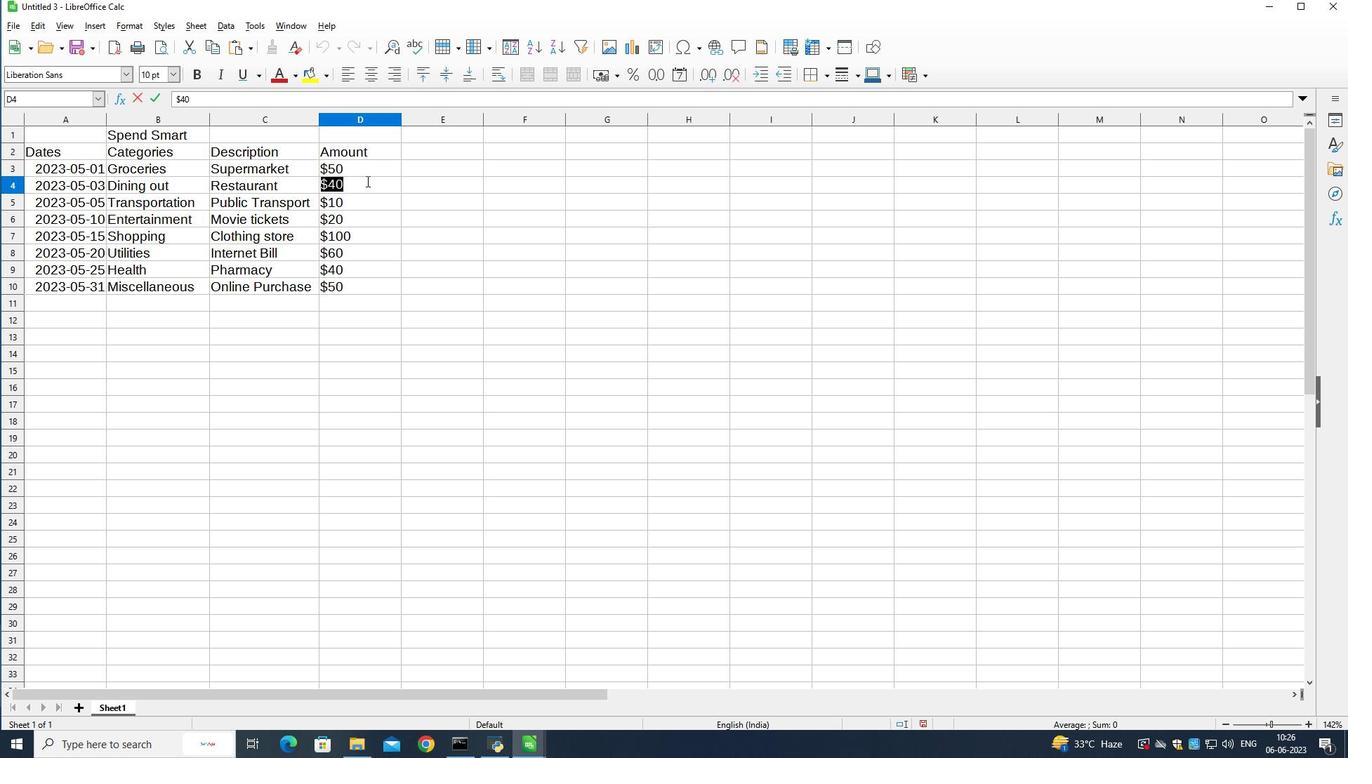 
Action: Mouse pressed left at (366, 181)
Screenshot: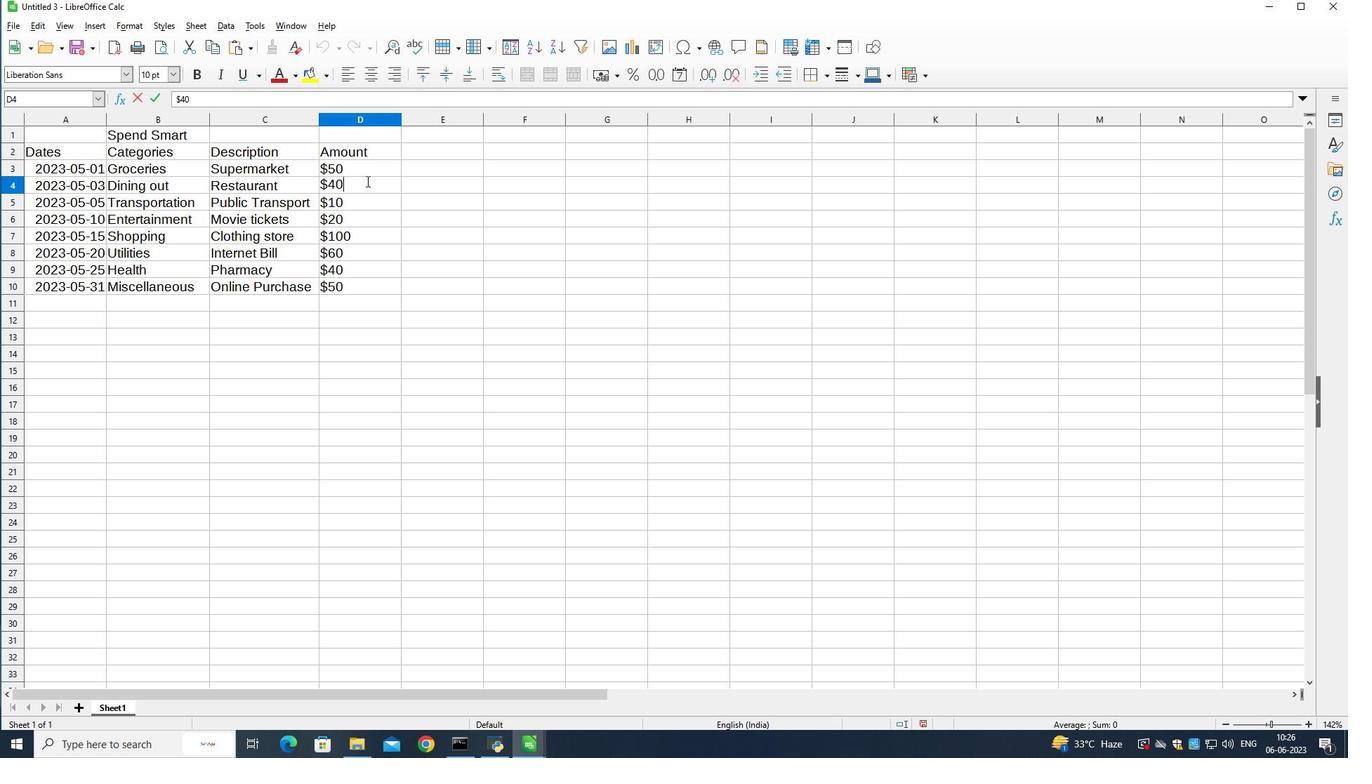 
Action: Mouse moved to (366, 181)
Screenshot: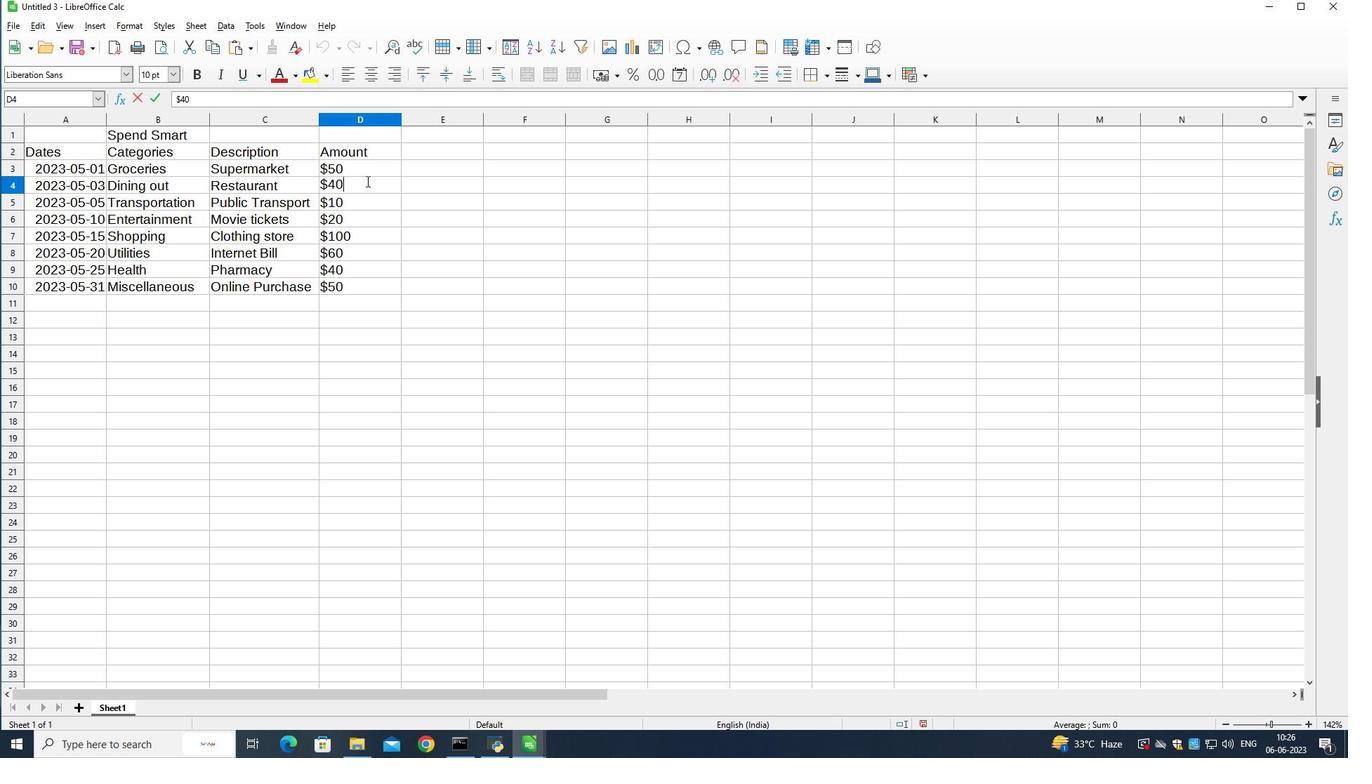 
Action: Key pressed <Key.backspace><Key.backspace>30
Screenshot: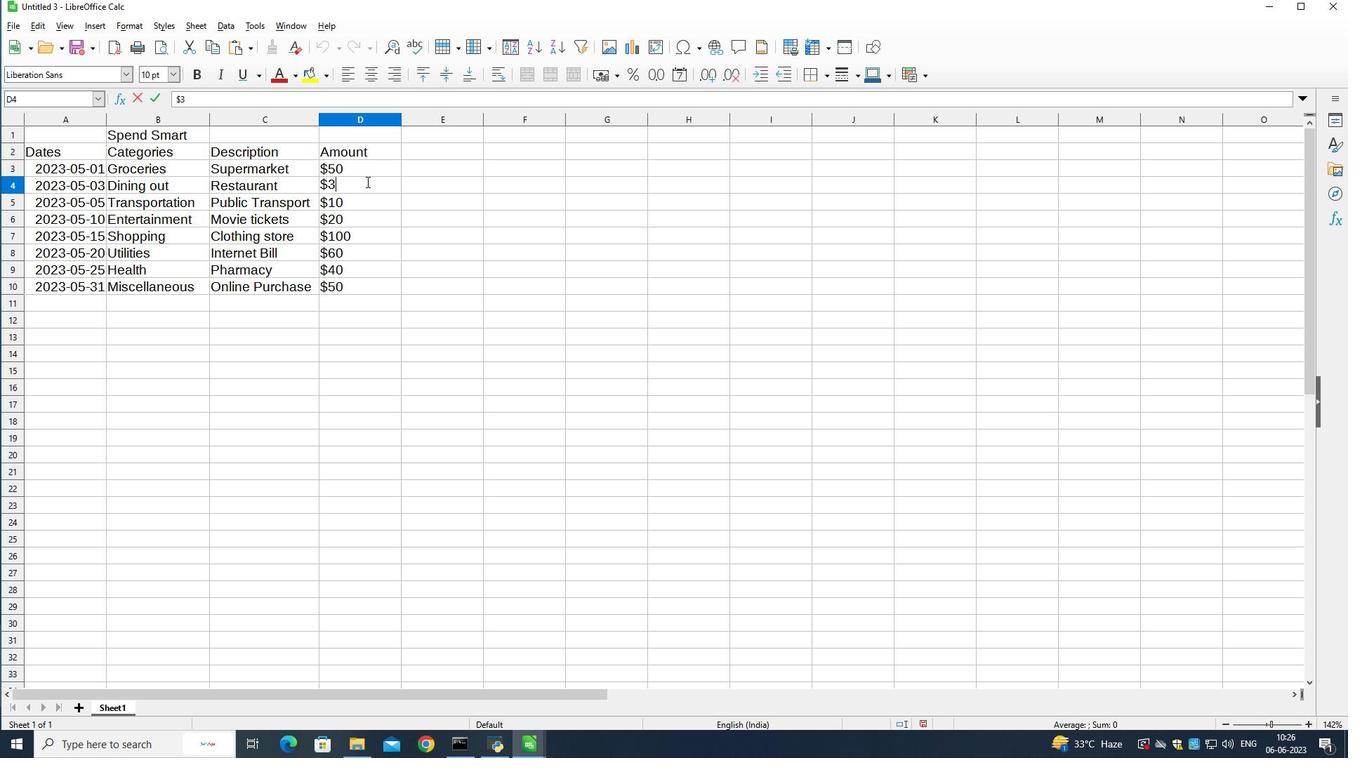 
Action: Mouse moved to (401, 341)
Screenshot: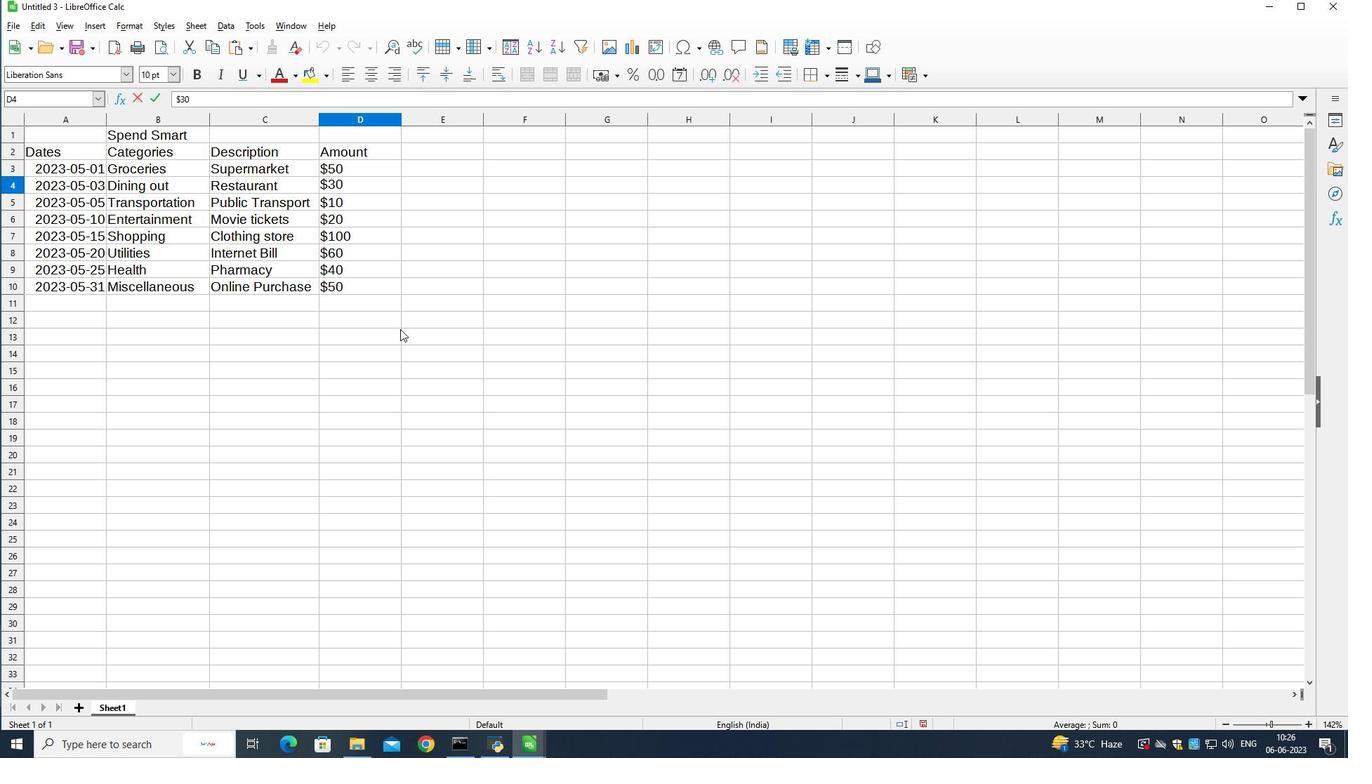 
Action: Mouse pressed left at (401, 341)
Screenshot: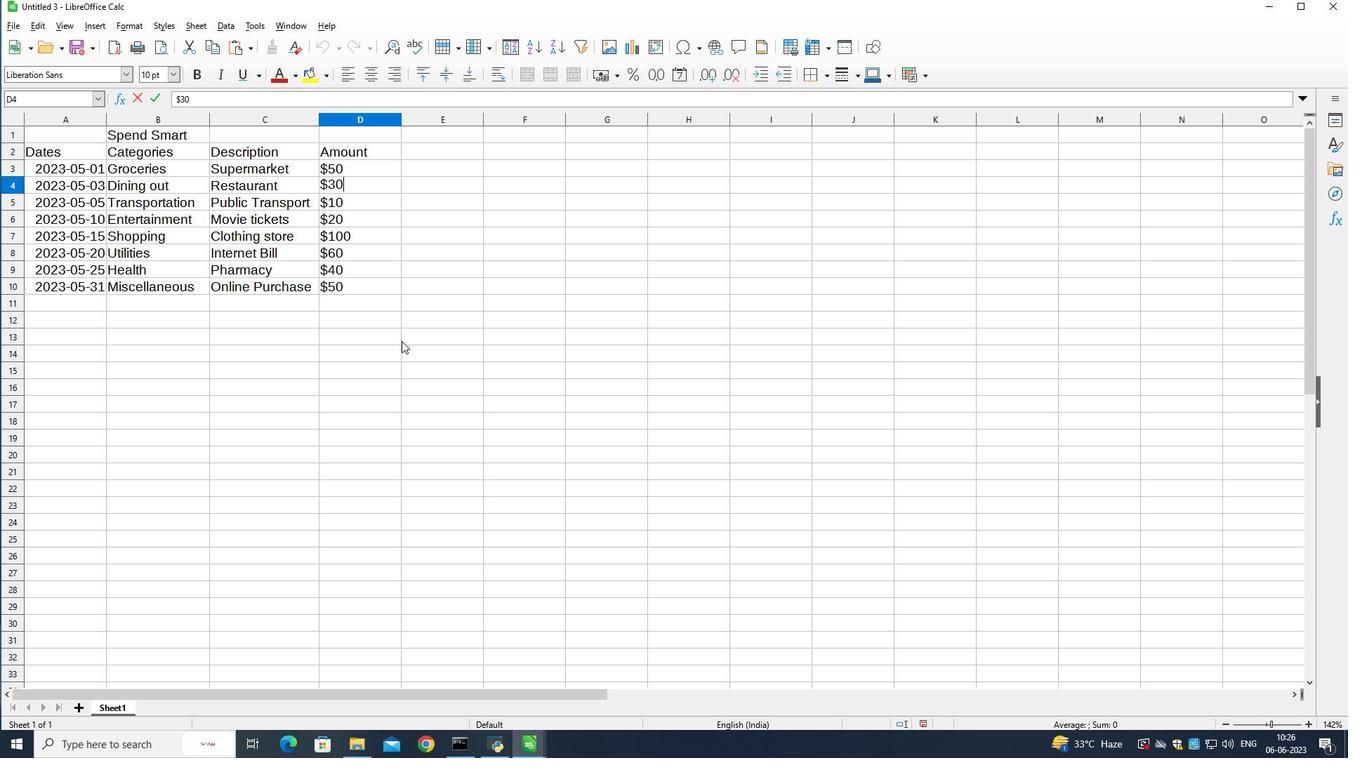 
Action: Mouse moved to (389, 379)
Screenshot: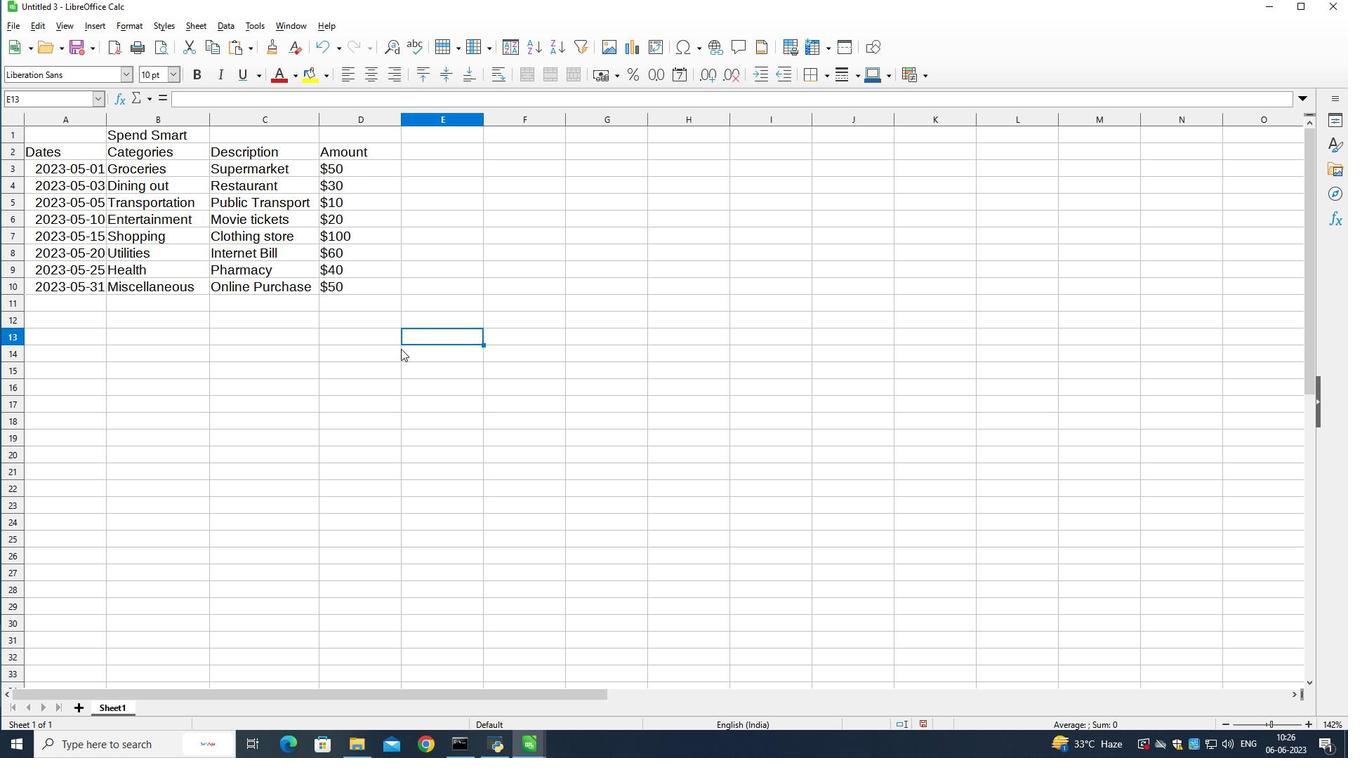 
Action: Mouse pressed left at (389, 379)
Screenshot: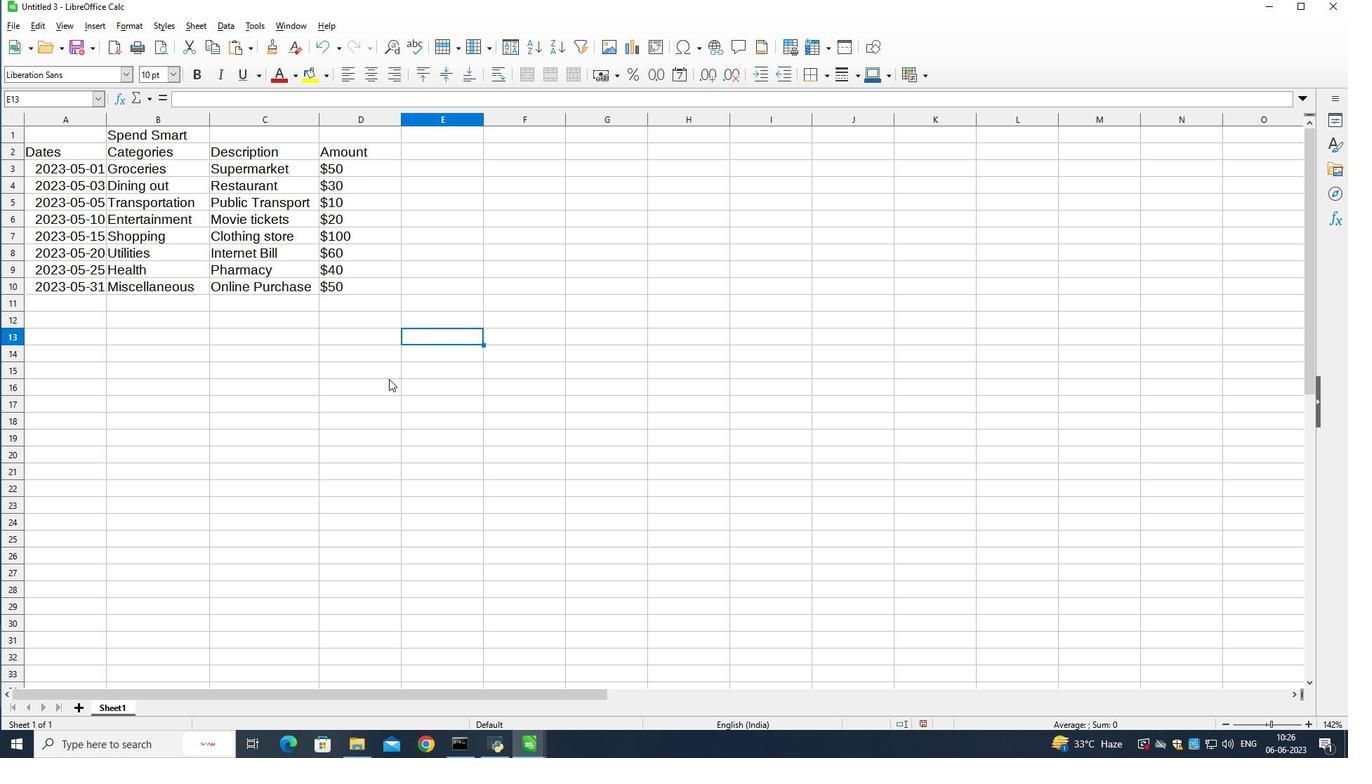 
Action: Mouse moved to (389, 380)
Screenshot: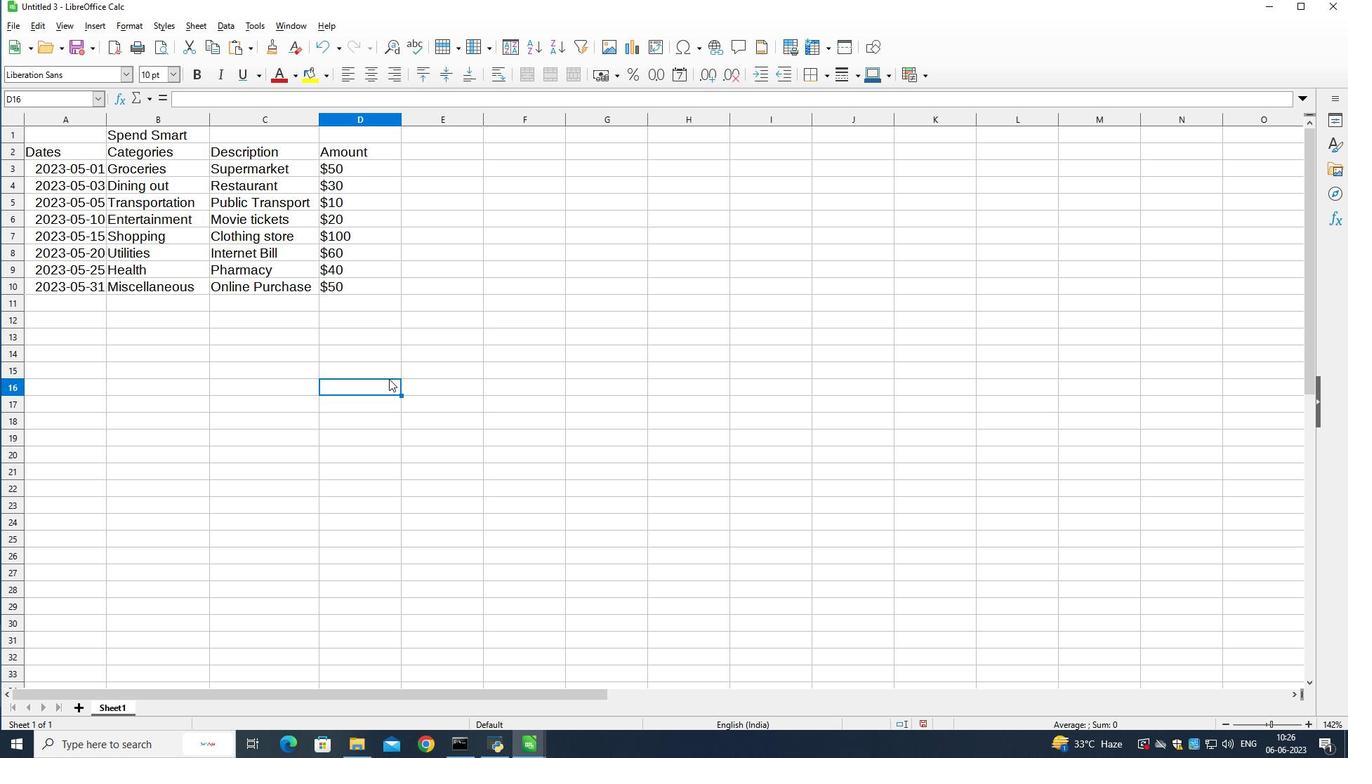 
Action: Key pressed ctrl+S<Key.shift>Attendance<Key.space><Key.shift>Tracker<Key.space><Key.shift>Template<Key.enter>
Screenshot: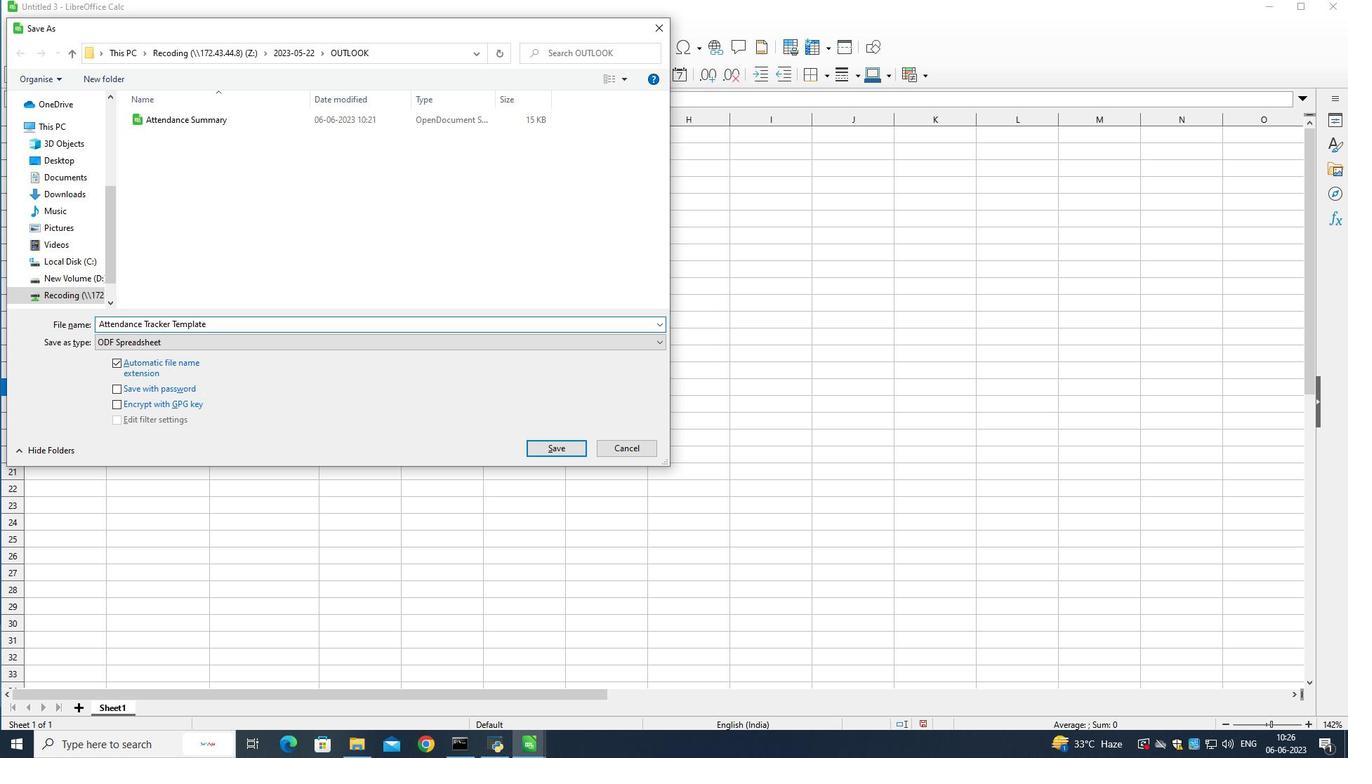 
